 Task: Find connections with filter location Plaisance-du-Touch with filter topic #Feminismwith filter profile language French with filter current company Reliance Brands Limited with filter school Indo-German Tool Room with filter industry Online Audio and Video Media with filter service category Cybersecurity with filter keywords title Manager
Action: Mouse moved to (671, 101)
Screenshot: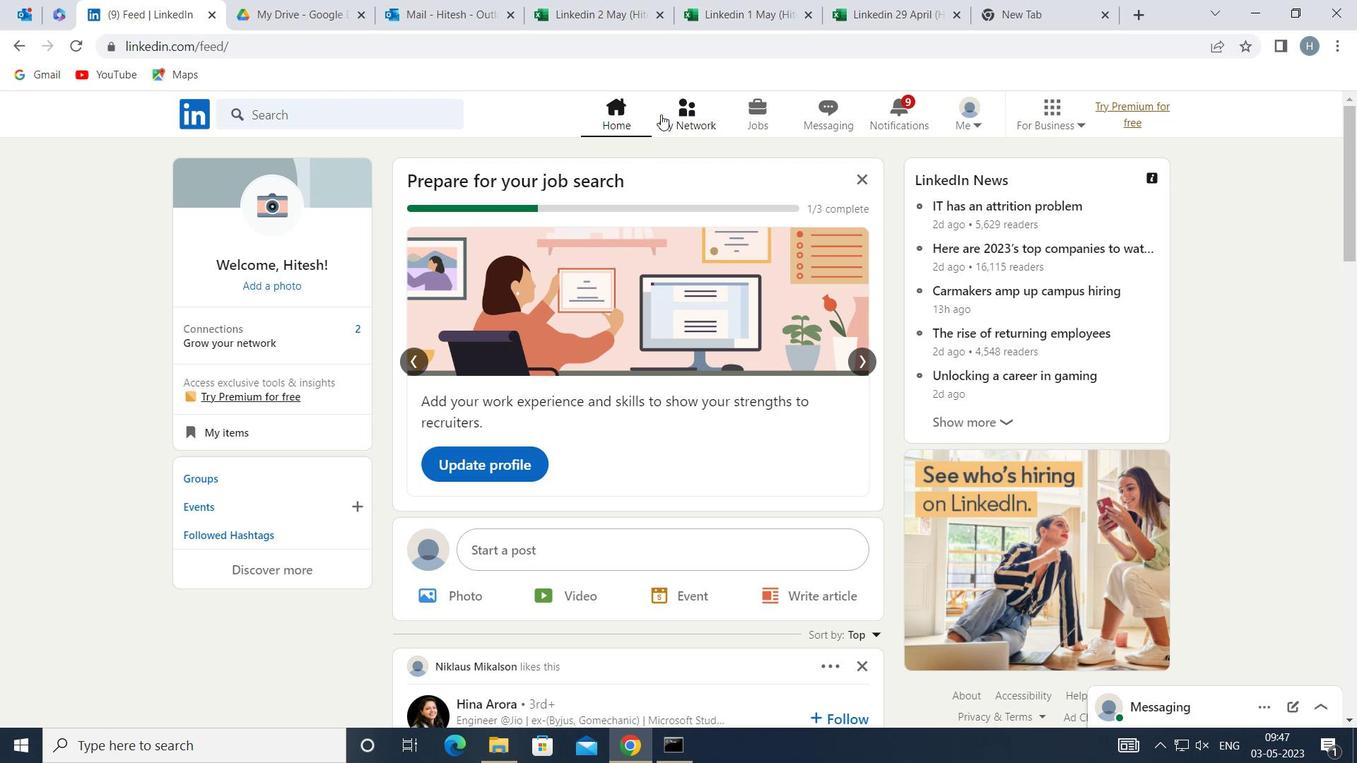 
Action: Mouse pressed left at (671, 101)
Screenshot: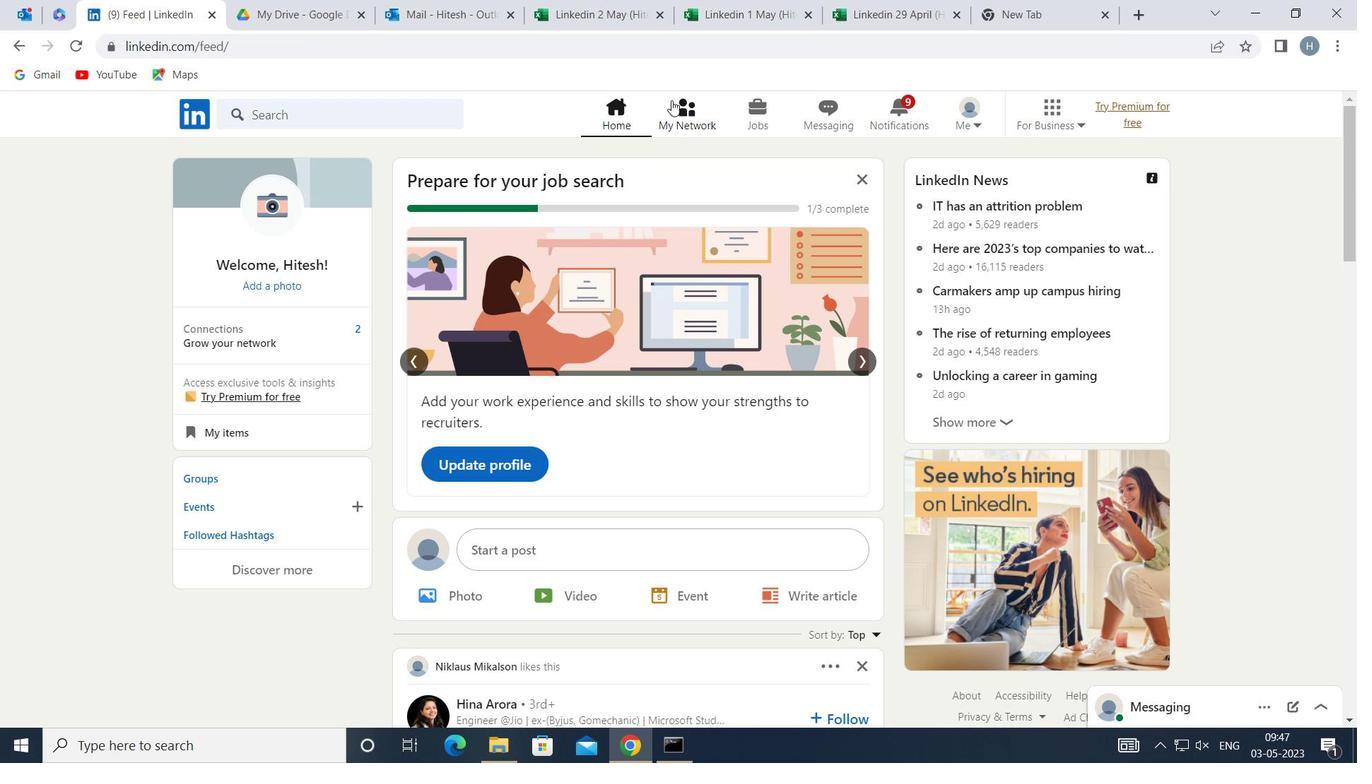 
Action: Mouse moved to (399, 217)
Screenshot: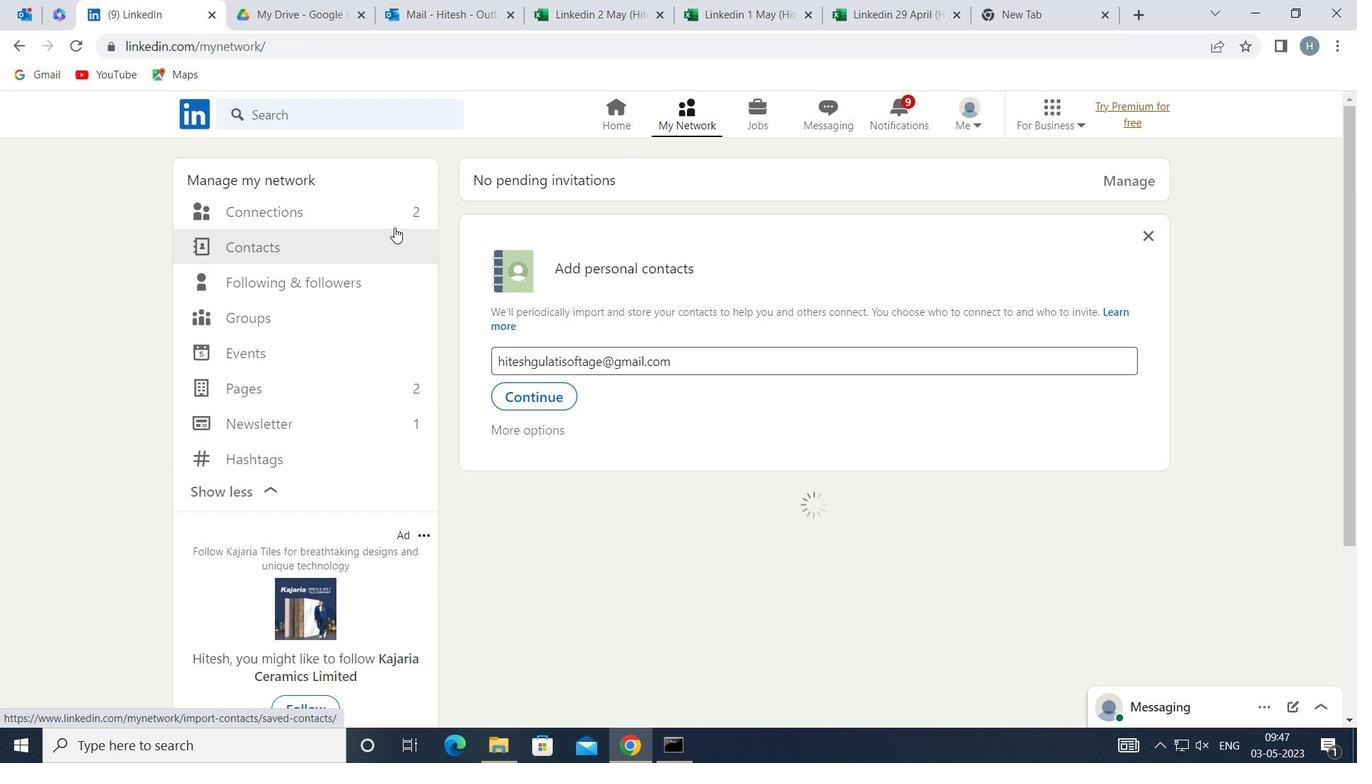
Action: Mouse pressed left at (399, 217)
Screenshot: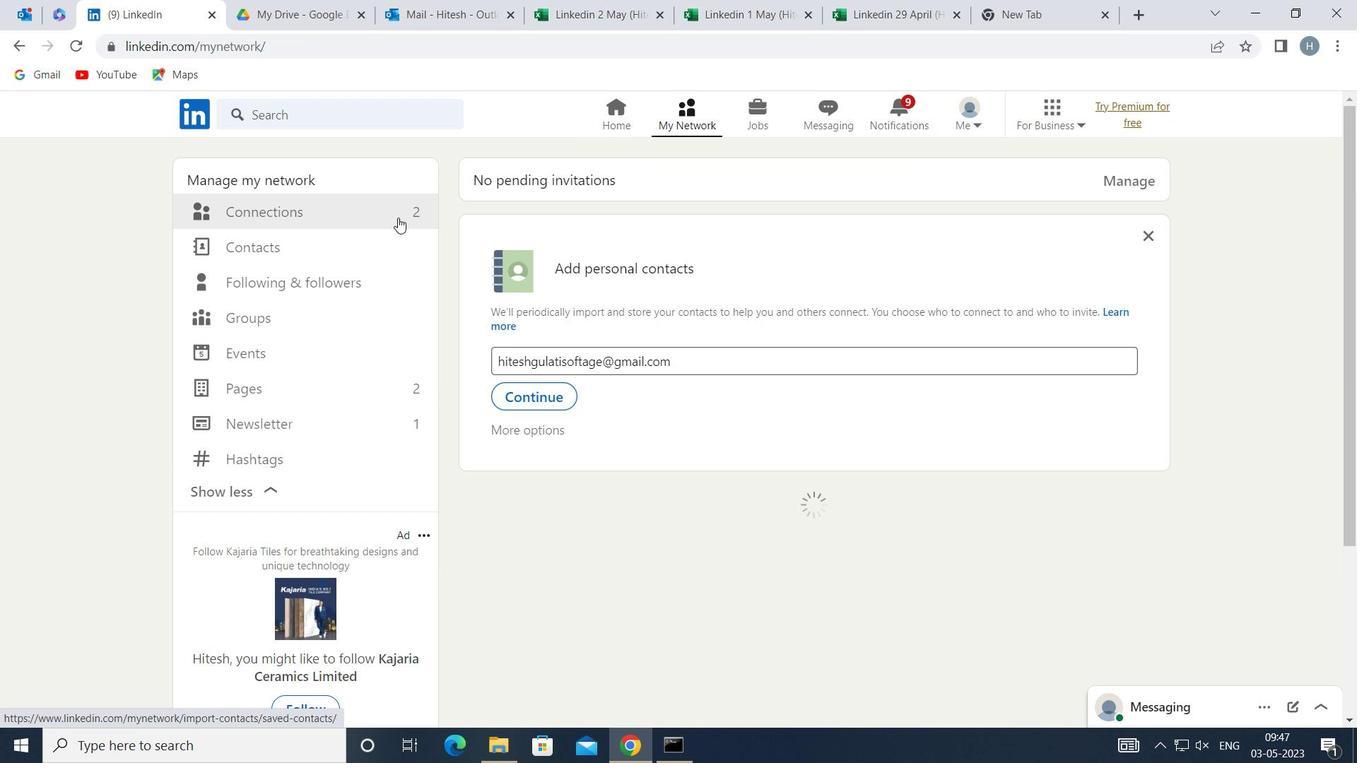 
Action: Mouse moved to (779, 211)
Screenshot: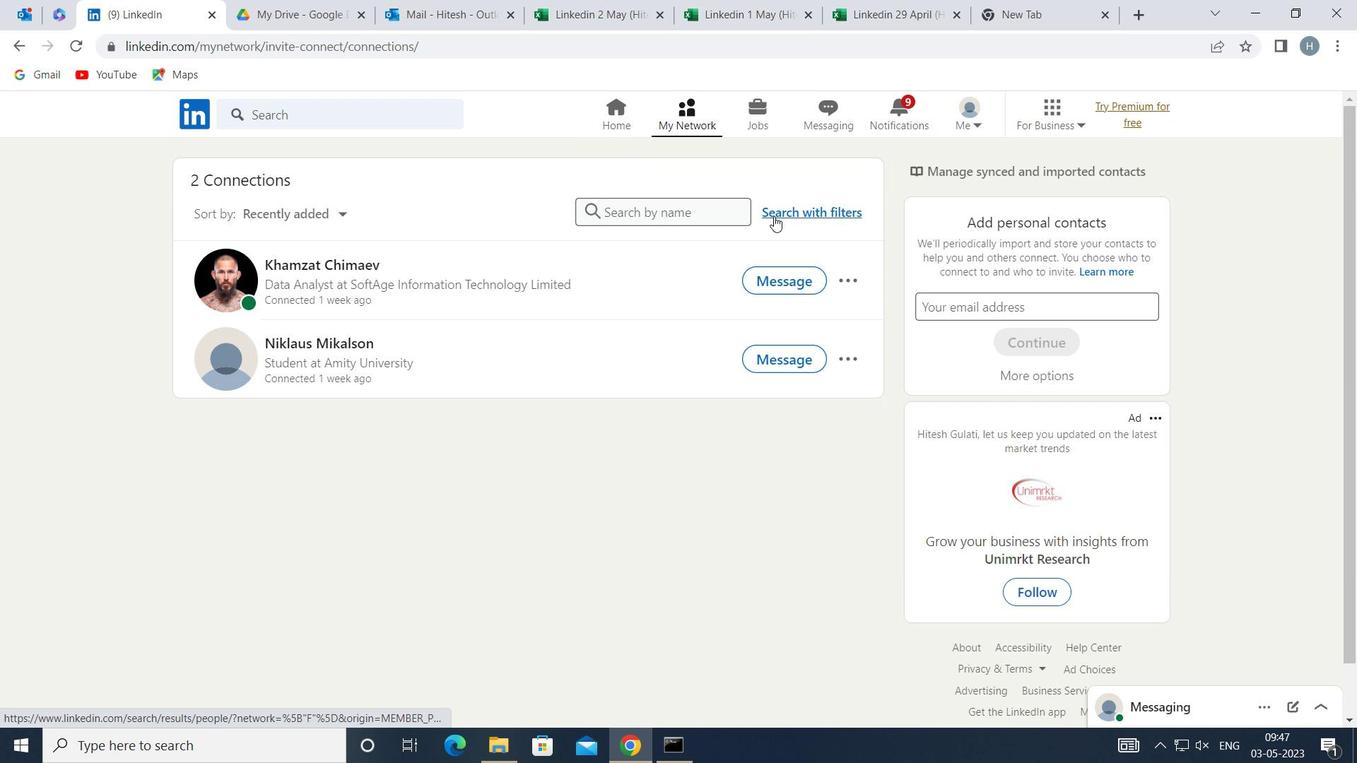 
Action: Mouse pressed left at (779, 211)
Screenshot: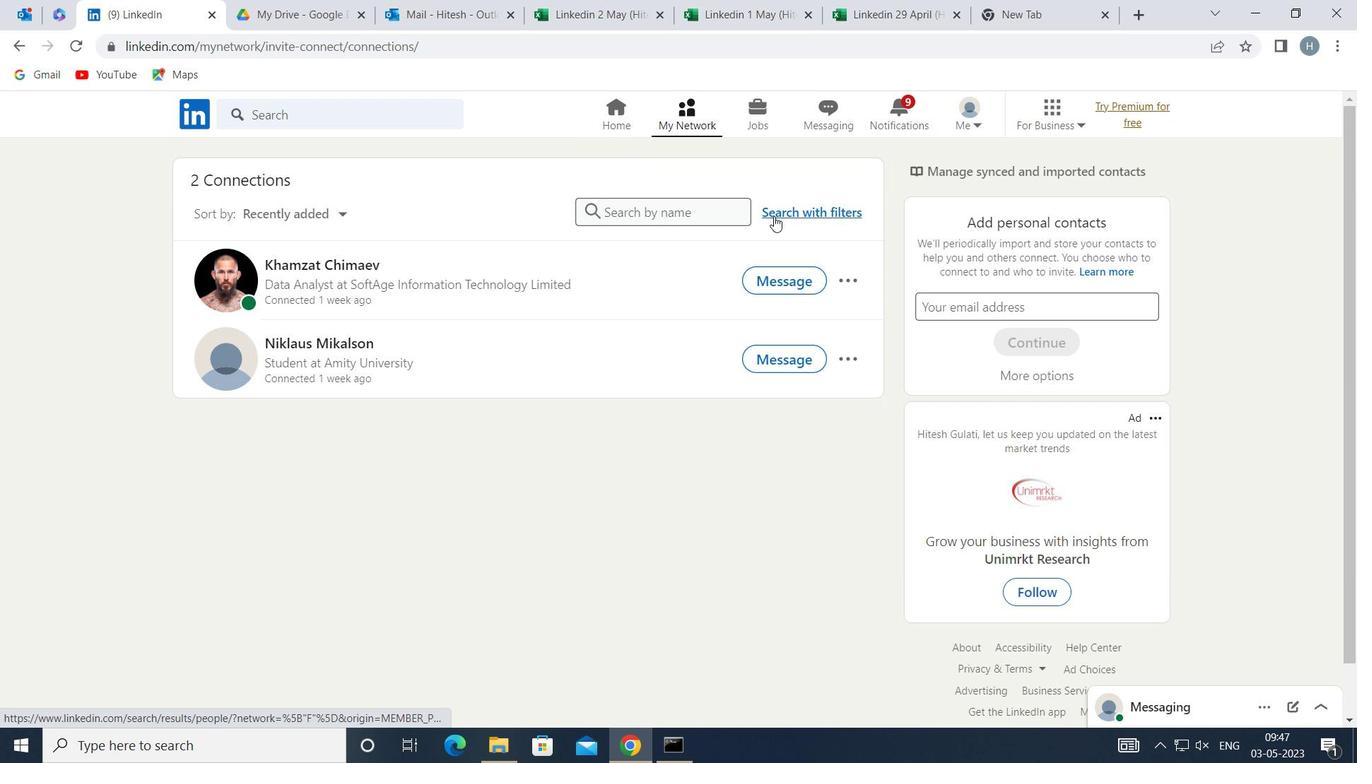 
Action: Mouse moved to (731, 159)
Screenshot: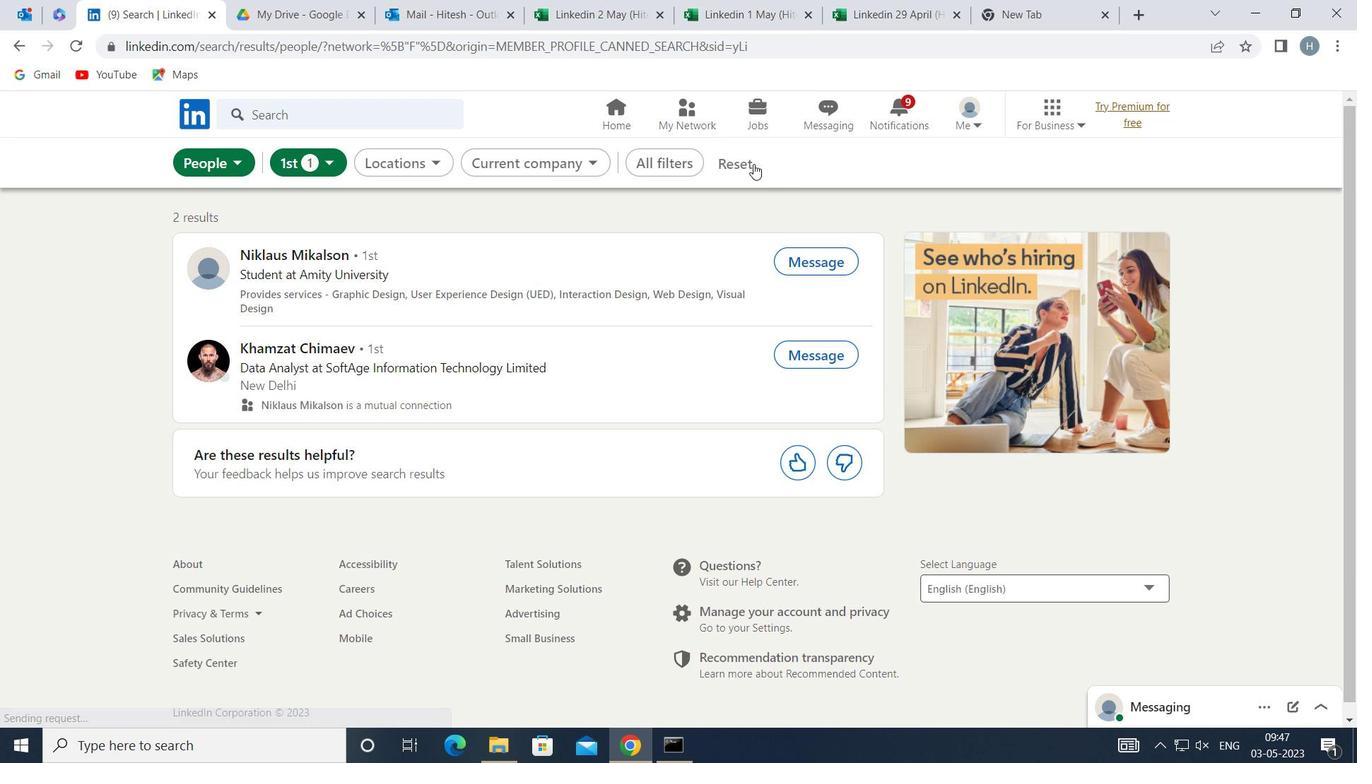 
Action: Mouse pressed left at (731, 159)
Screenshot: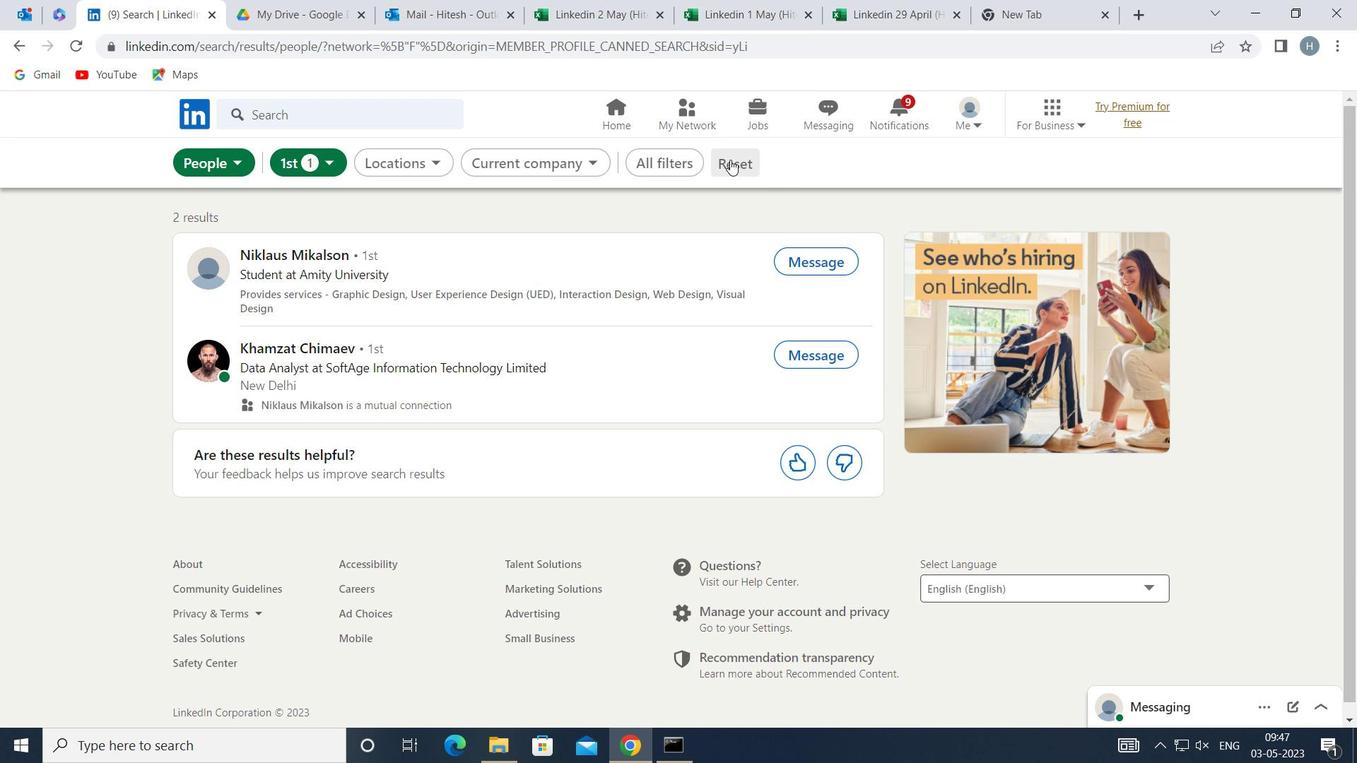 
Action: Mouse moved to (709, 159)
Screenshot: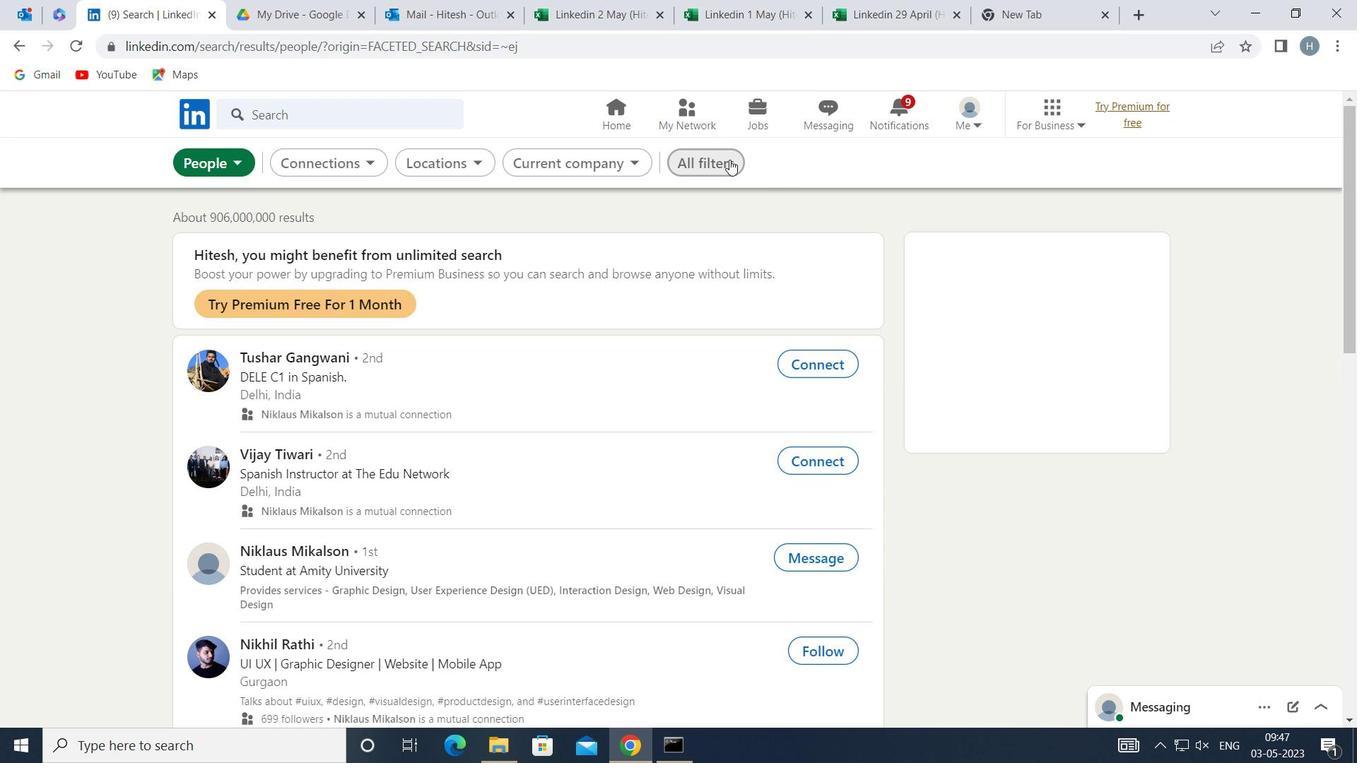 
Action: Mouse pressed left at (709, 159)
Screenshot: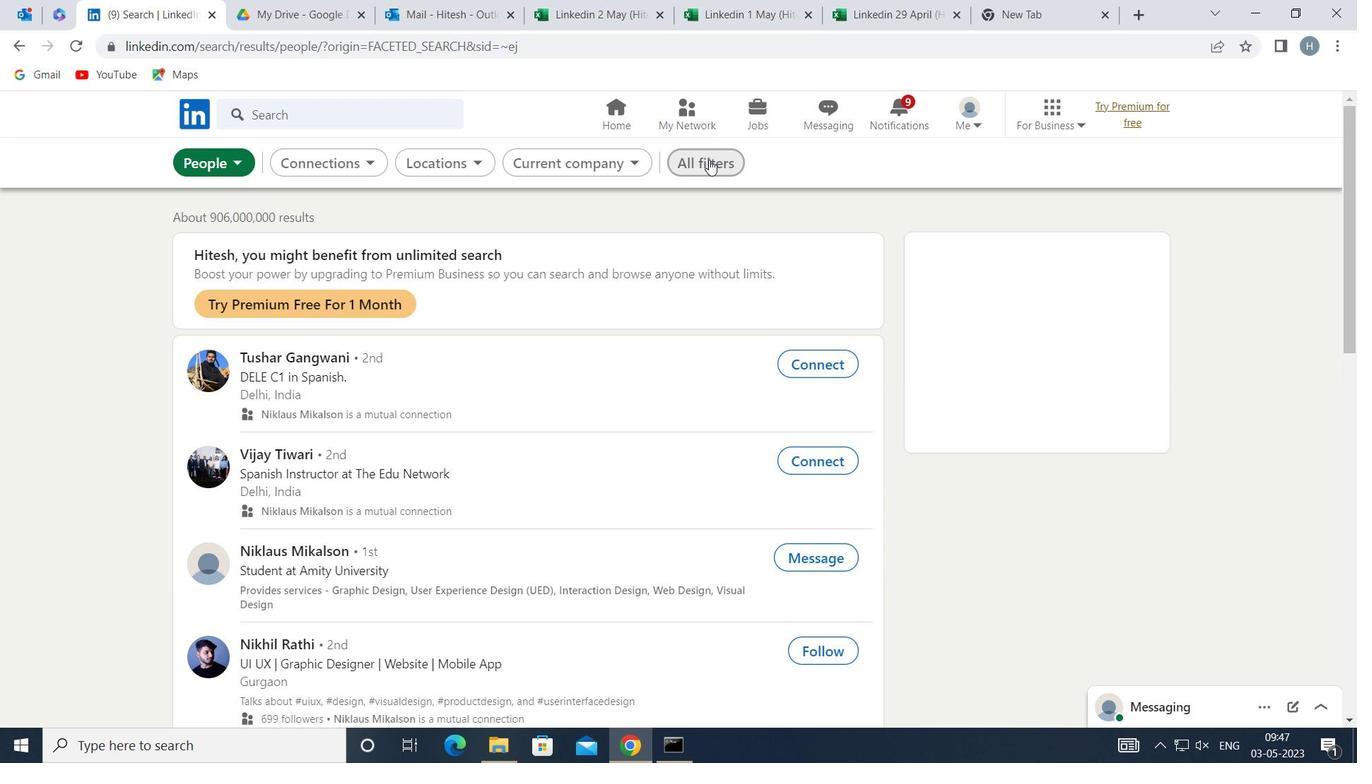 
Action: Mouse moved to (996, 354)
Screenshot: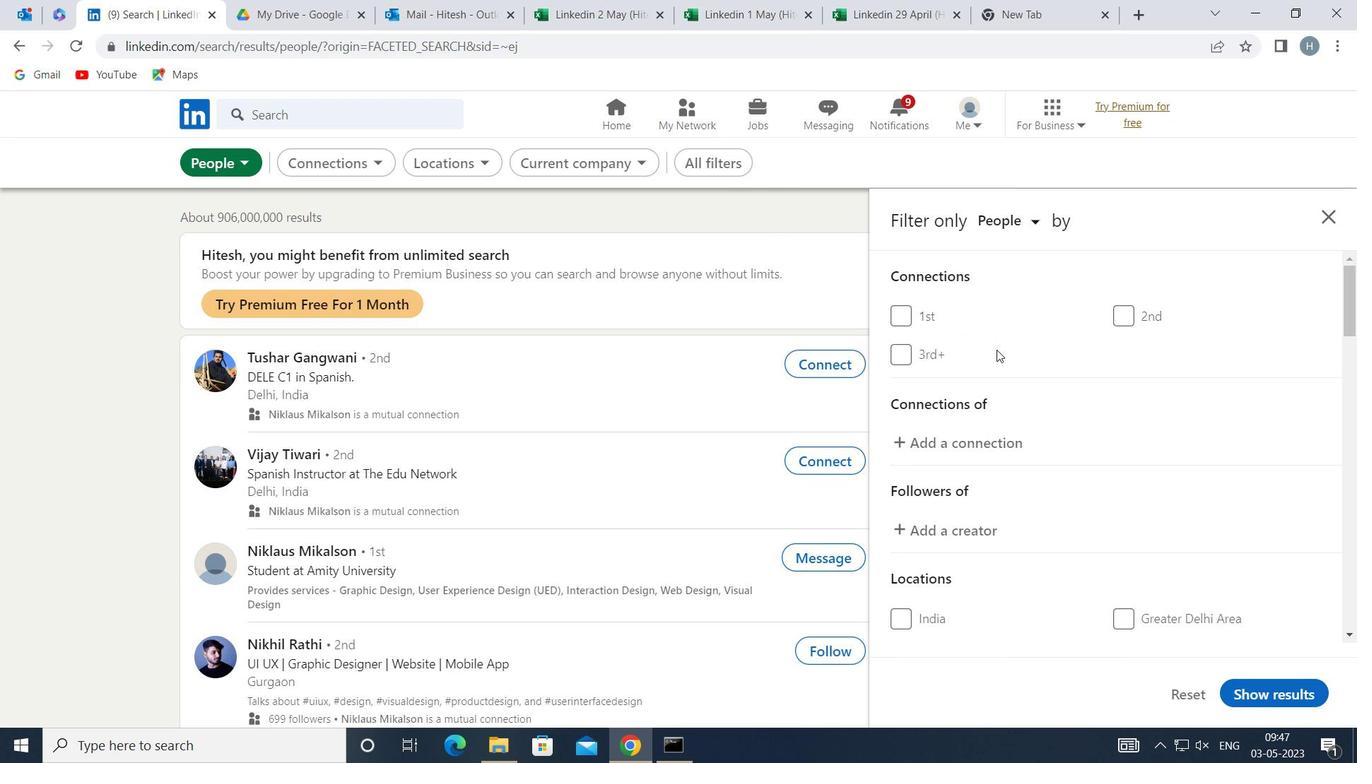 
Action: Mouse scrolled (996, 353) with delta (0, 0)
Screenshot: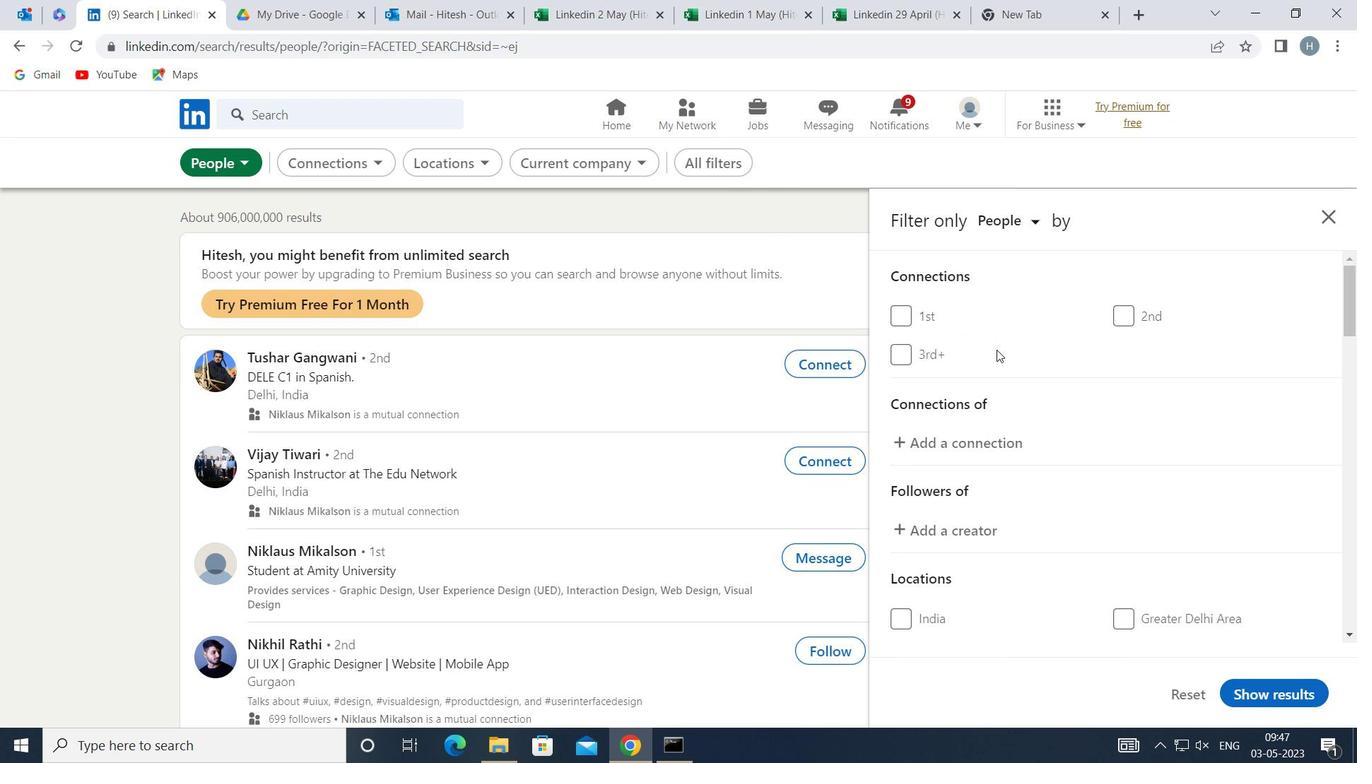 
Action: Mouse moved to (996, 354)
Screenshot: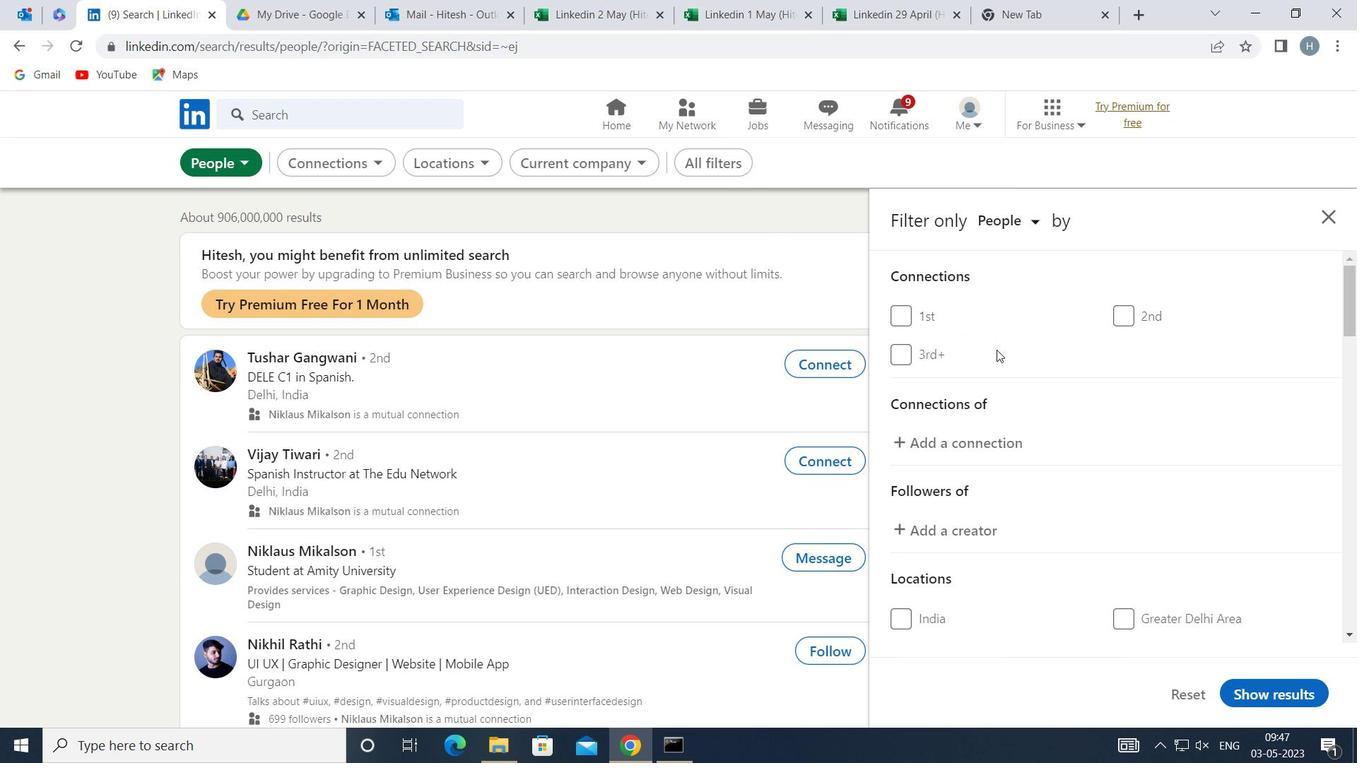 
Action: Mouse scrolled (996, 354) with delta (0, 0)
Screenshot: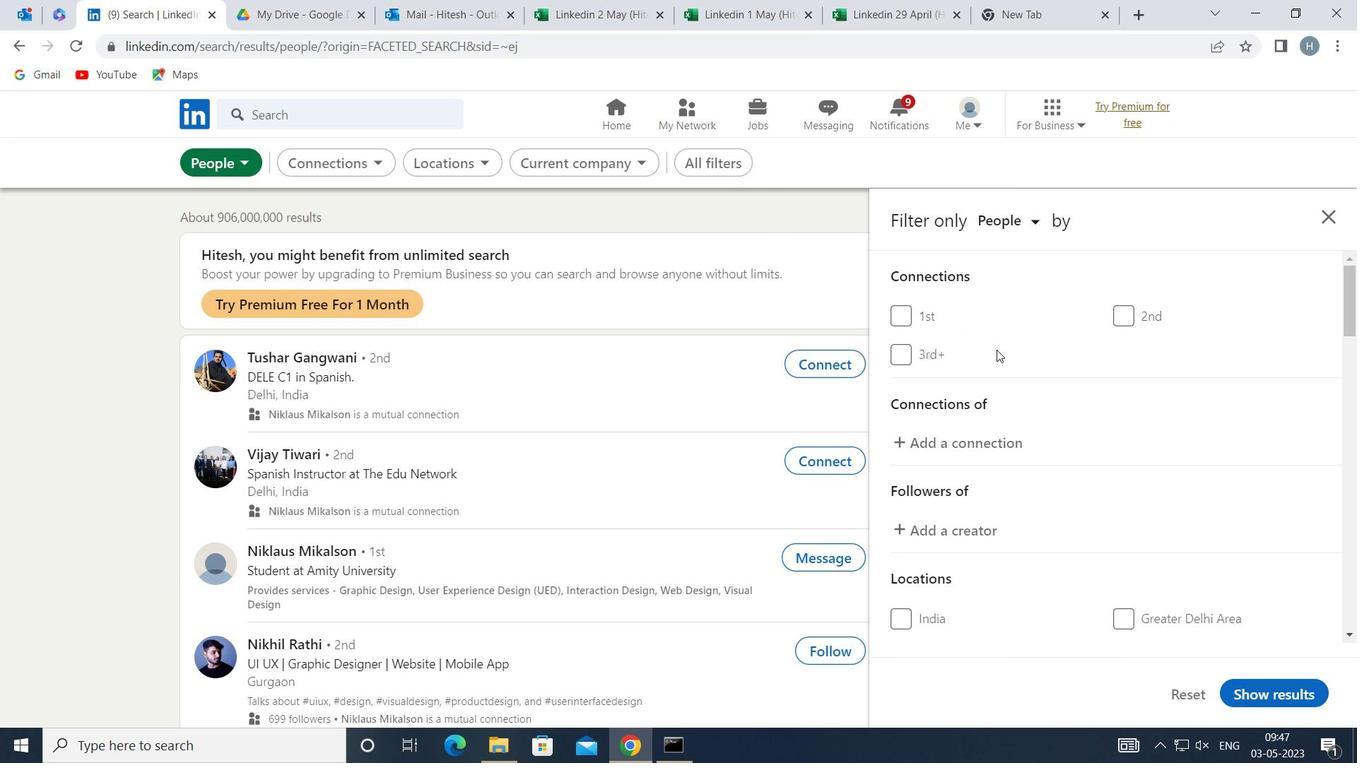 
Action: Mouse scrolled (996, 354) with delta (0, 0)
Screenshot: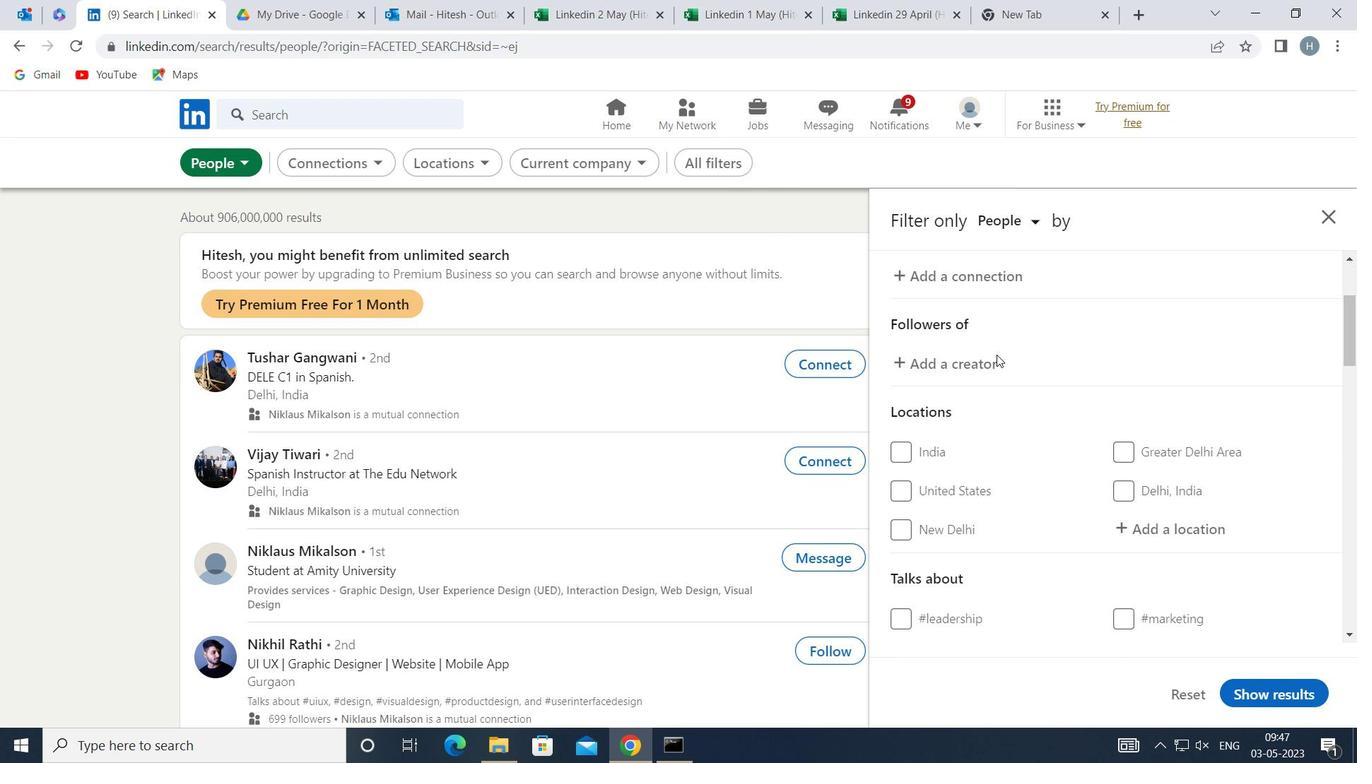 
Action: Mouse moved to (1179, 430)
Screenshot: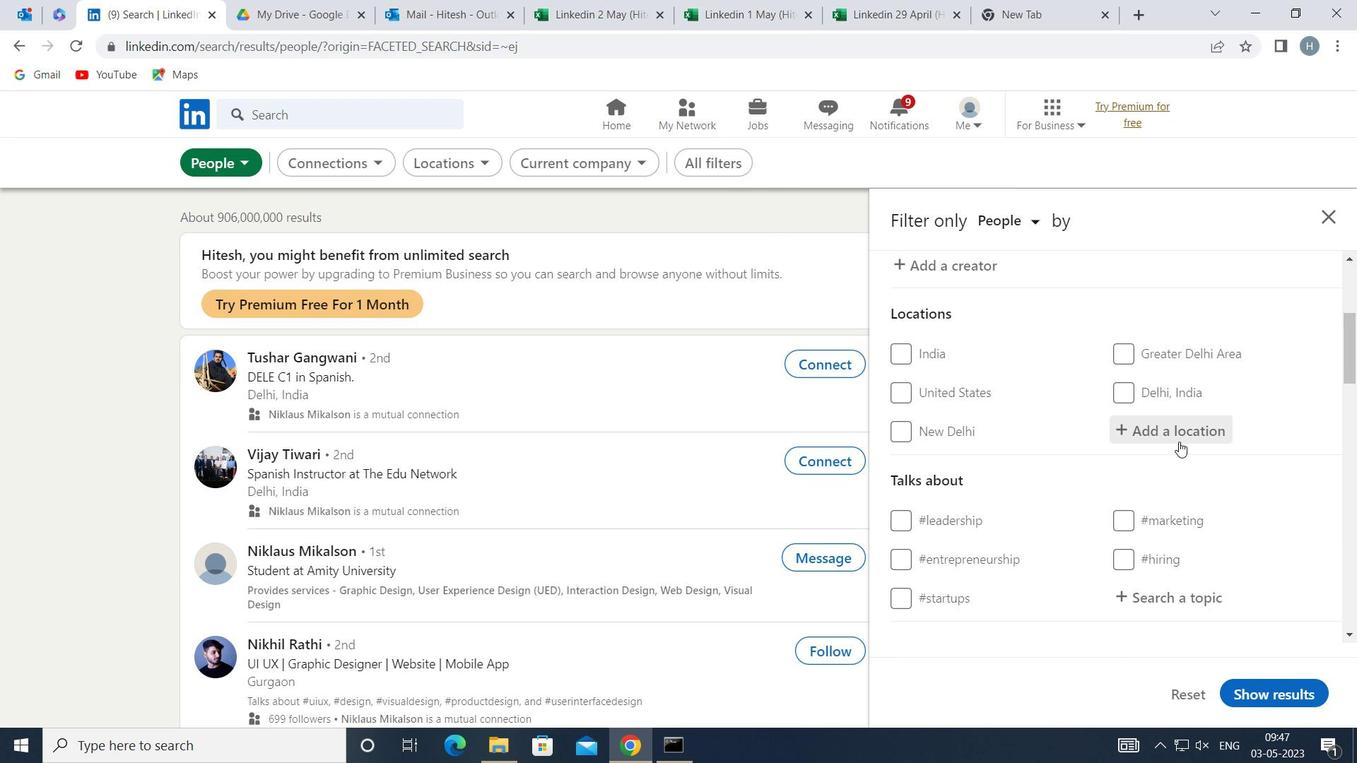
Action: Mouse pressed left at (1179, 430)
Screenshot: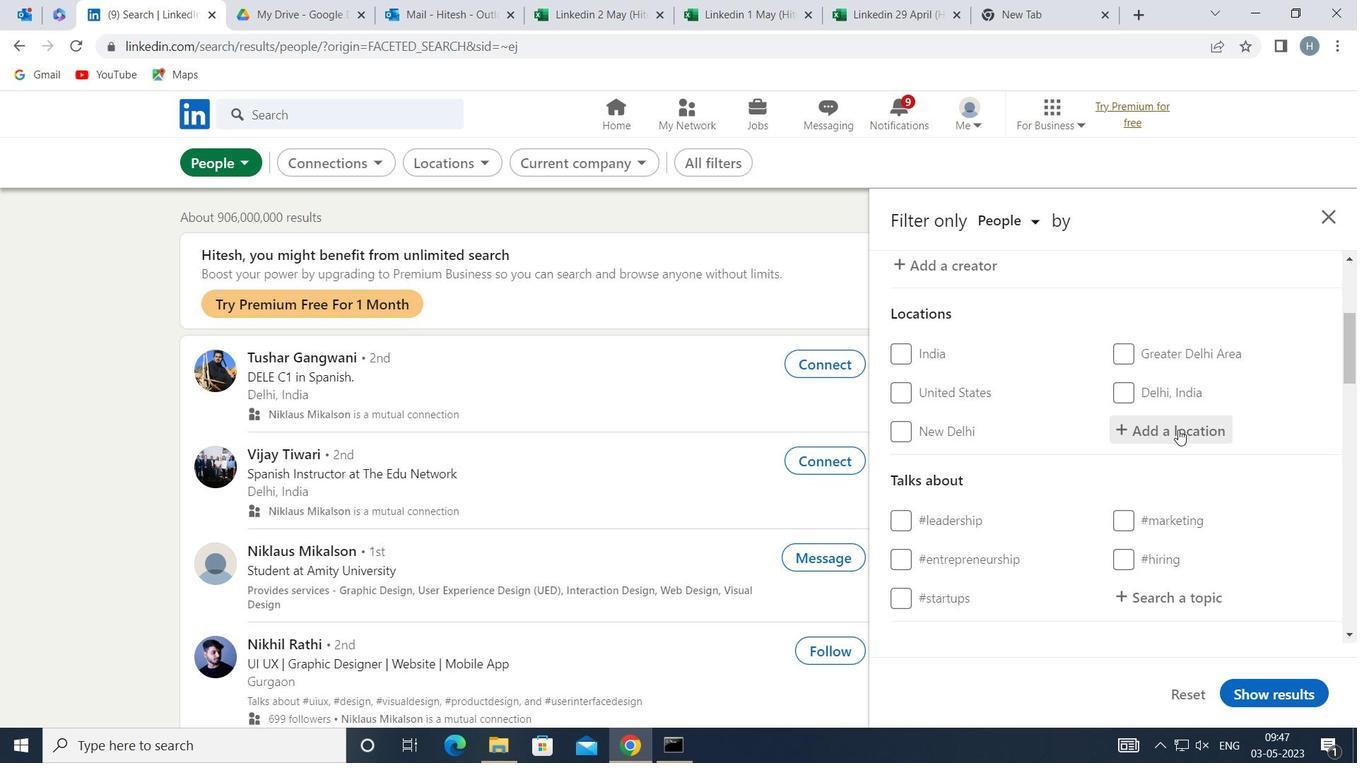 
Action: Key pressed <Key.shift>PLAISAN
Screenshot: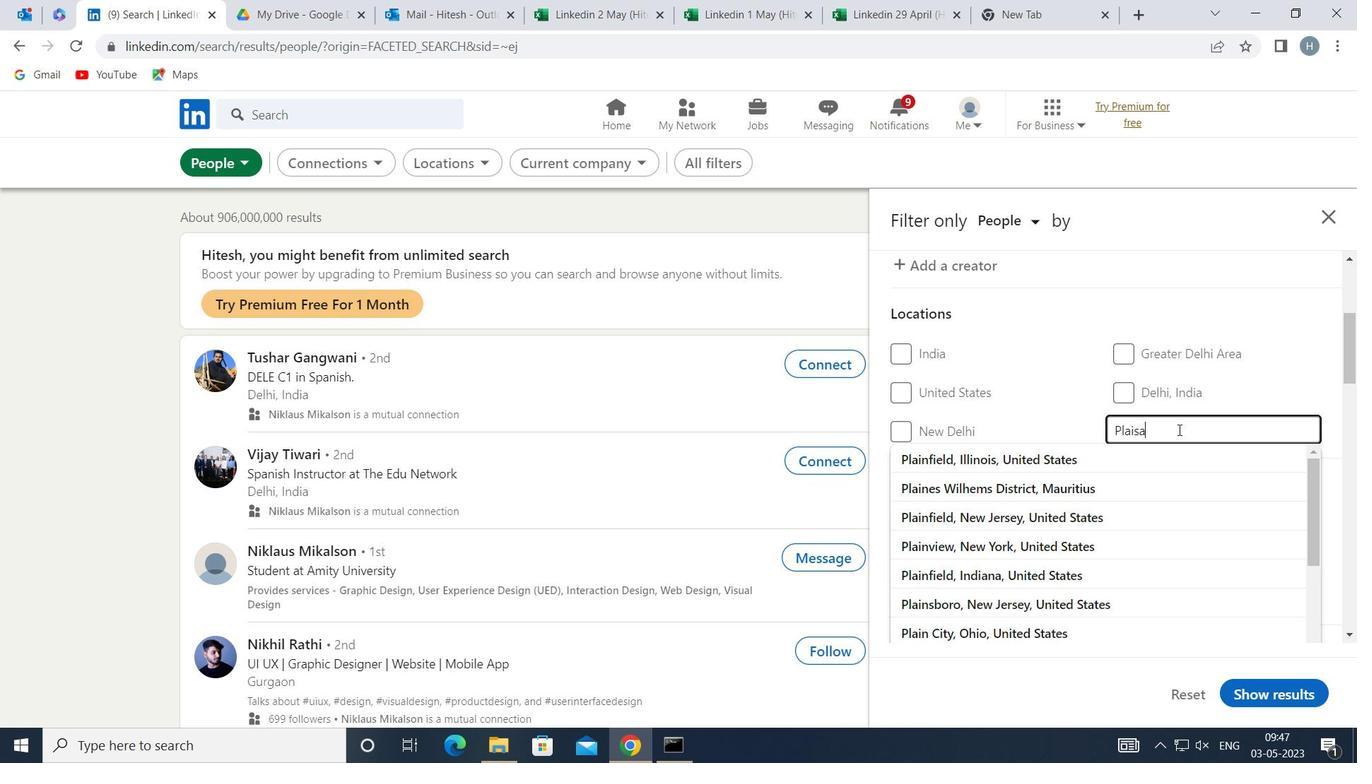 
Action: Mouse moved to (1173, 386)
Screenshot: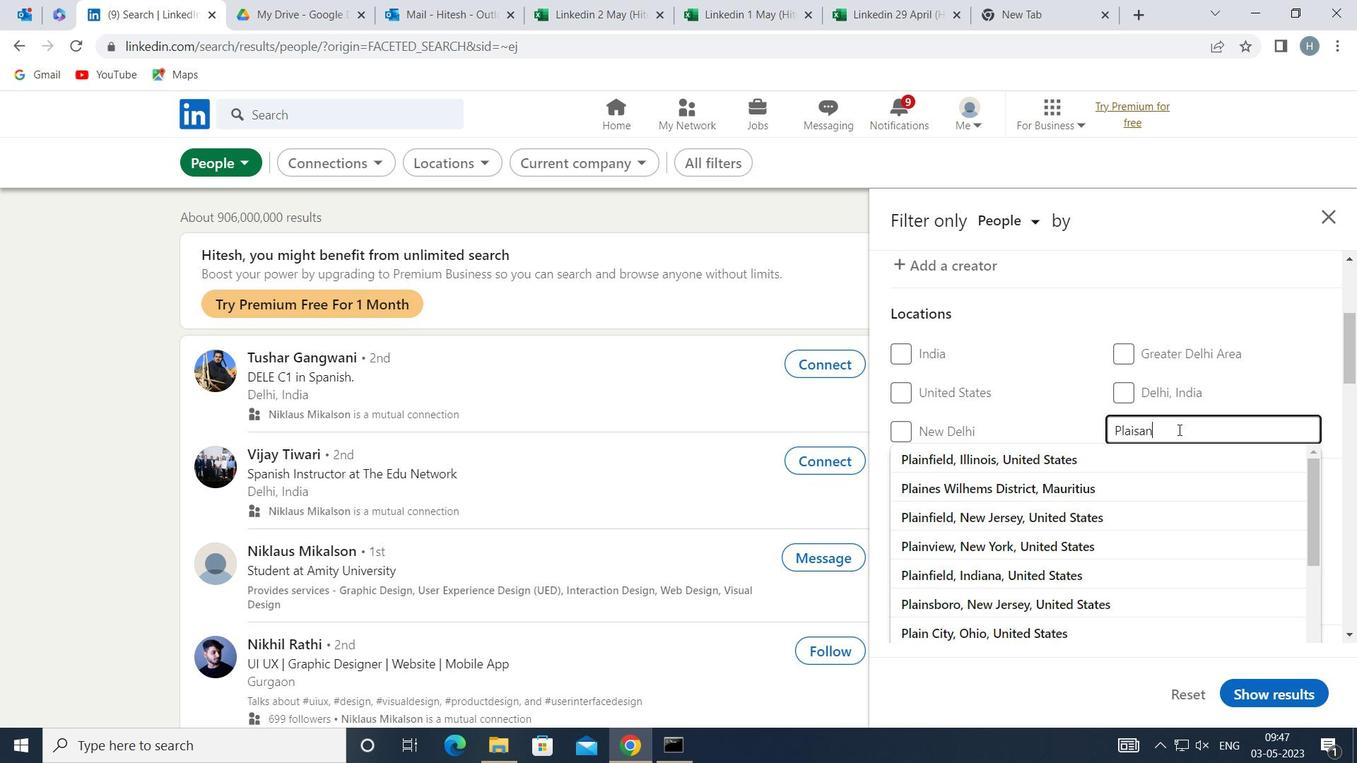 
Action: Key pressed CE
Screenshot: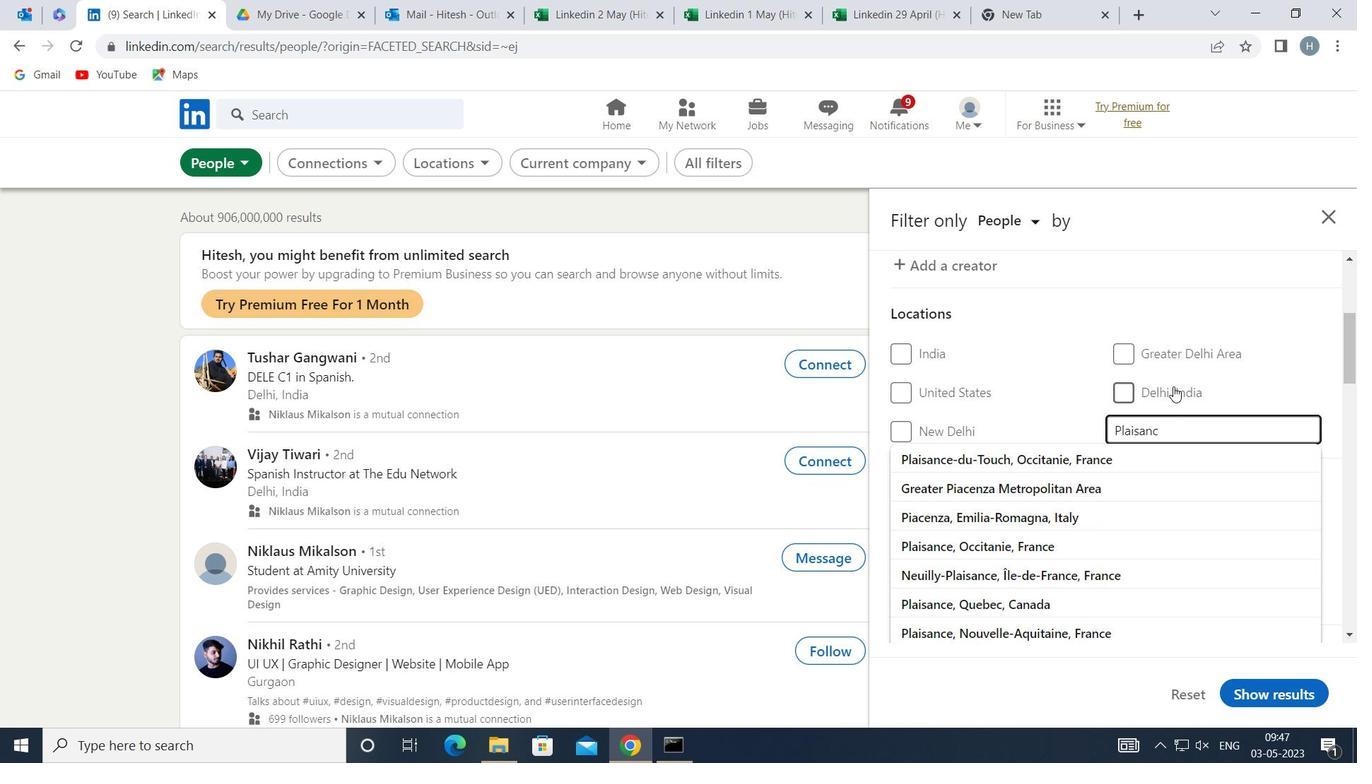 
Action: Mouse moved to (1061, 468)
Screenshot: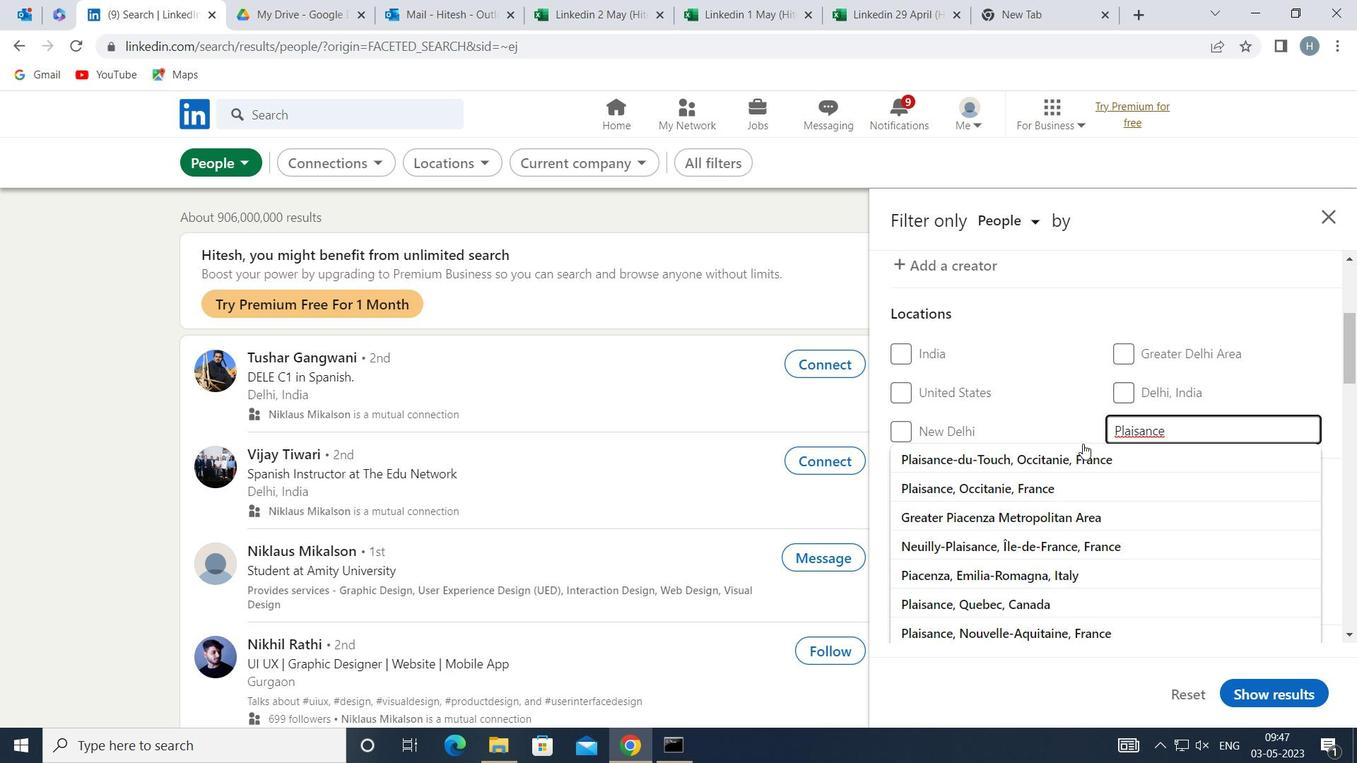 
Action: Mouse pressed left at (1061, 468)
Screenshot: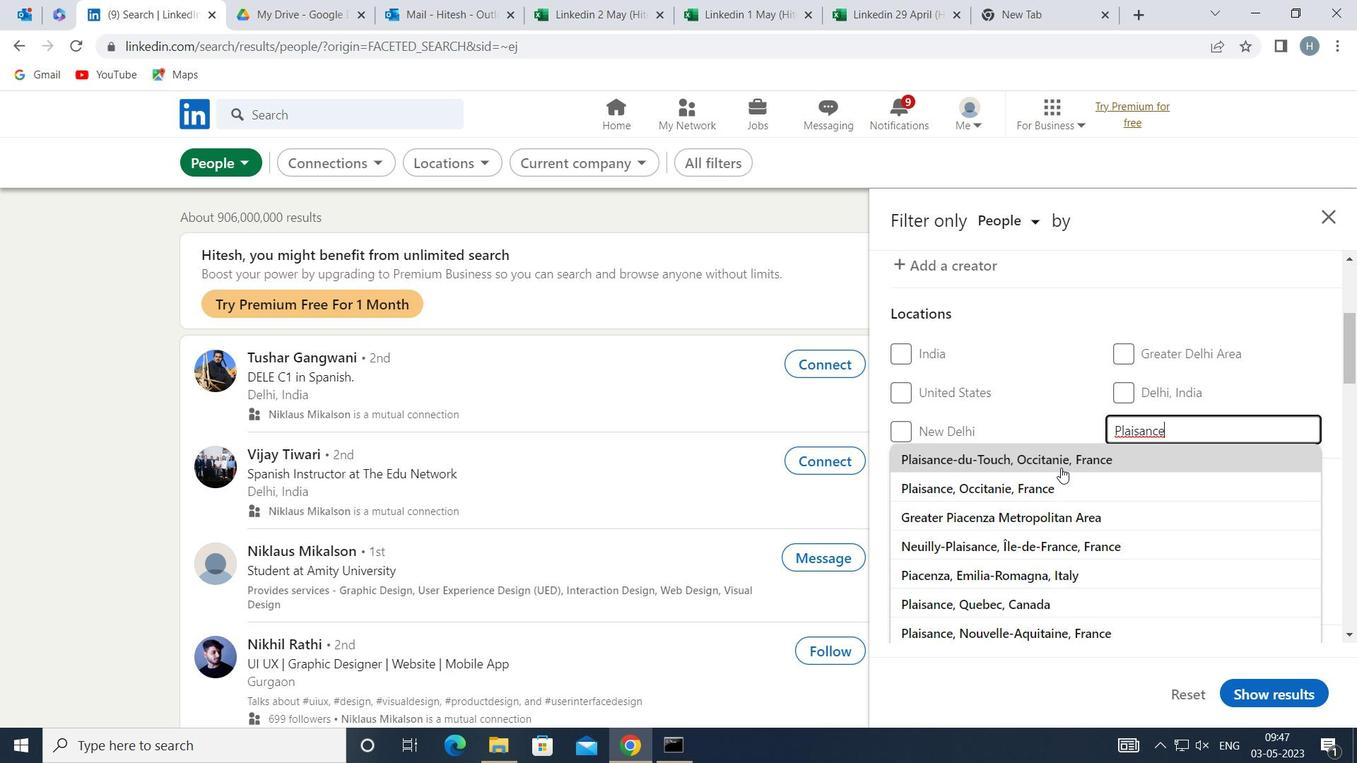 
Action: Mouse scrolled (1061, 468) with delta (0, 0)
Screenshot: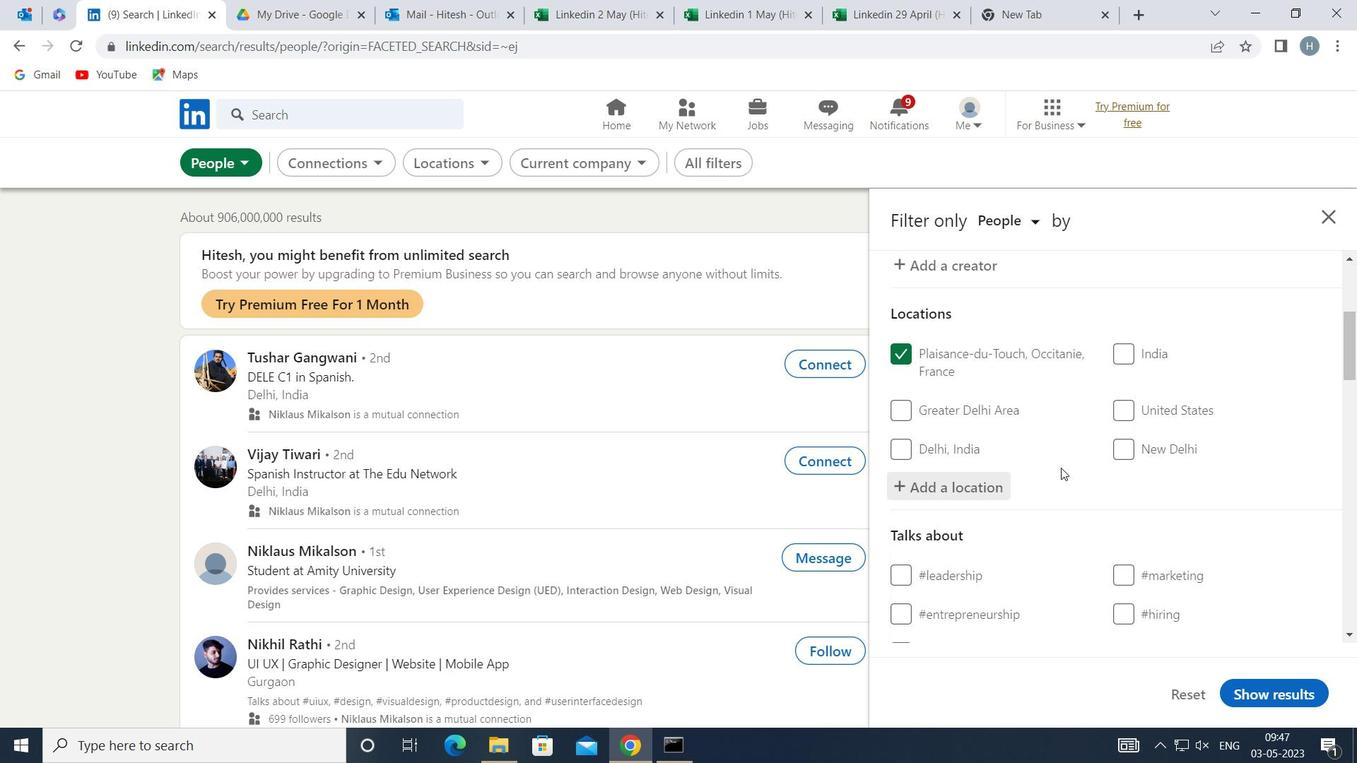 
Action: Mouse scrolled (1061, 468) with delta (0, 0)
Screenshot: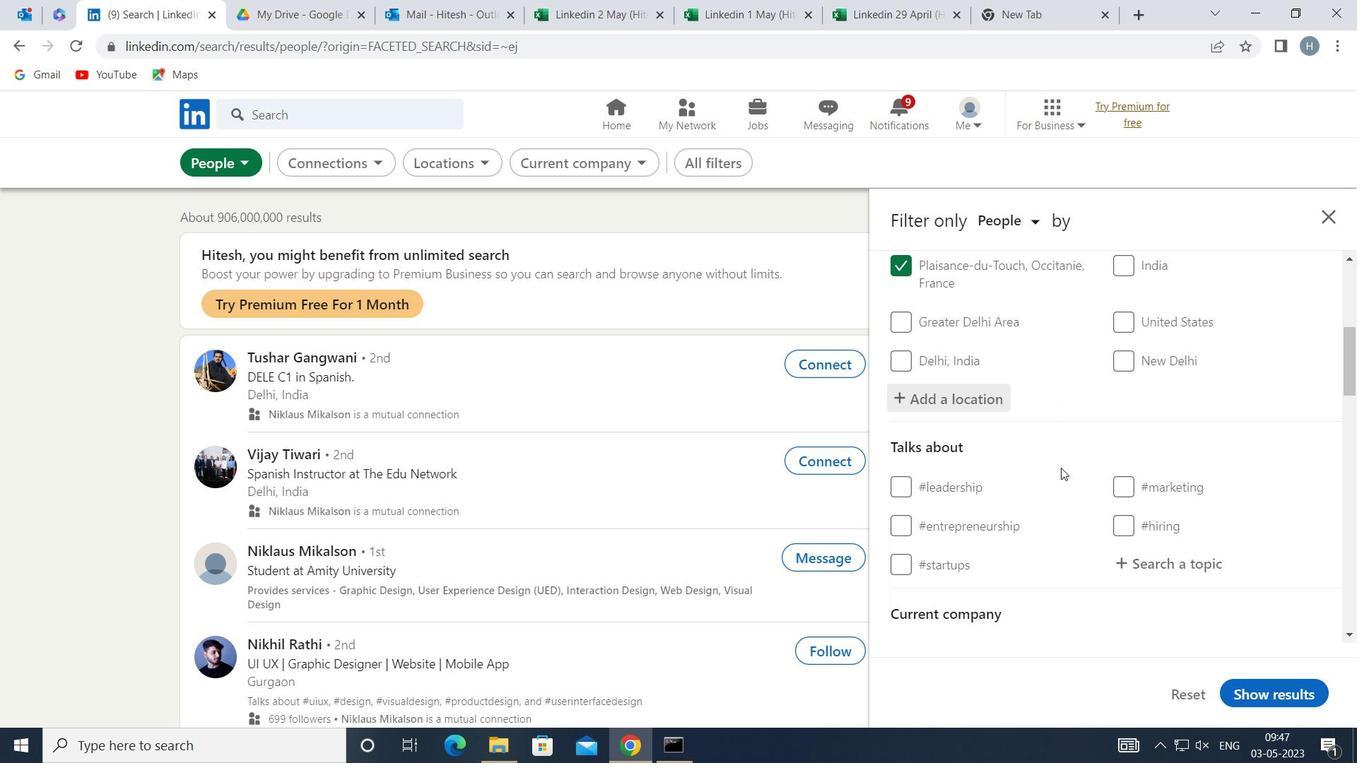 
Action: Mouse moved to (1162, 468)
Screenshot: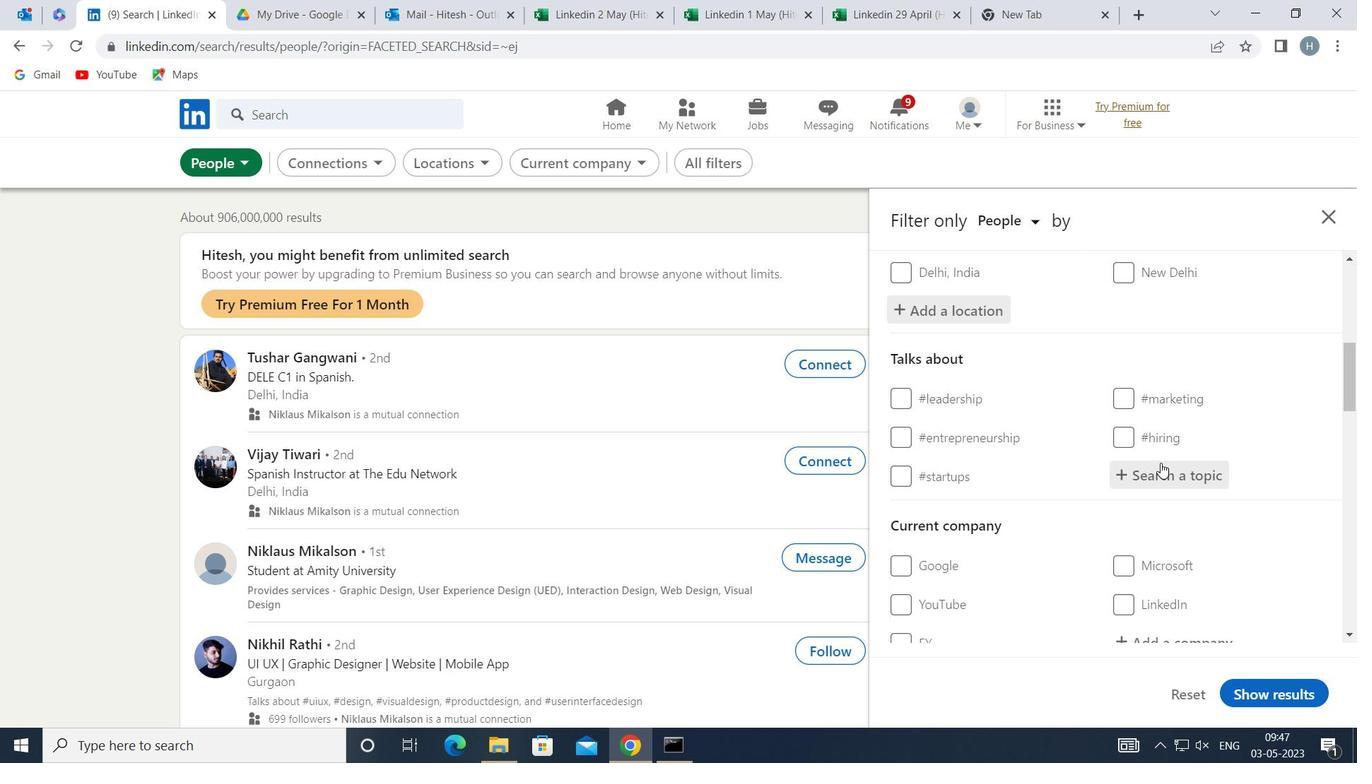 
Action: Mouse pressed left at (1162, 468)
Screenshot: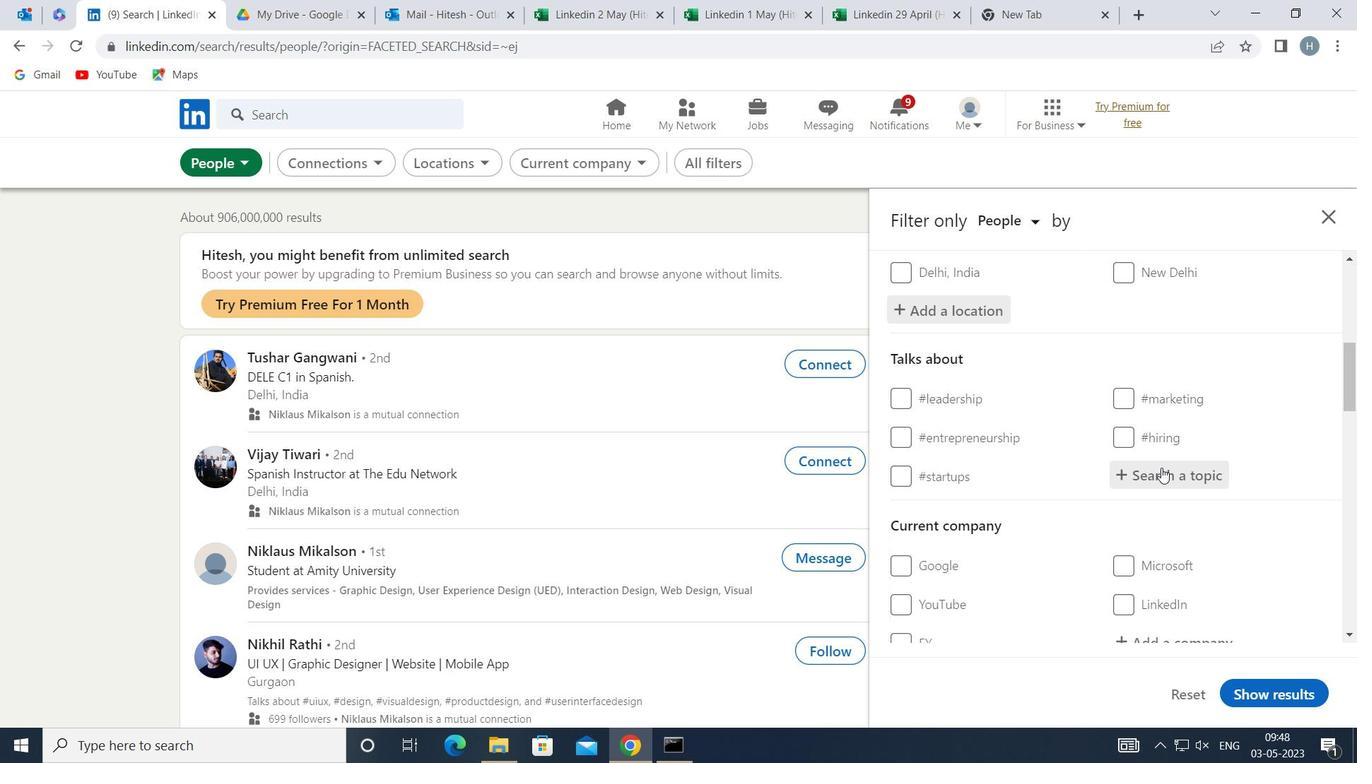 
Action: Key pressed <Key.shift>FEMINISM
Screenshot: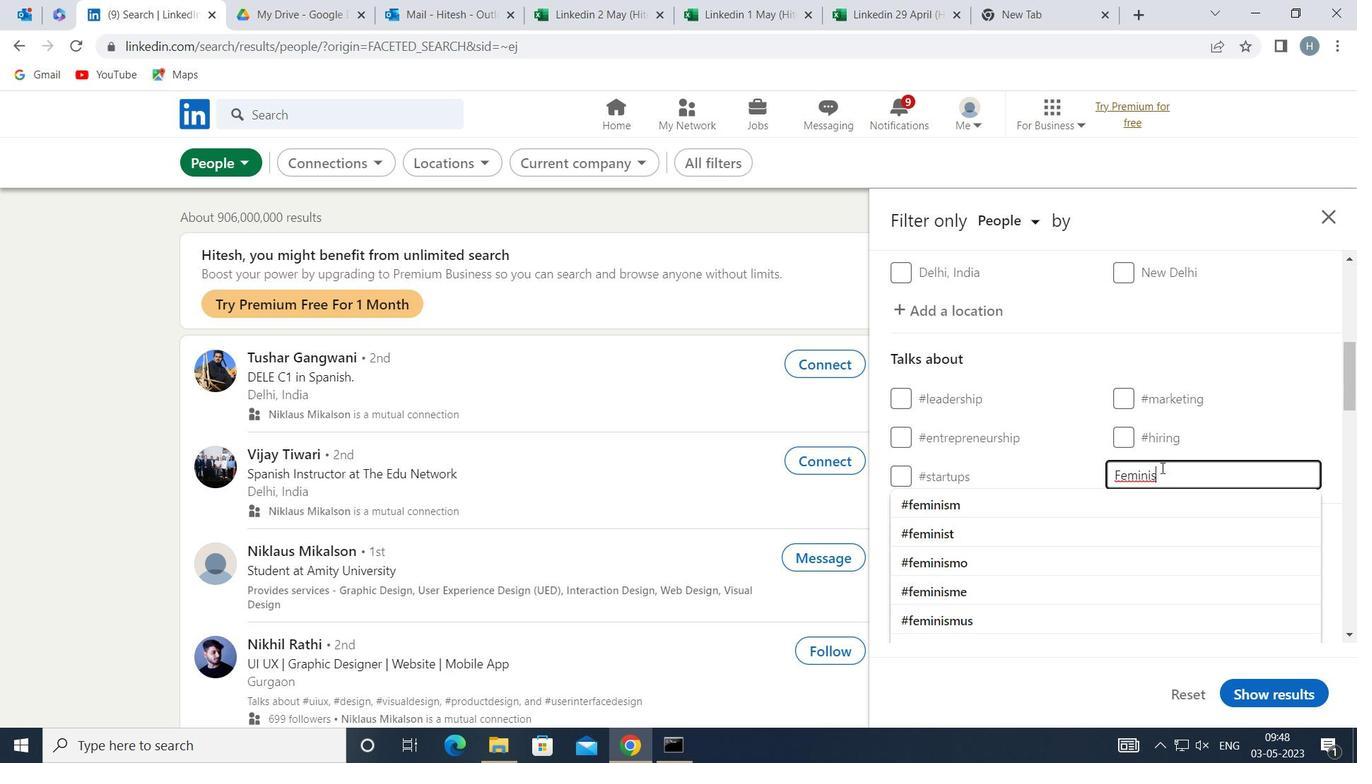 
Action: Mouse moved to (1134, 507)
Screenshot: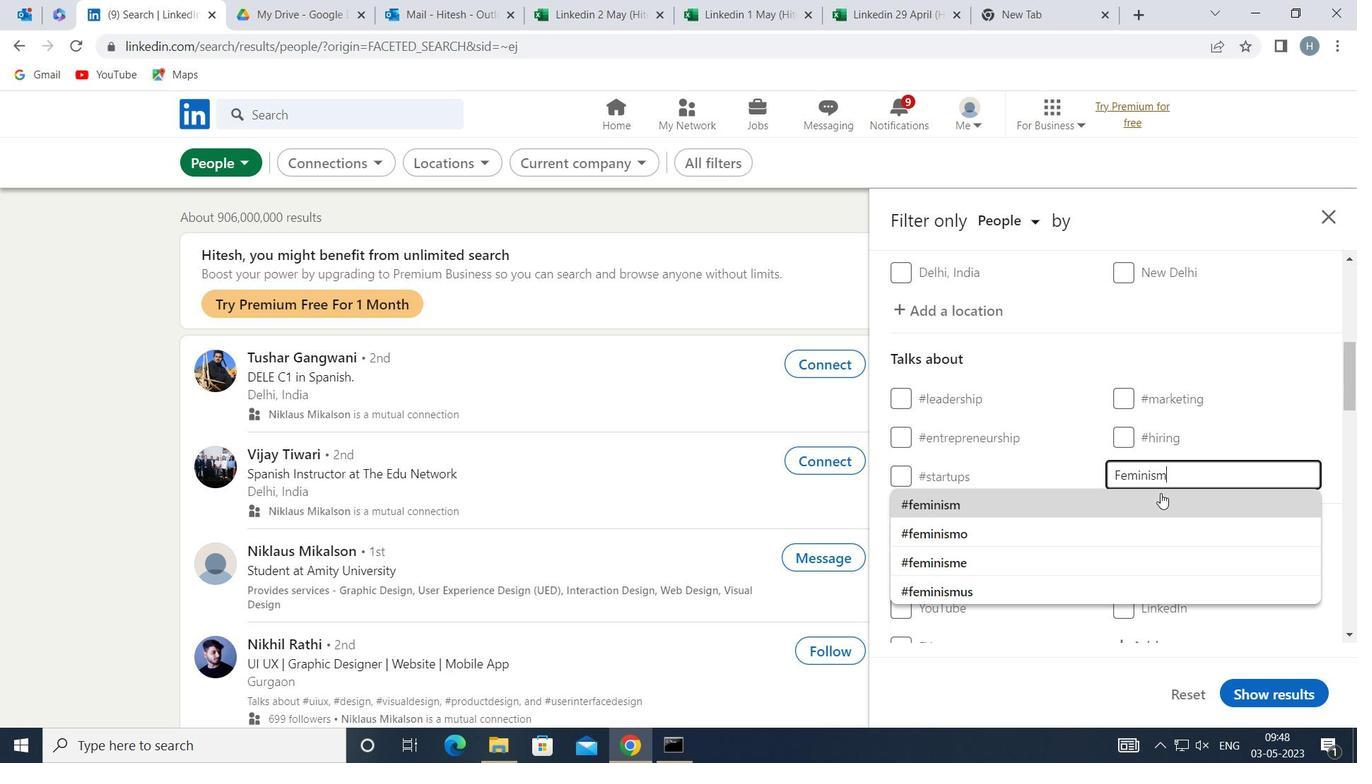 
Action: Mouse pressed left at (1134, 507)
Screenshot: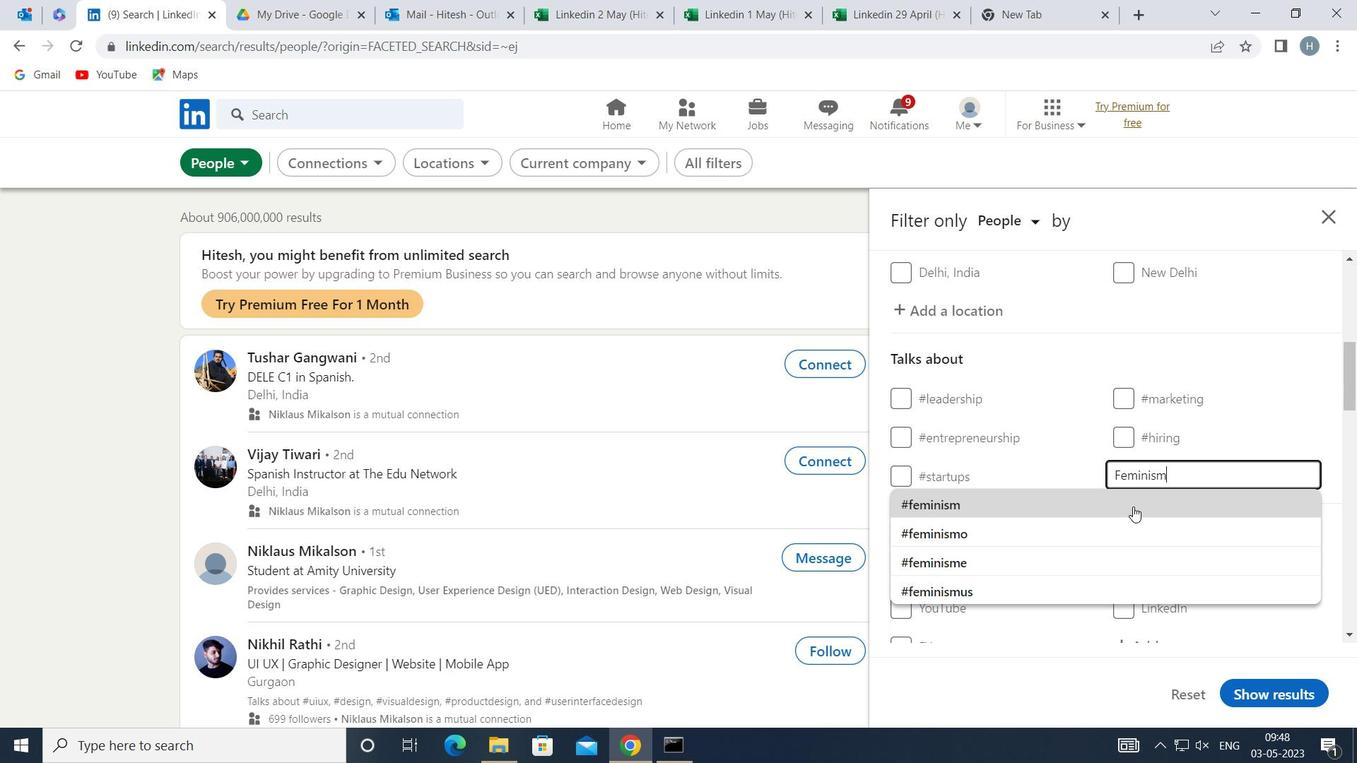 
Action: Mouse moved to (1105, 508)
Screenshot: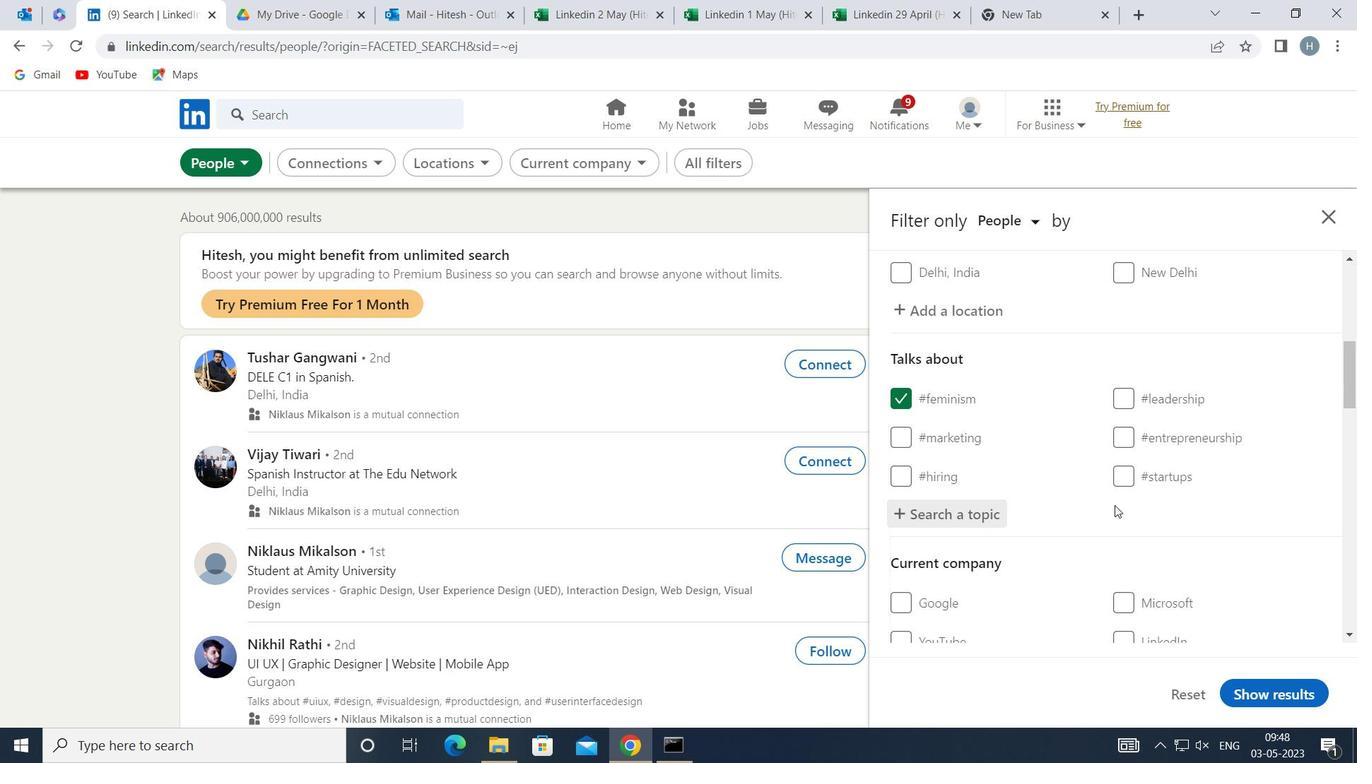 
Action: Mouse scrolled (1105, 507) with delta (0, 0)
Screenshot: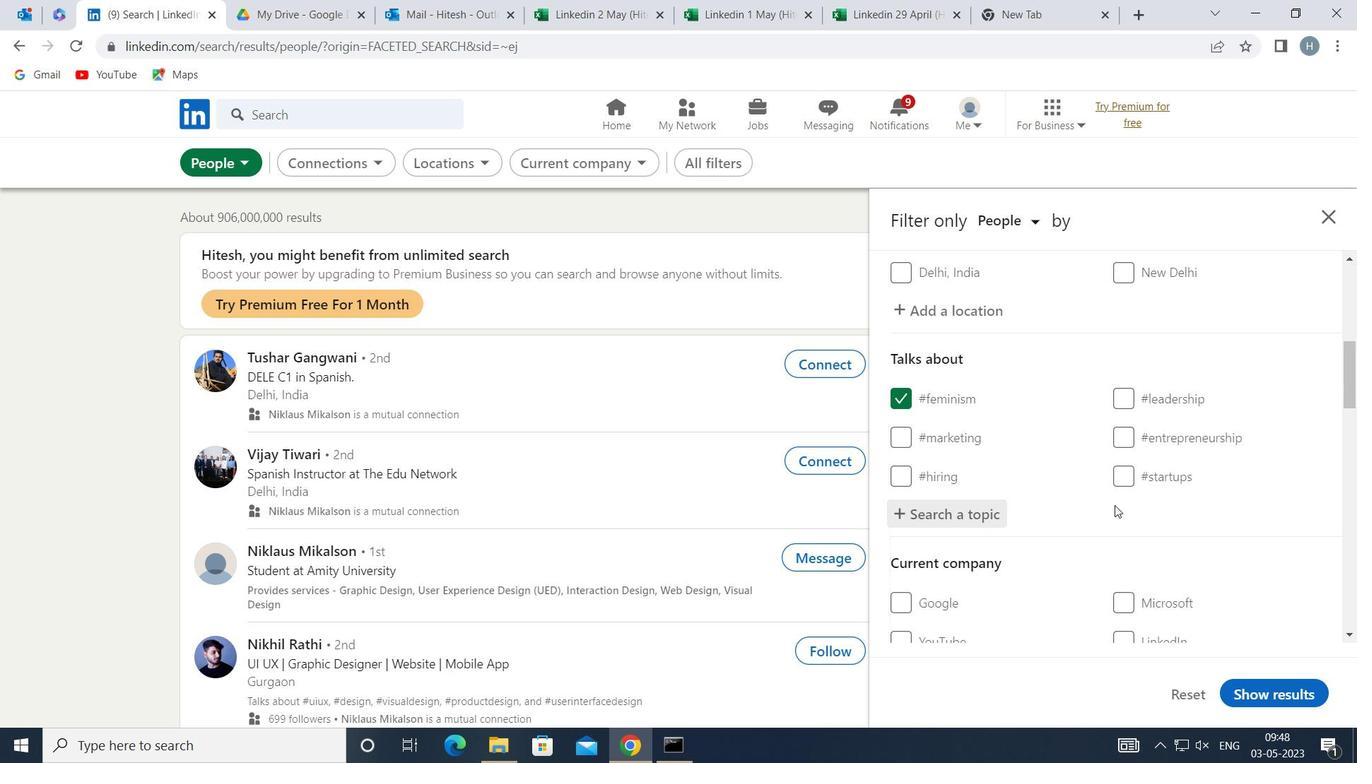 
Action: Mouse moved to (1101, 509)
Screenshot: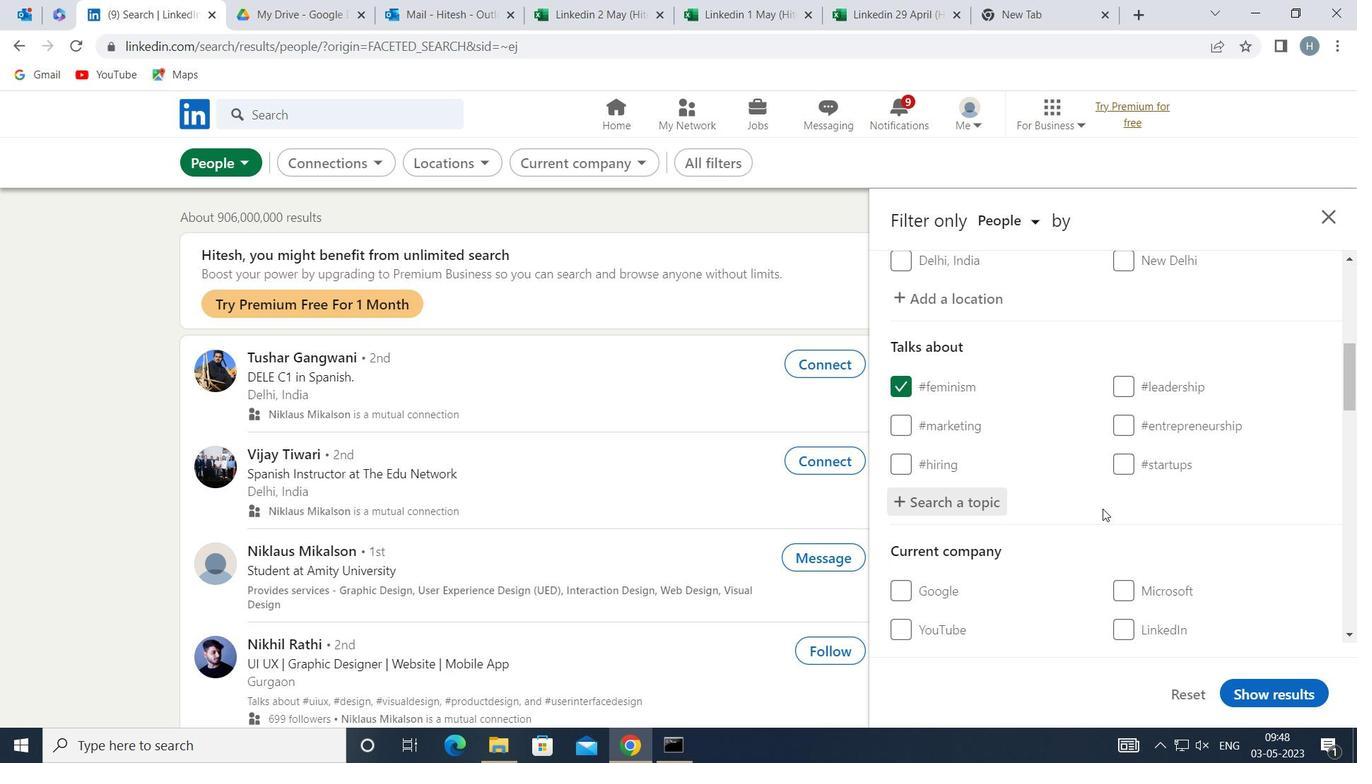 
Action: Mouse scrolled (1101, 508) with delta (0, 0)
Screenshot: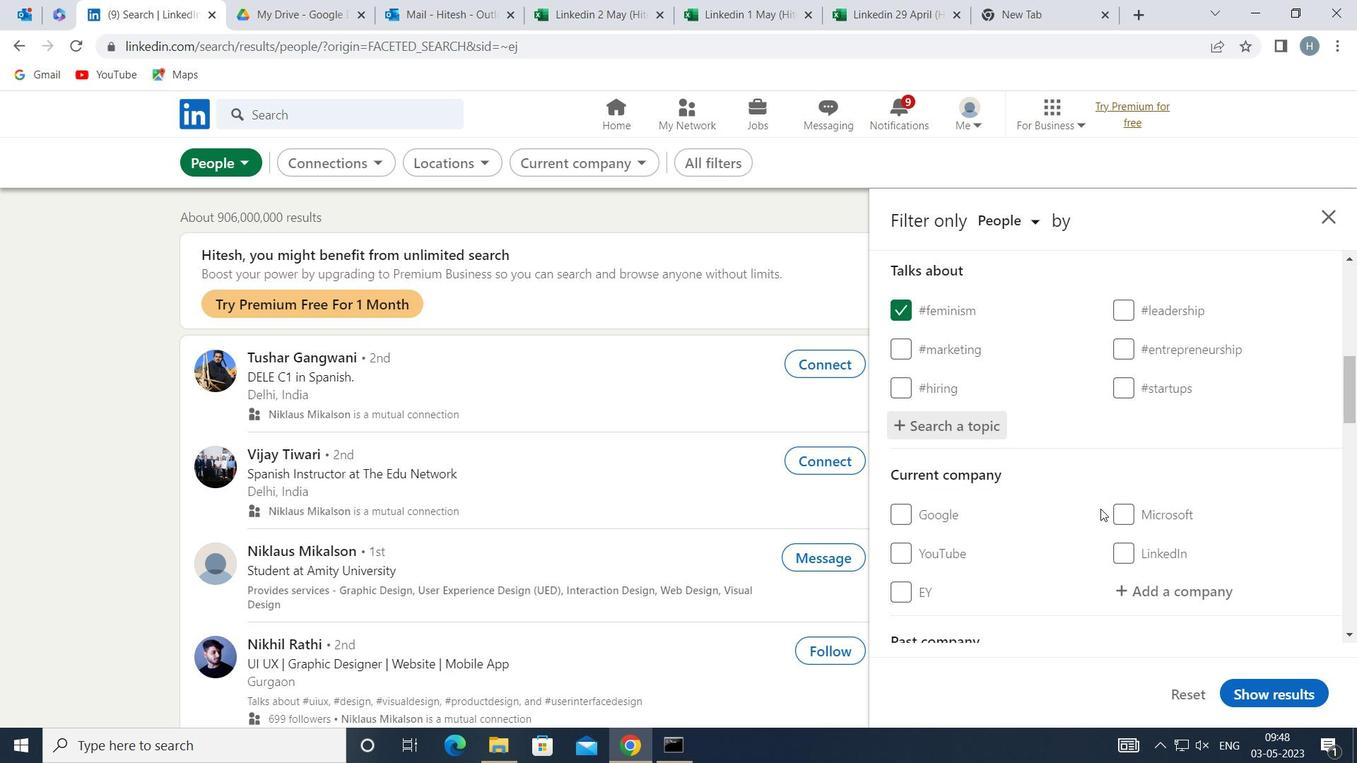 
Action: Mouse scrolled (1101, 508) with delta (0, 0)
Screenshot: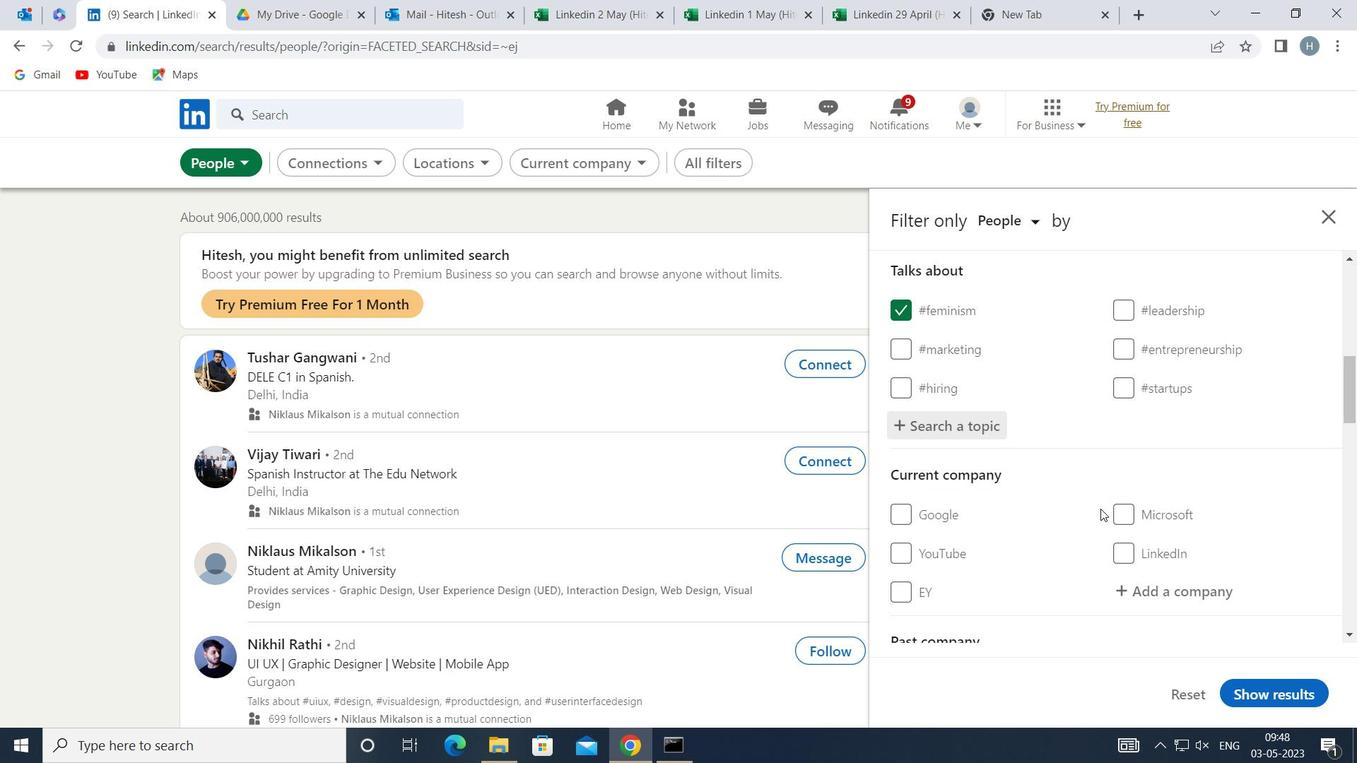
Action: Mouse scrolled (1101, 508) with delta (0, 0)
Screenshot: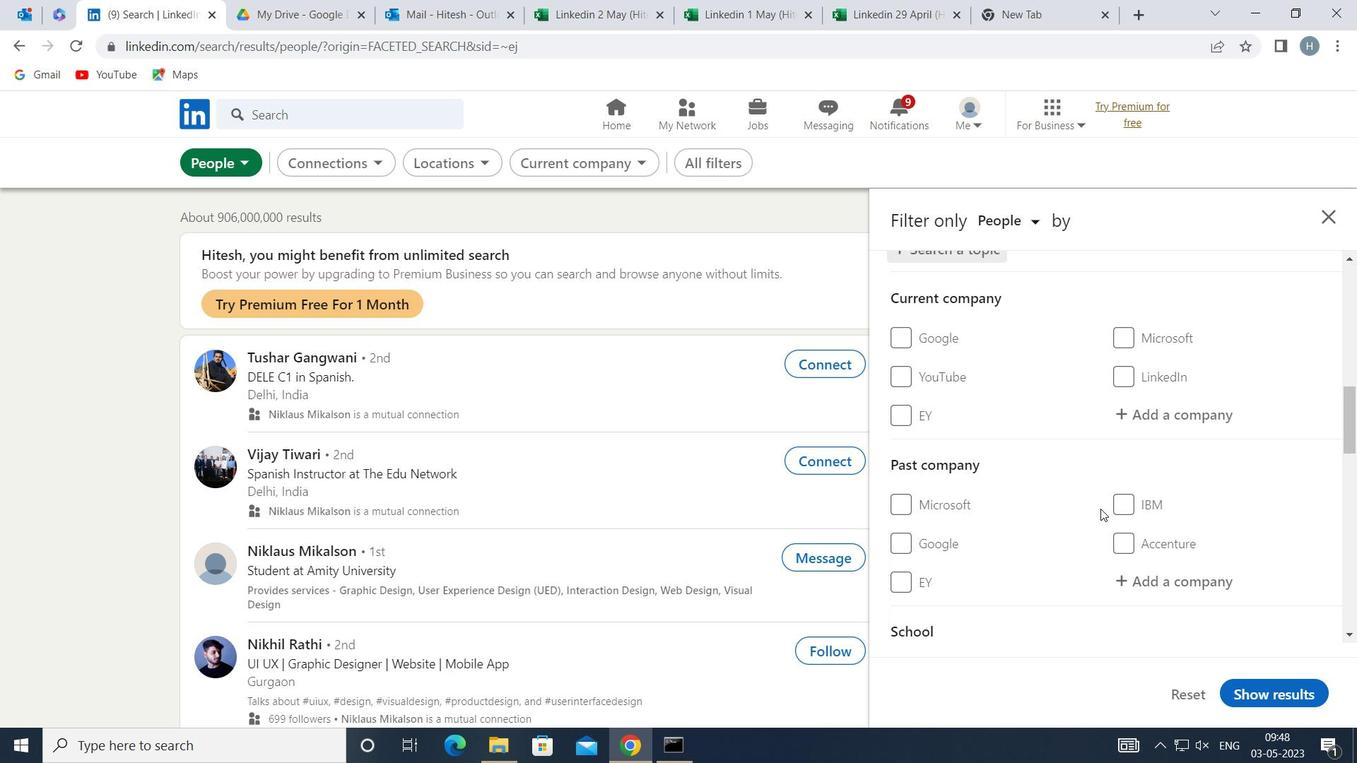 
Action: Mouse moved to (1099, 510)
Screenshot: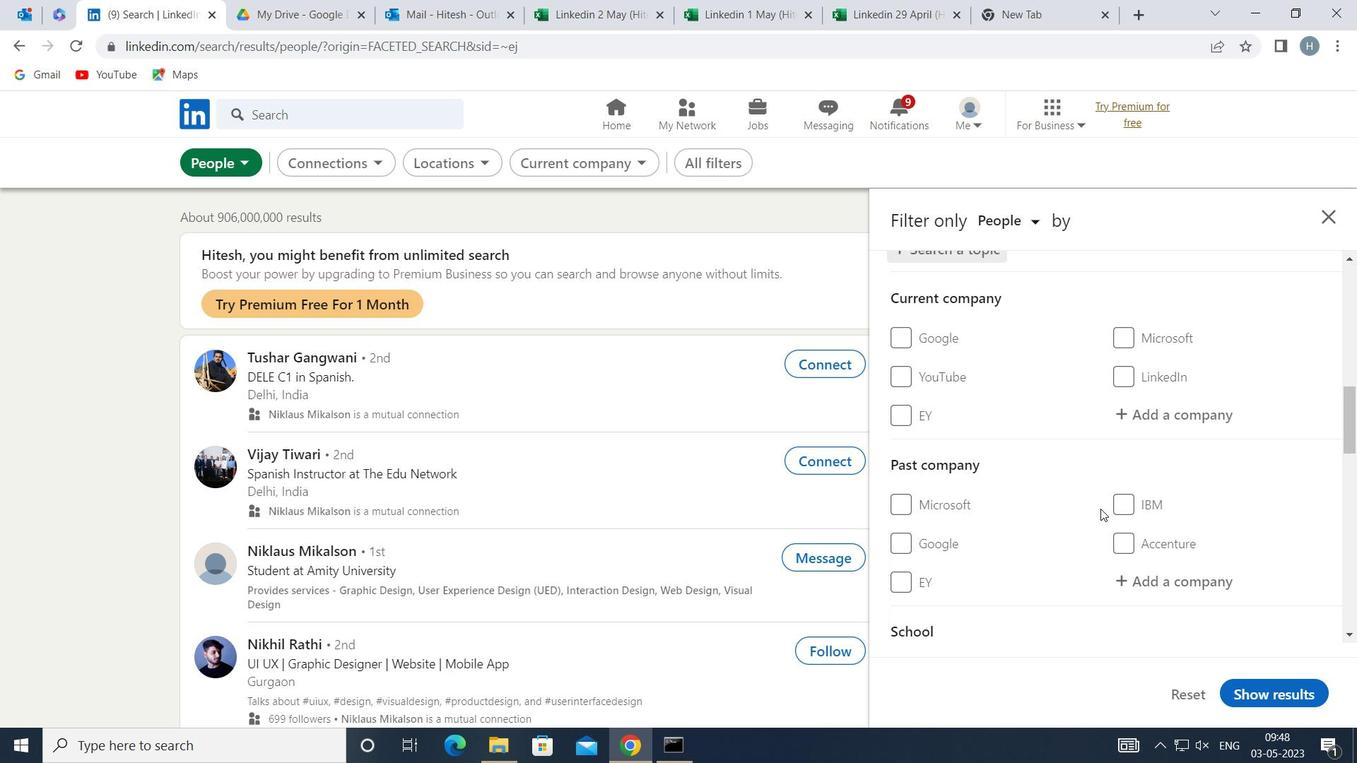 
Action: Mouse scrolled (1099, 509) with delta (0, 0)
Screenshot: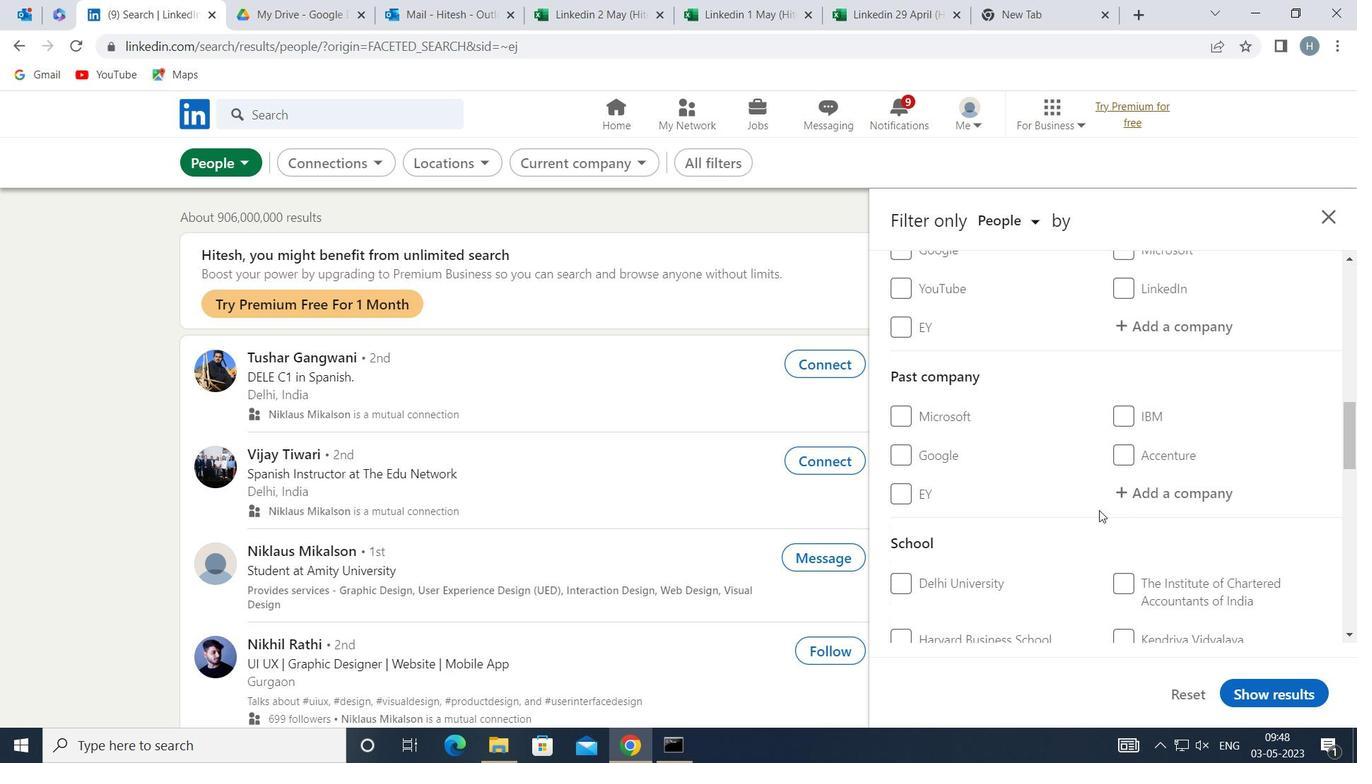
Action: Mouse scrolled (1099, 509) with delta (0, 0)
Screenshot: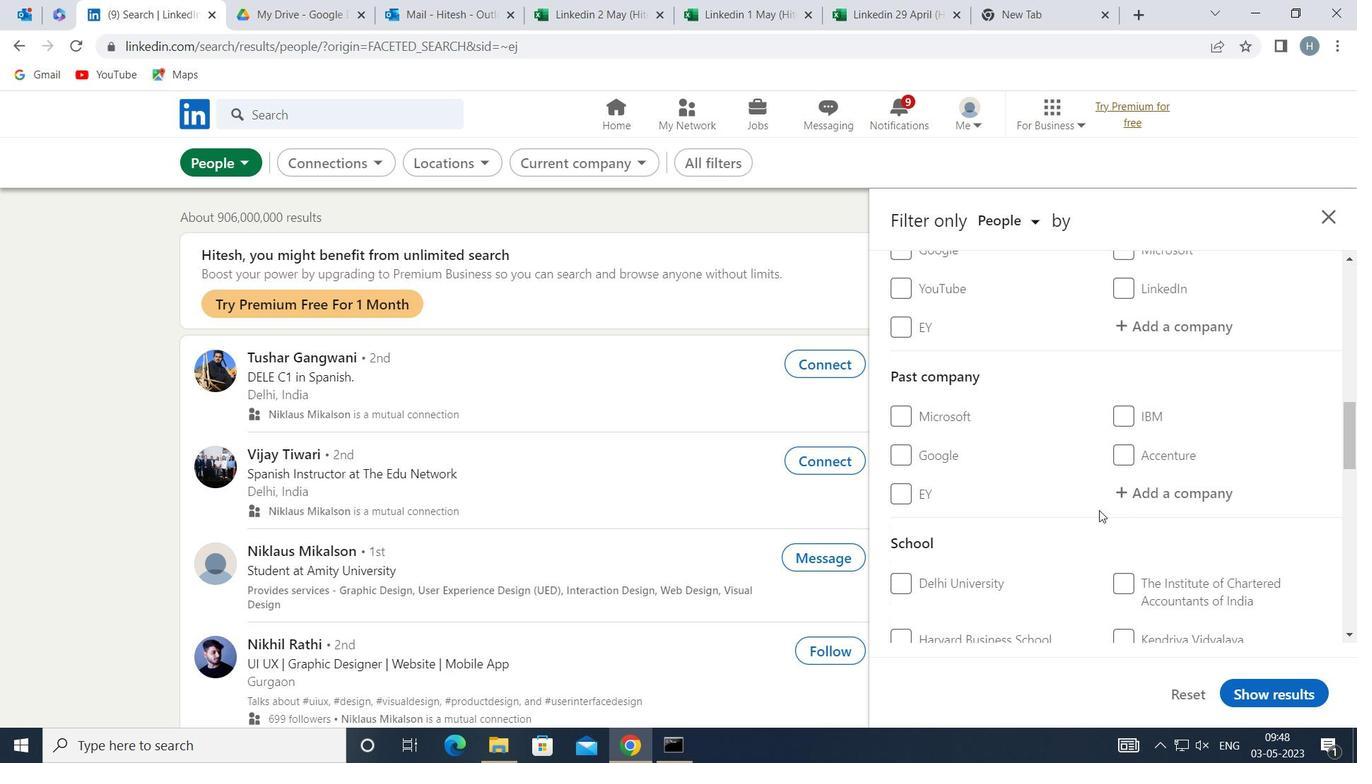 
Action: Mouse scrolled (1099, 509) with delta (0, 0)
Screenshot: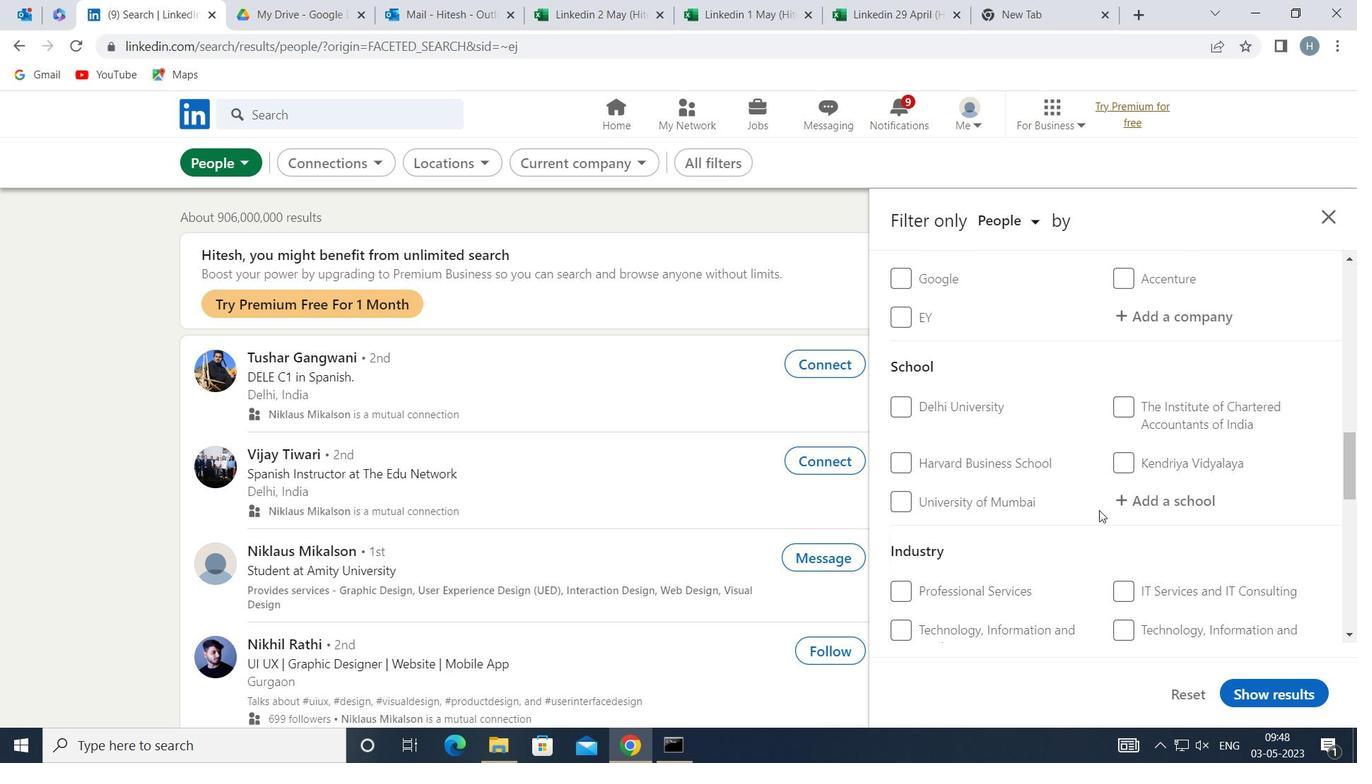 
Action: Mouse scrolled (1099, 509) with delta (0, 0)
Screenshot: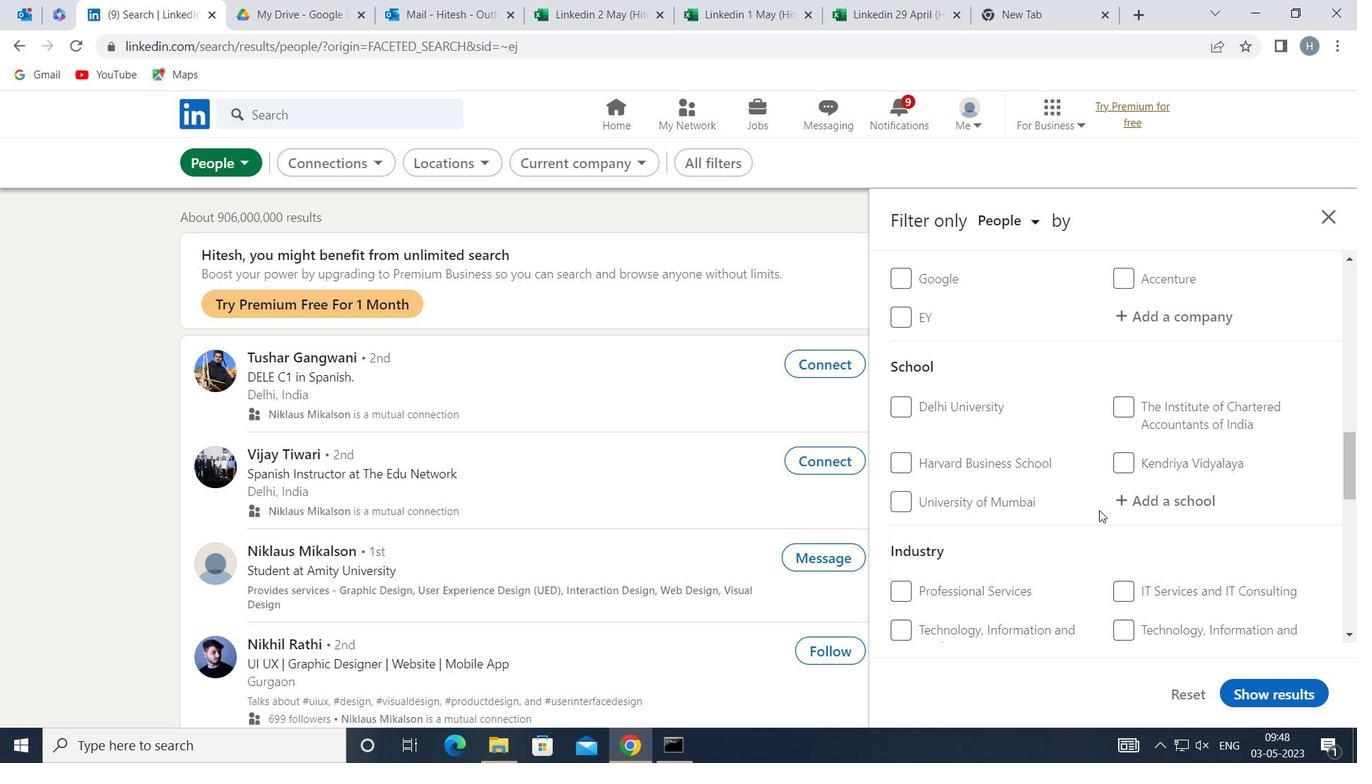 
Action: Mouse moved to (1126, 615)
Screenshot: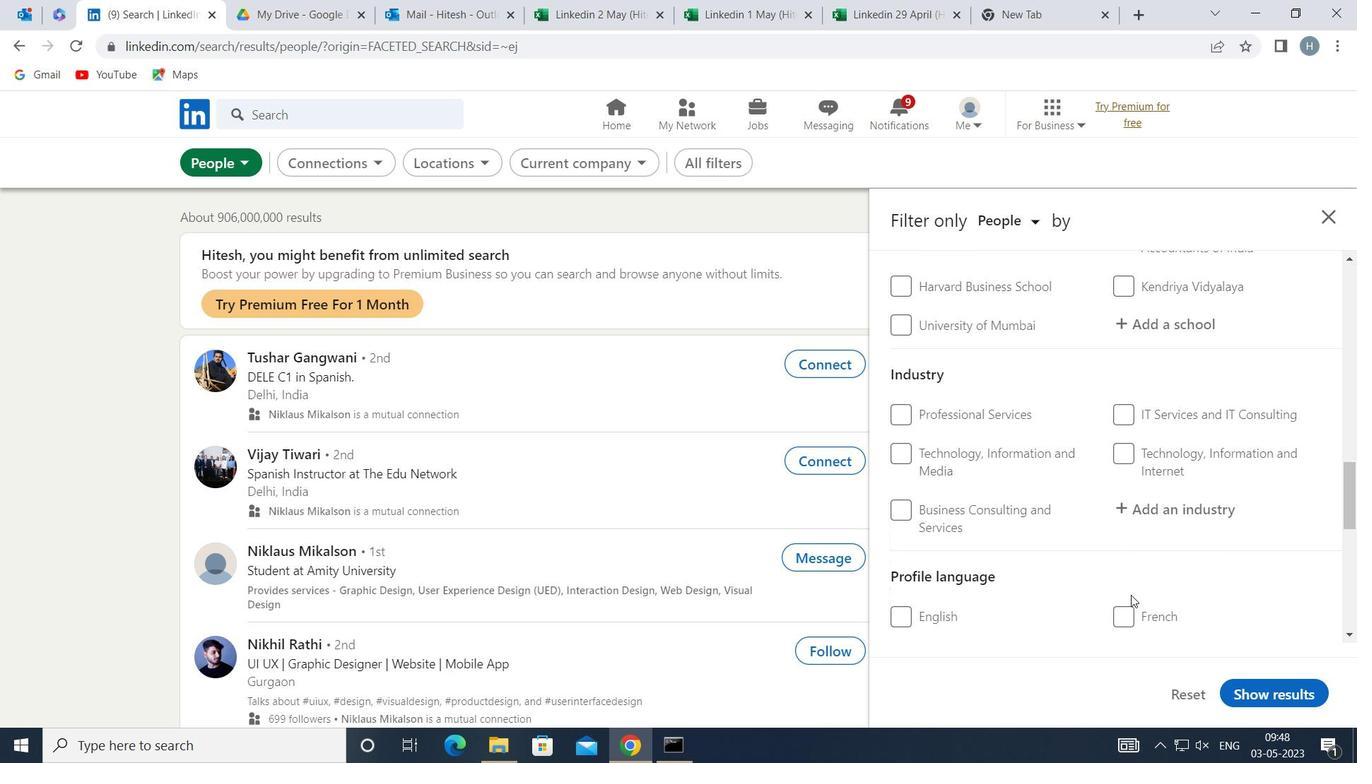 
Action: Mouse pressed left at (1126, 615)
Screenshot: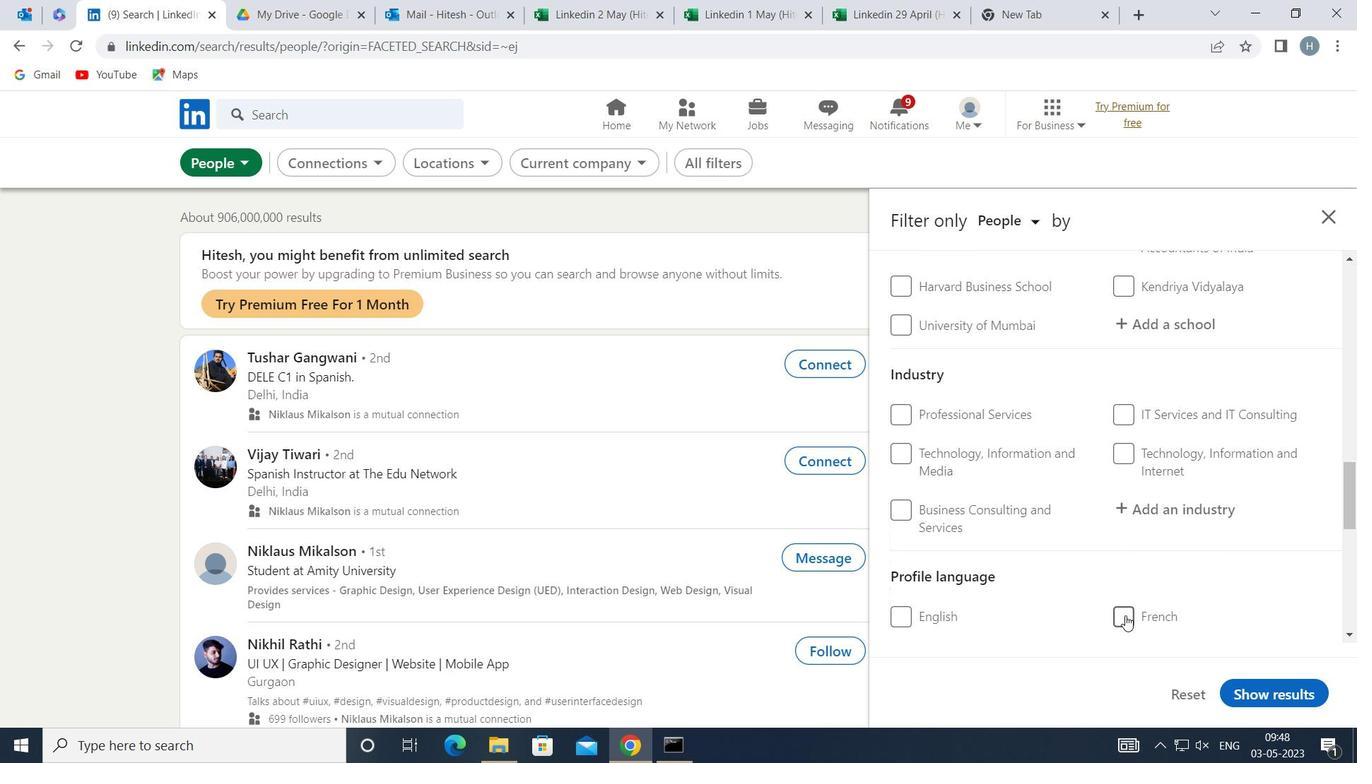 
Action: Mouse moved to (1089, 553)
Screenshot: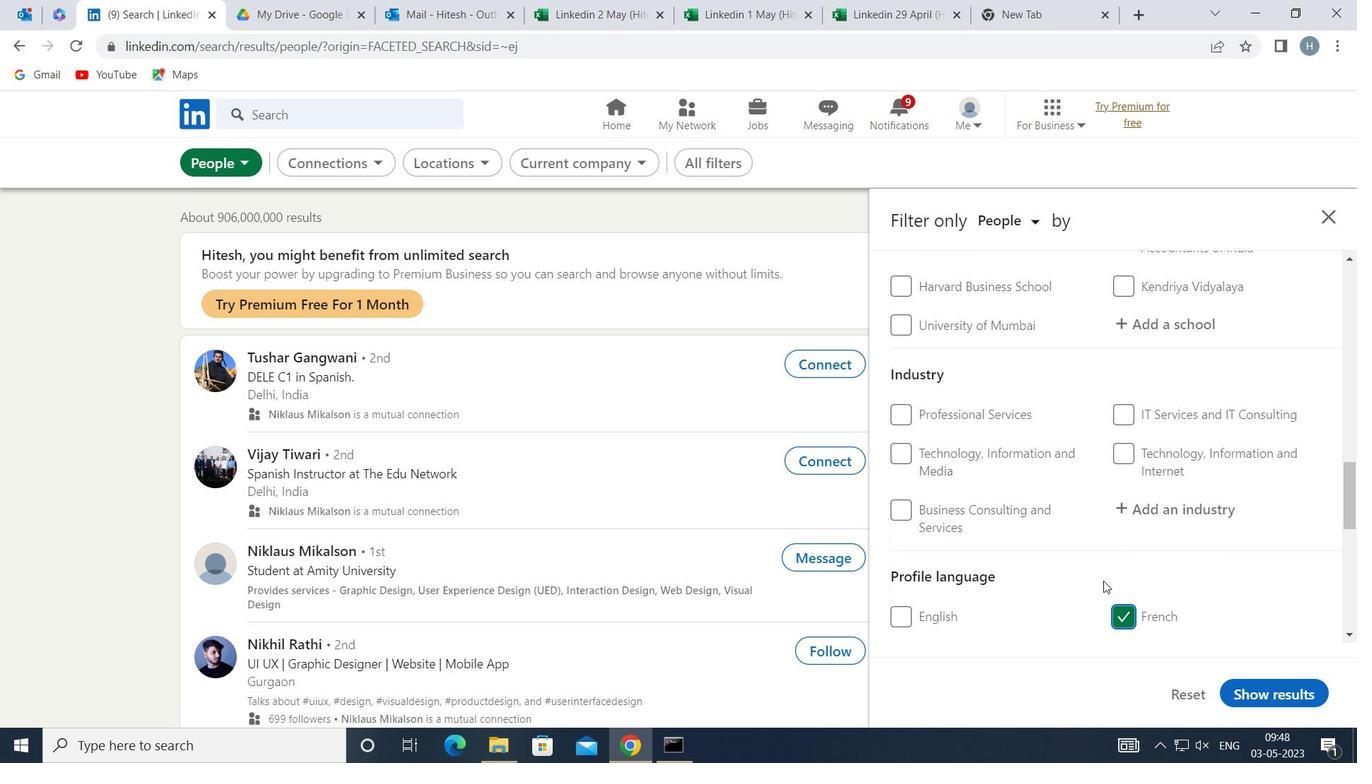 
Action: Mouse scrolled (1089, 554) with delta (0, 0)
Screenshot: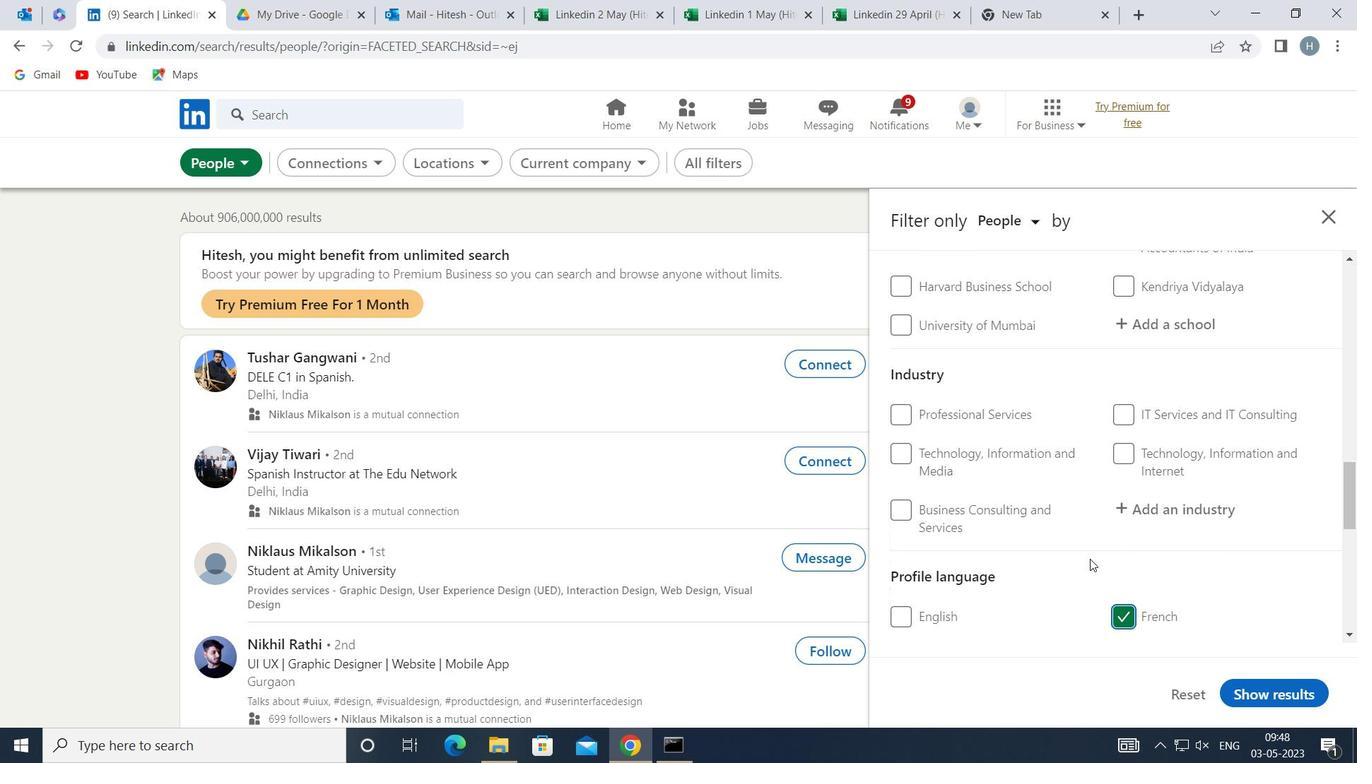 
Action: Mouse scrolled (1089, 554) with delta (0, 0)
Screenshot: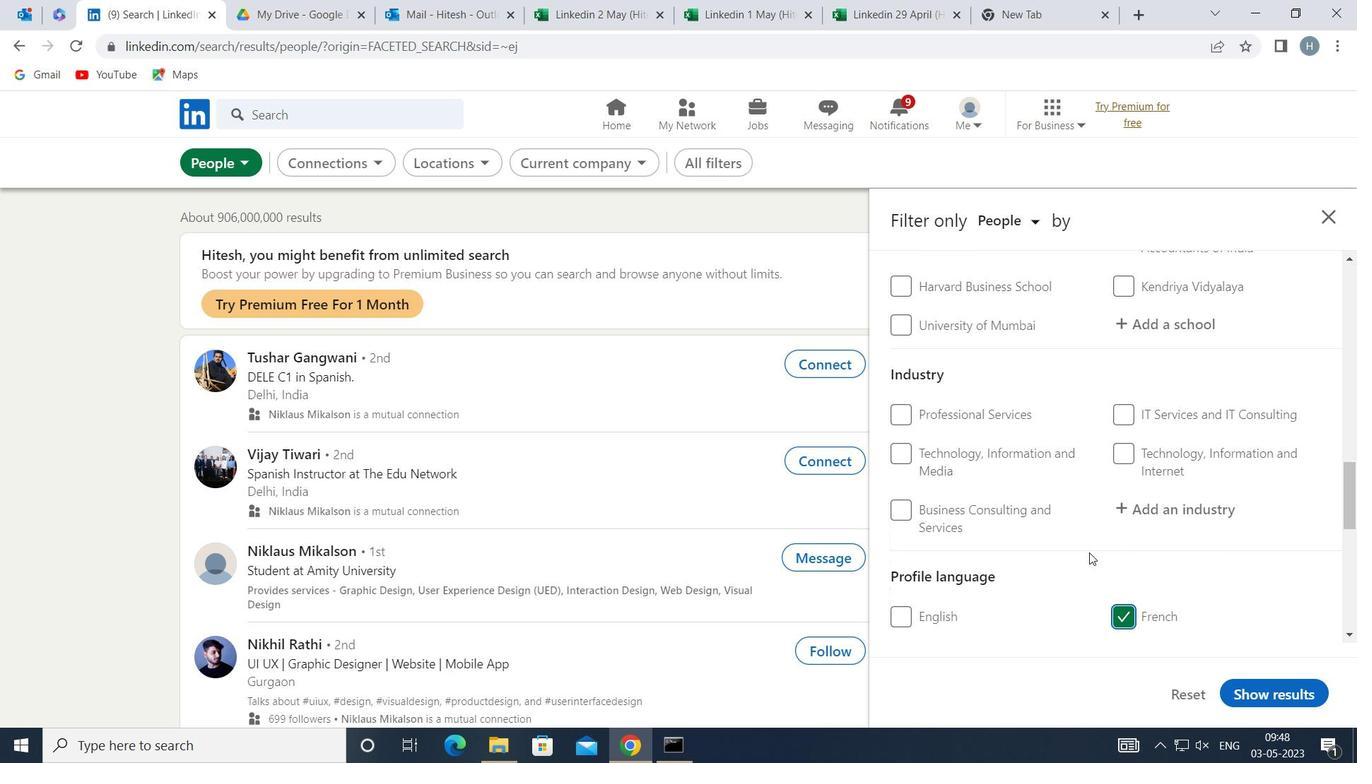 
Action: Mouse scrolled (1089, 554) with delta (0, 0)
Screenshot: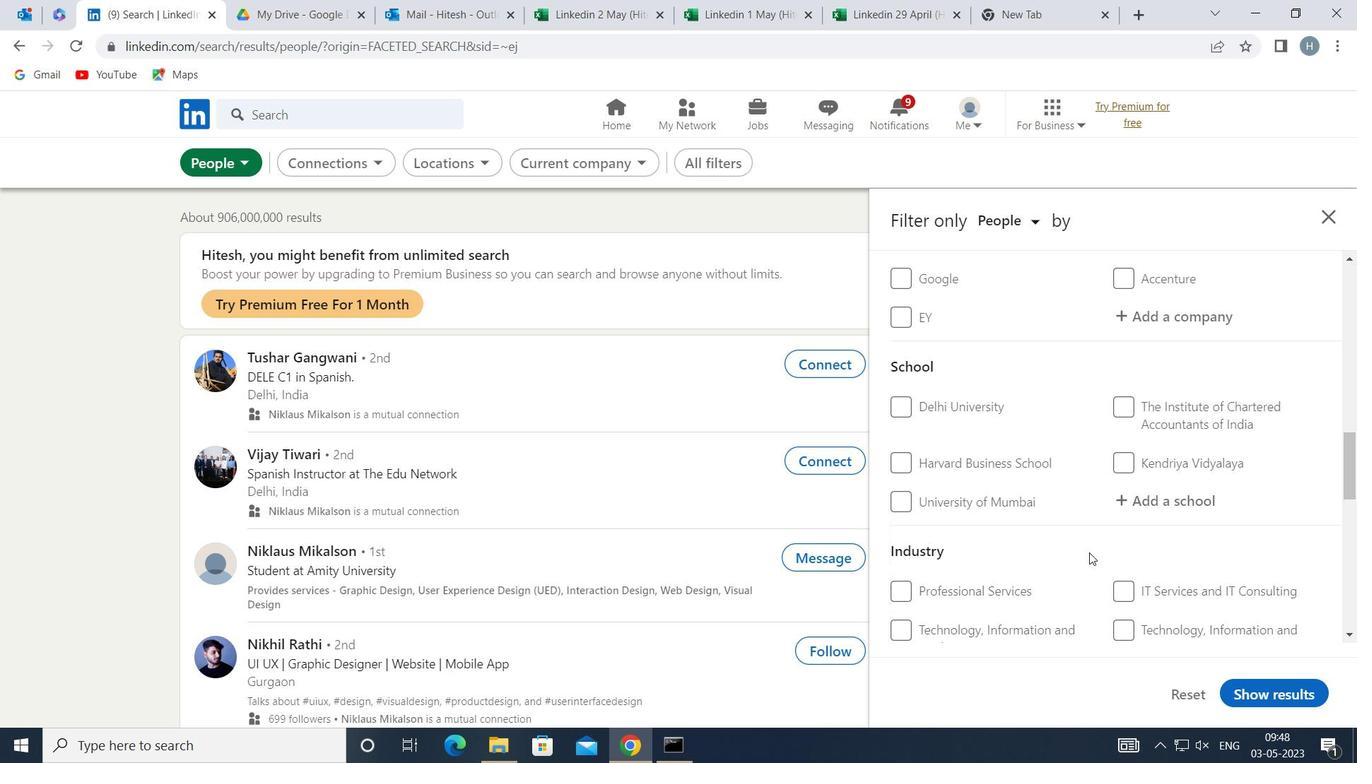 
Action: Mouse scrolled (1089, 554) with delta (0, 0)
Screenshot: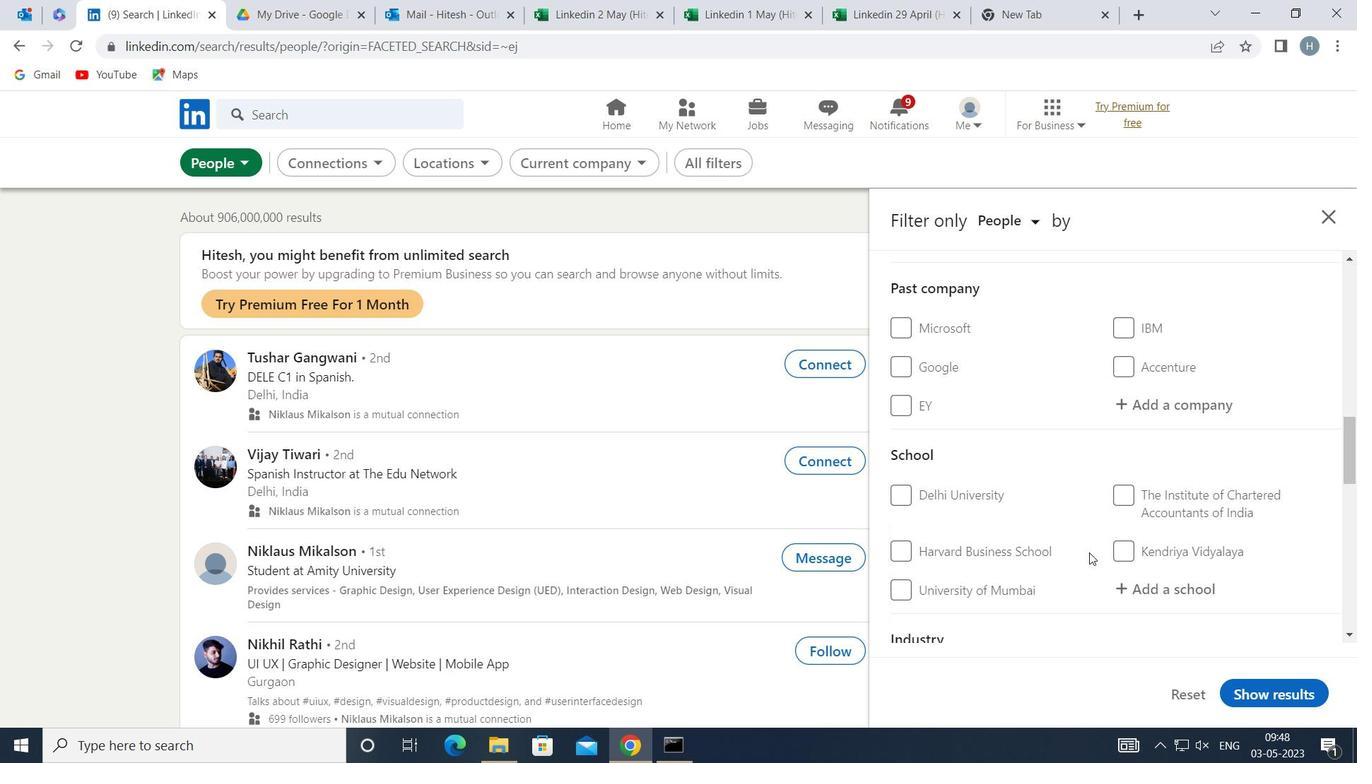 
Action: Mouse scrolled (1089, 554) with delta (0, 0)
Screenshot: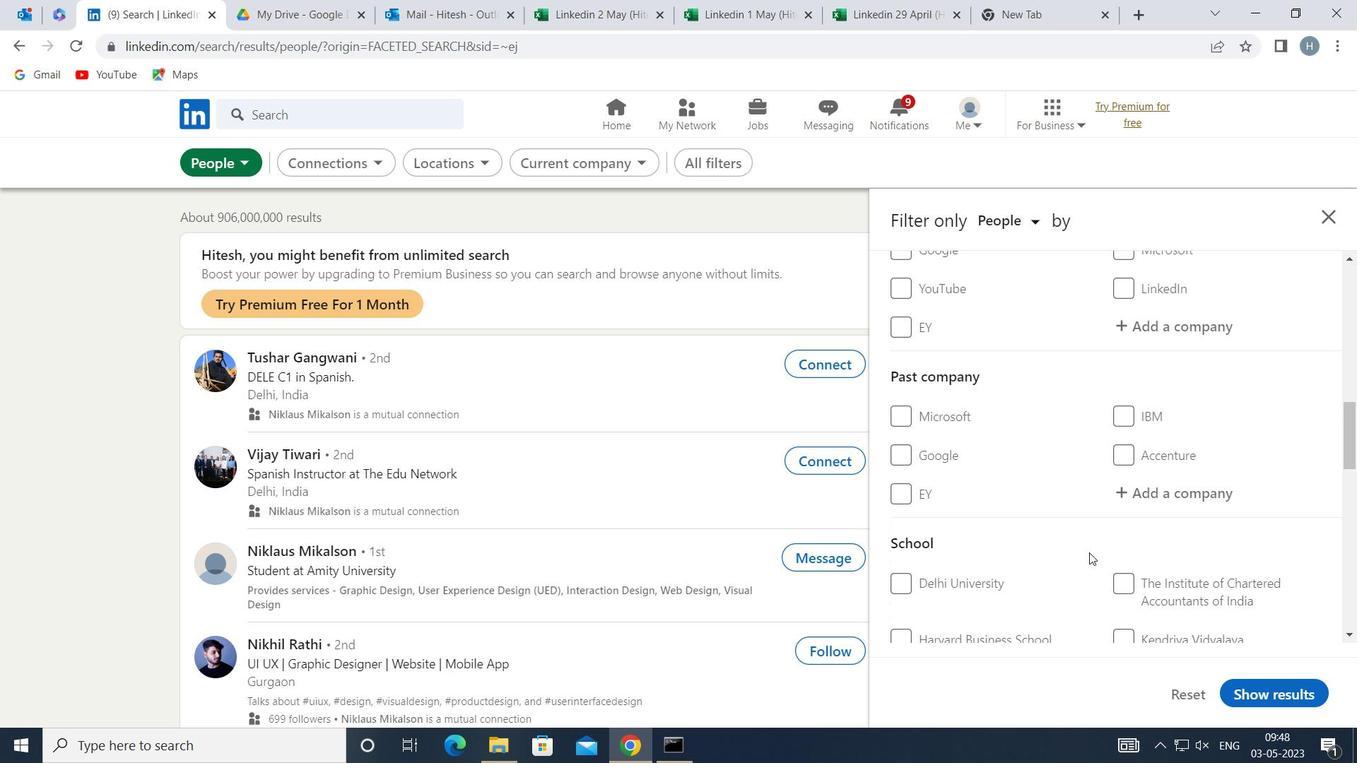 
Action: Mouse scrolled (1089, 554) with delta (0, 0)
Screenshot: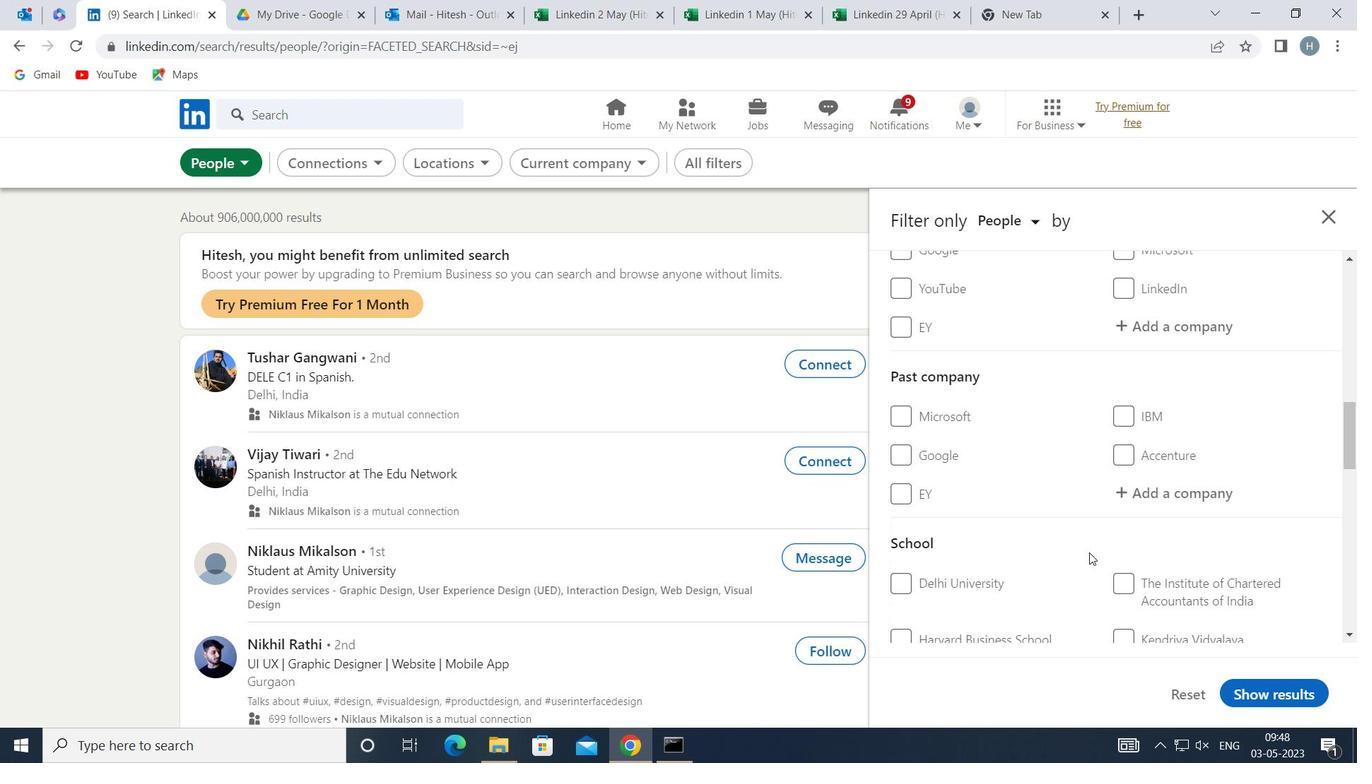
Action: Mouse moved to (1218, 506)
Screenshot: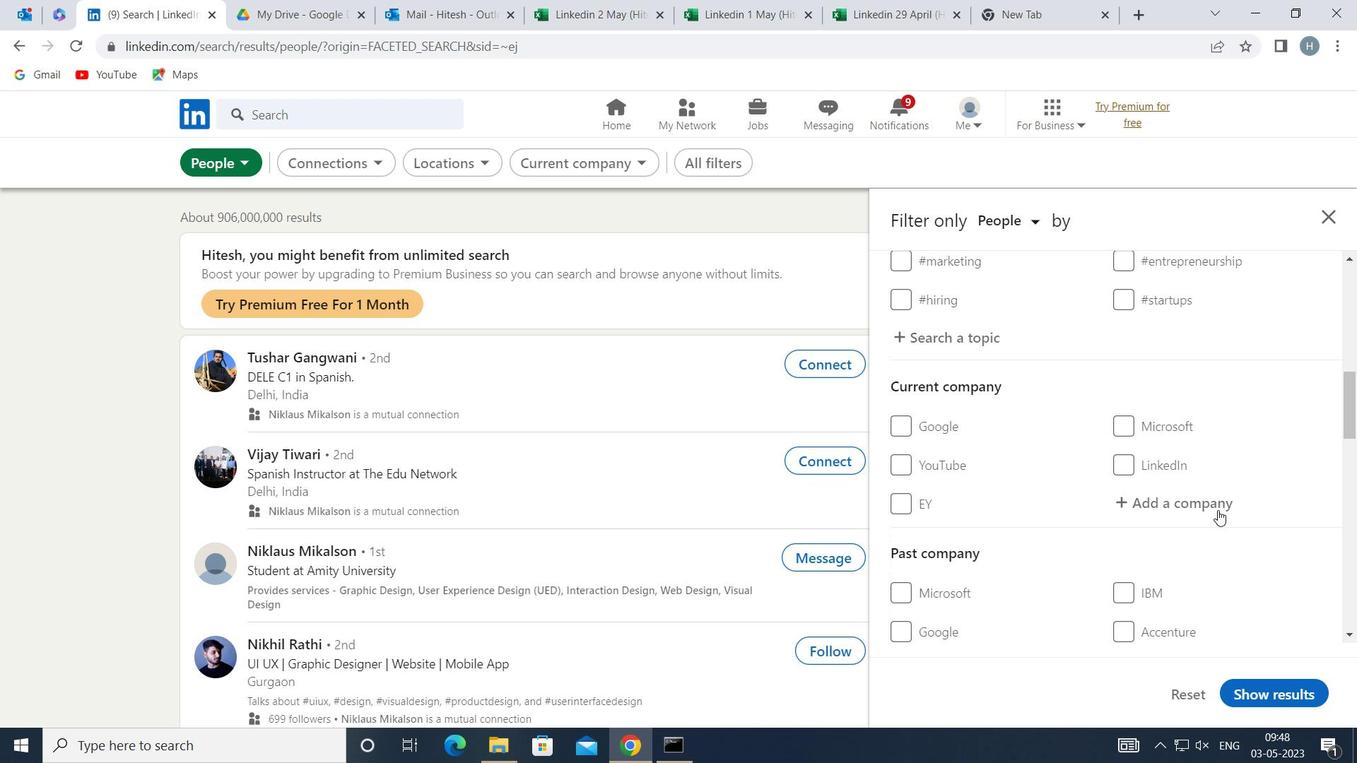 
Action: Mouse pressed left at (1218, 506)
Screenshot: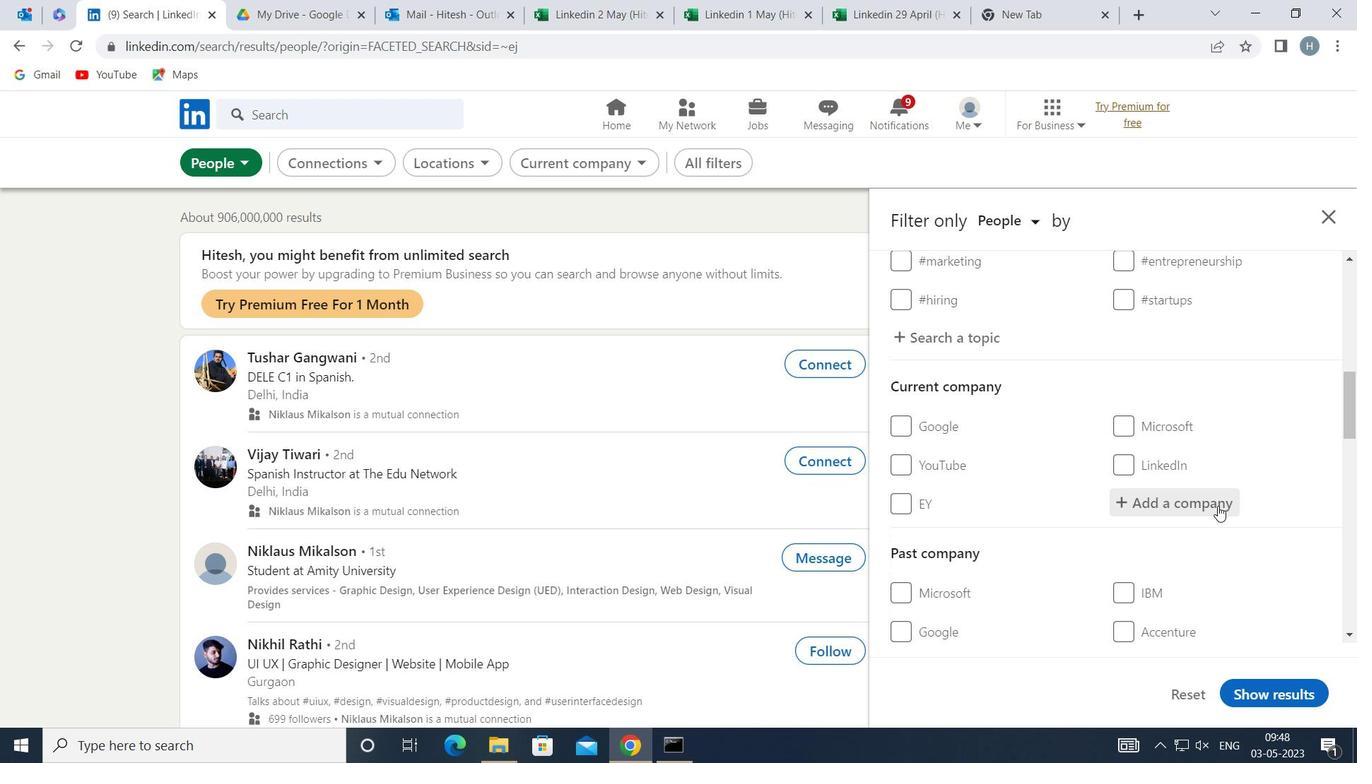 
Action: Key pressed <Key.shift>RELIANCE<Key.space><Key.shift>BRANDS
Screenshot: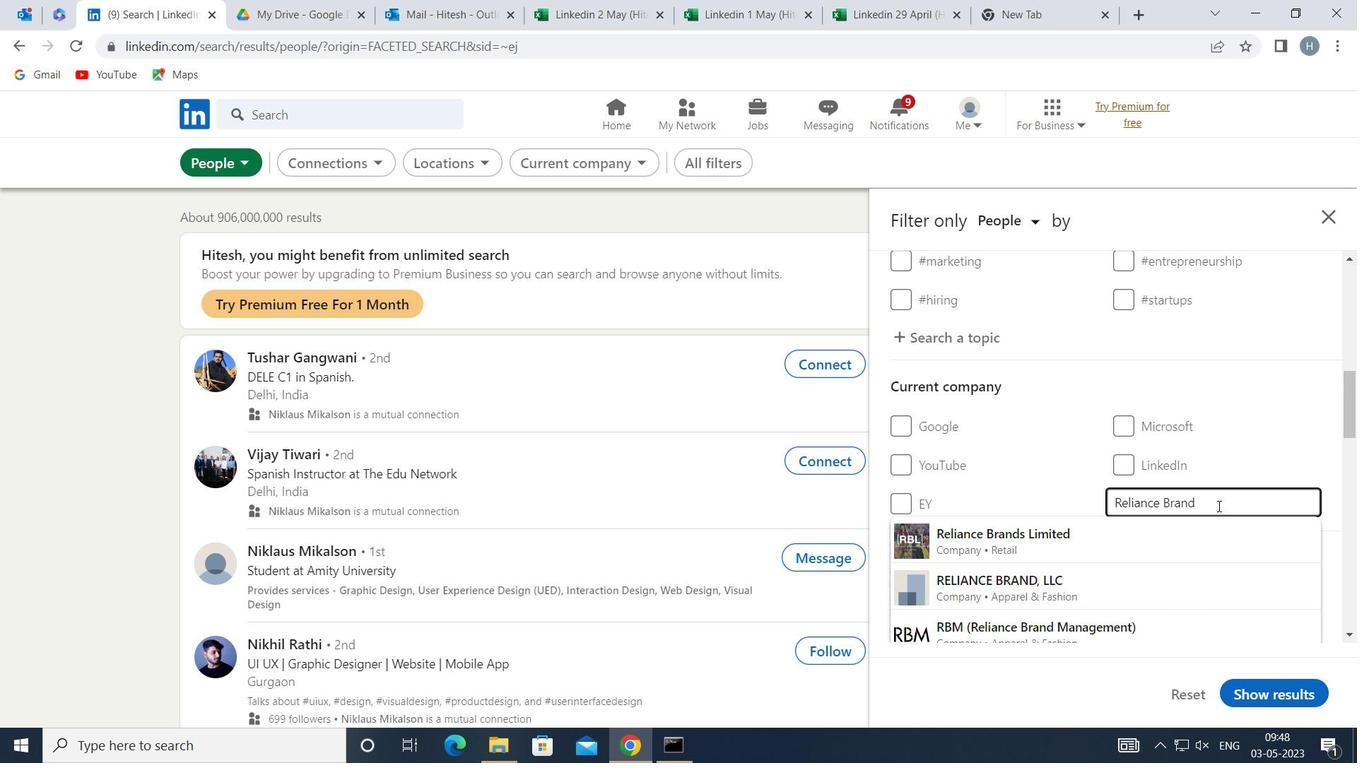 
Action: Mouse moved to (1142, 530)
Screenshot: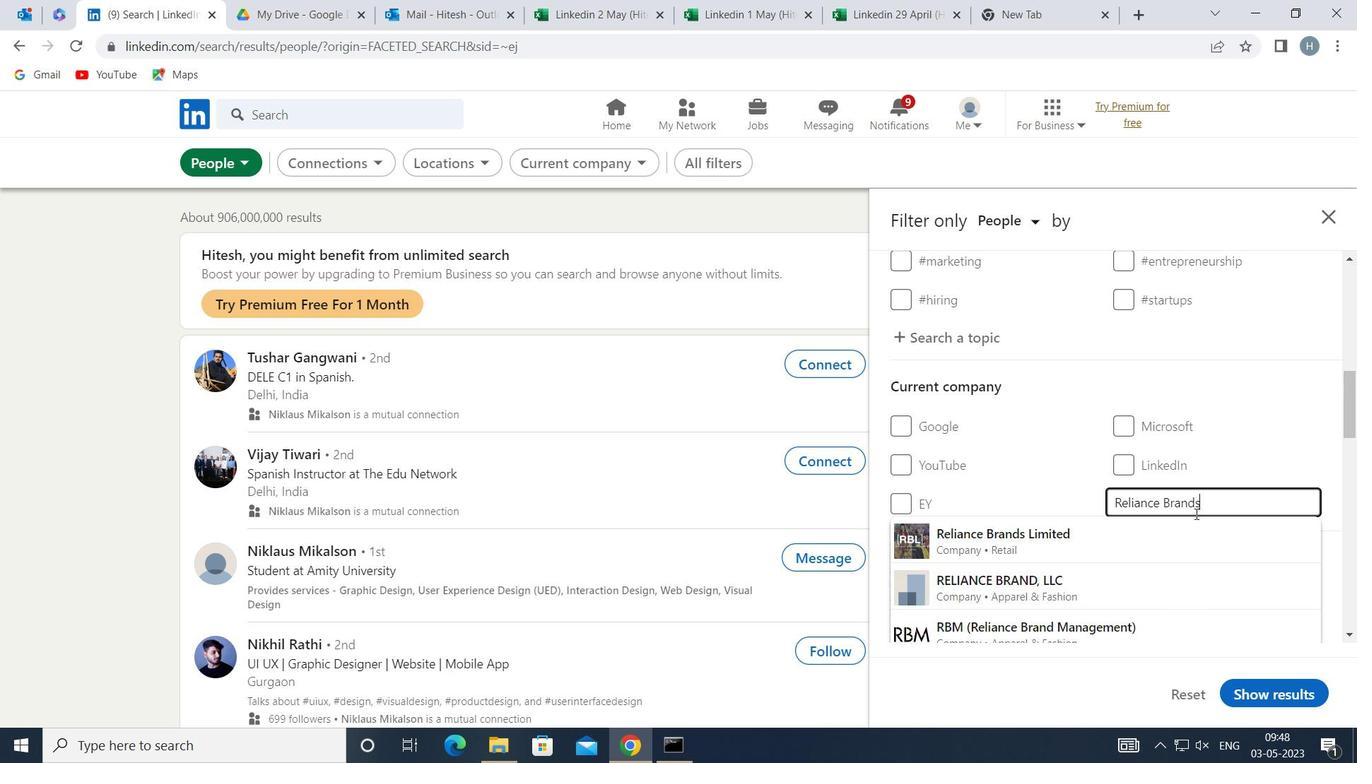 
Action: Mouse pressed left at (1142, 530)
Screenshot: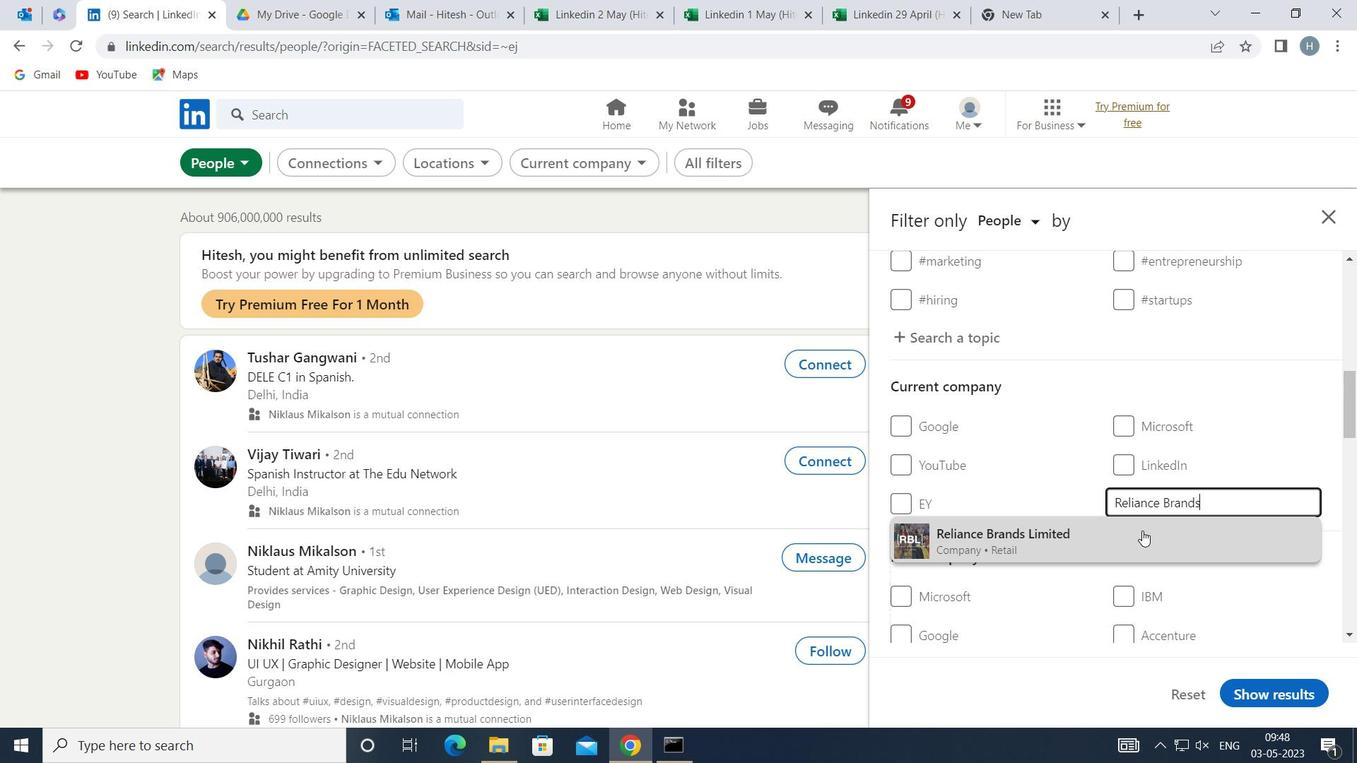 
Action: Mouse moved to (1064, 491)
Screenshot: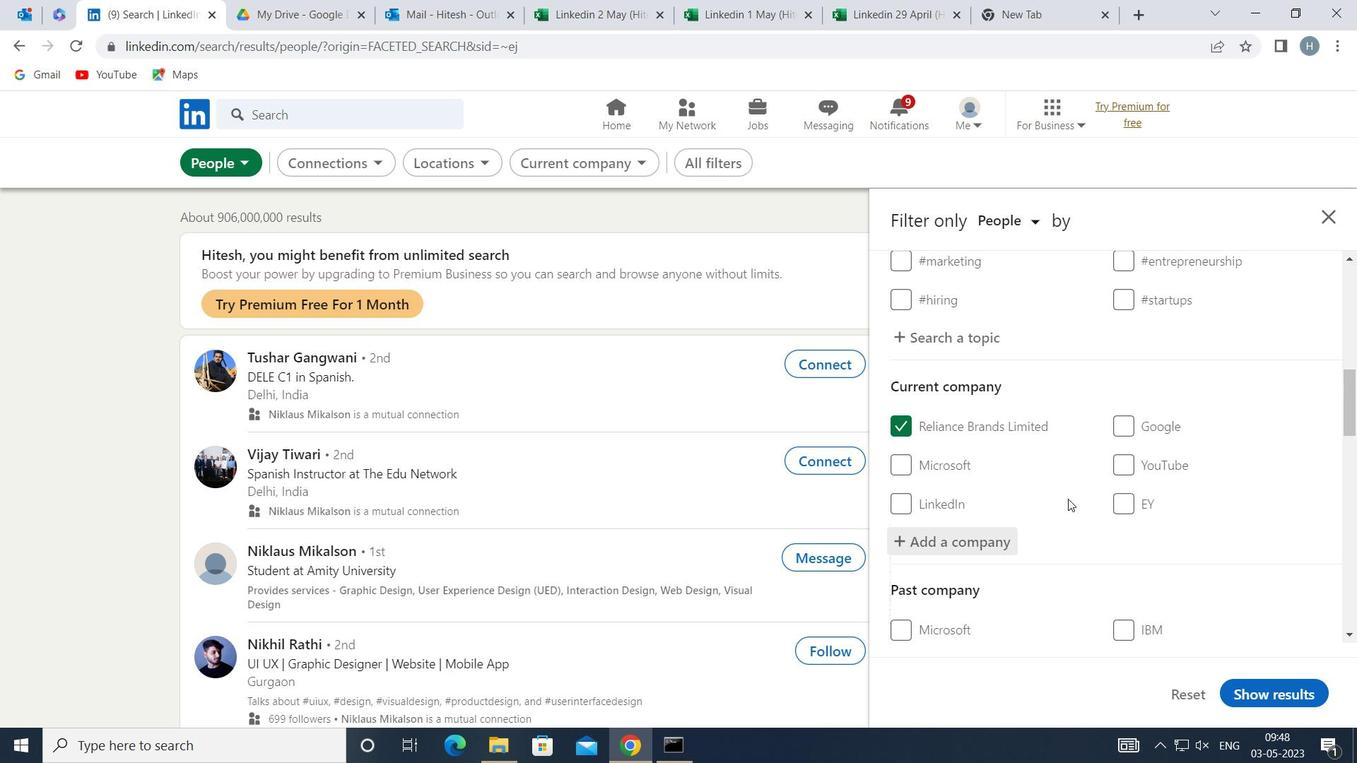 
Action: Mouse scrolled (1064, 490) with delta (0, 0)
Screenshot: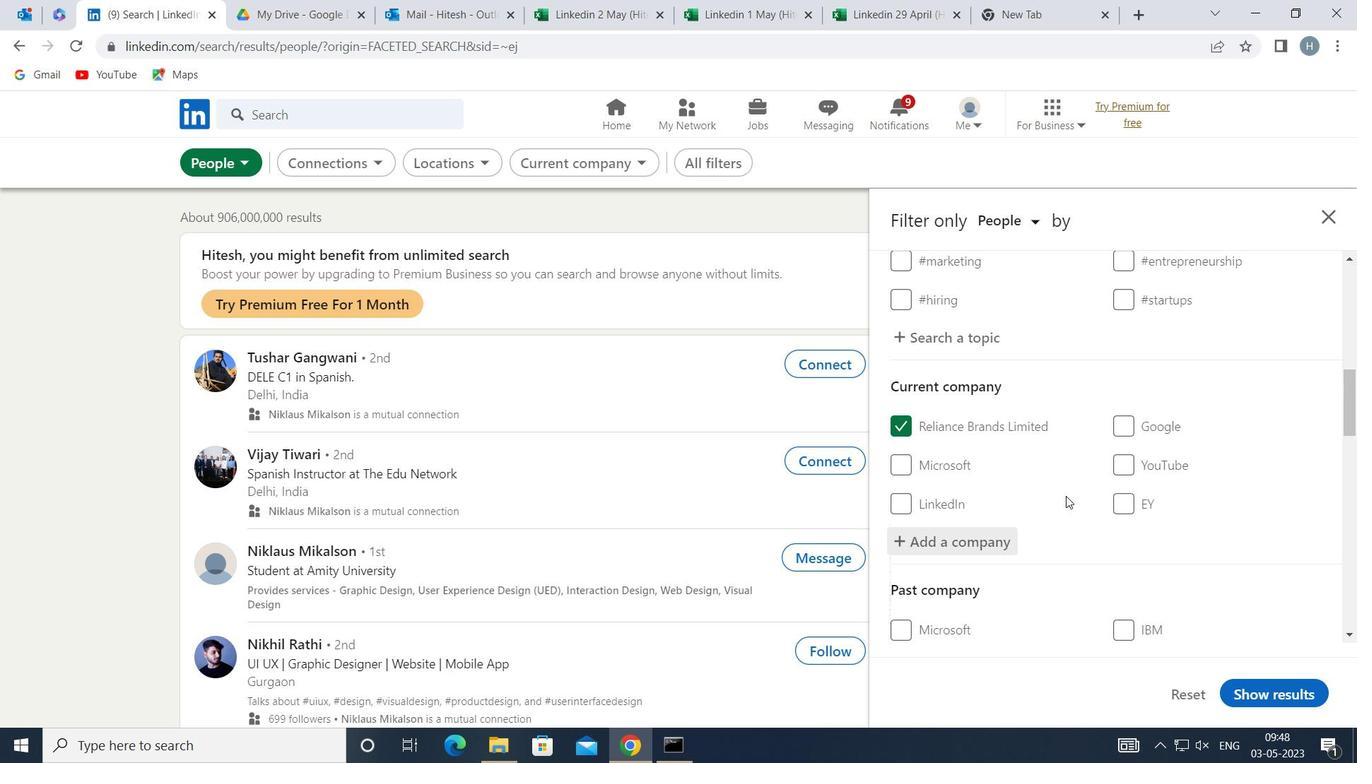 
Action: Mouse scrolled (1064, 490) with delta (0, 0)
Screenshot: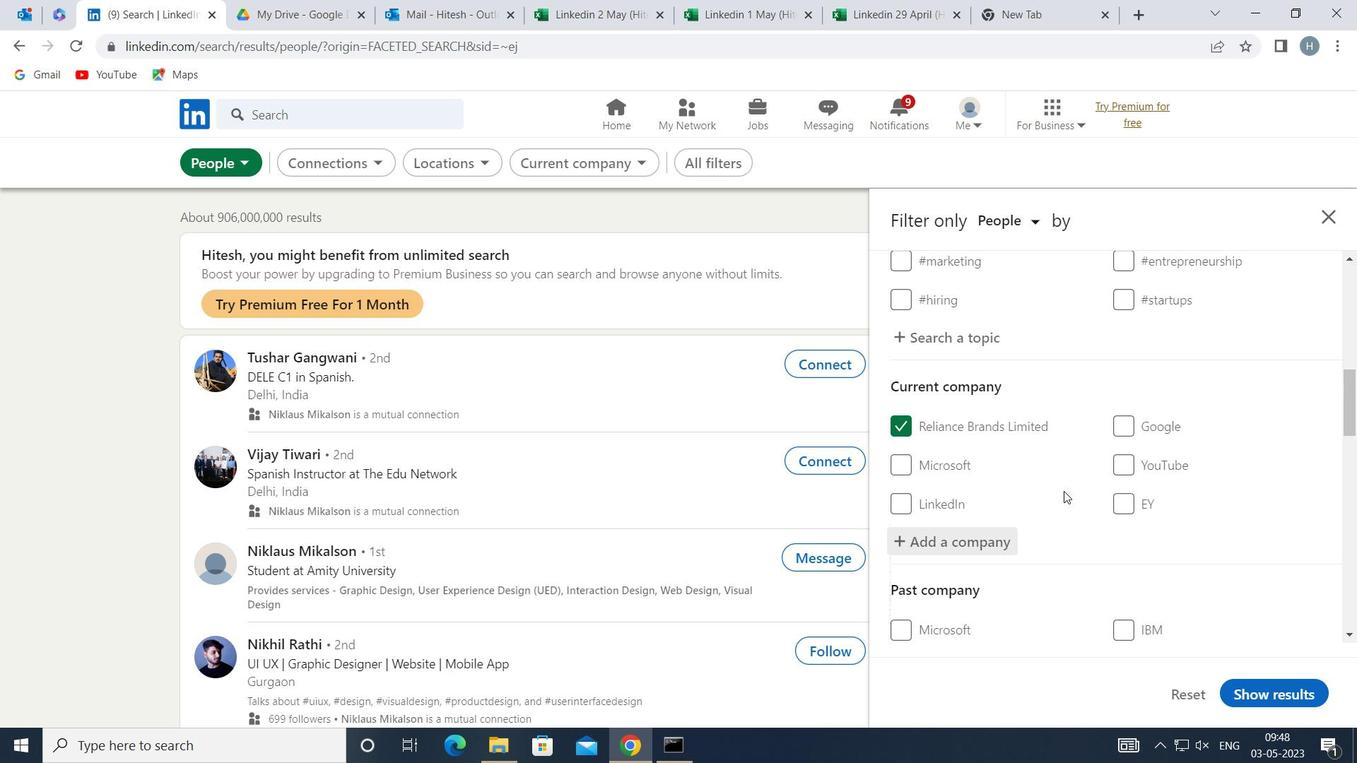 
Action: Mouse scrolled (1064, 490) with delta (0, 0)
Screenshot: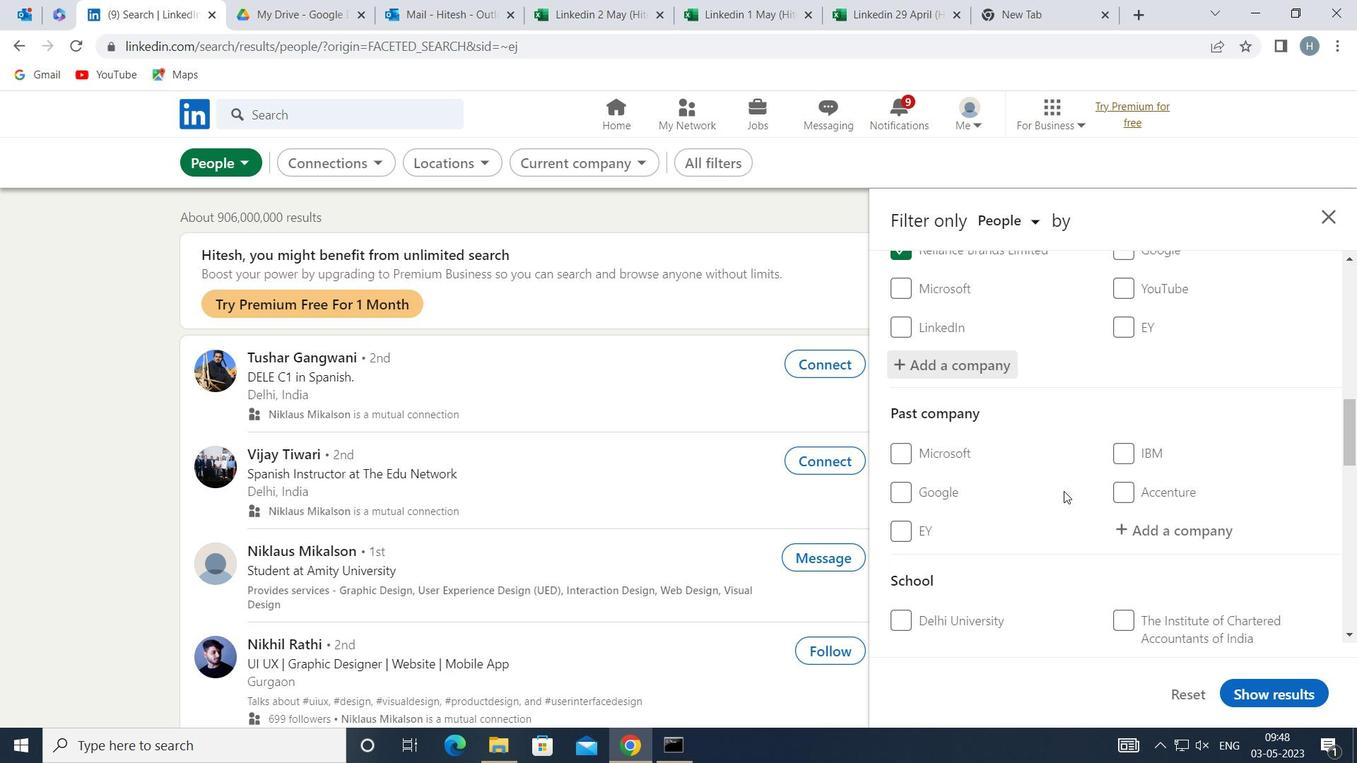 
Action: Mouse scrolled (1064, 490) with delta (0, 0)
Screenshot: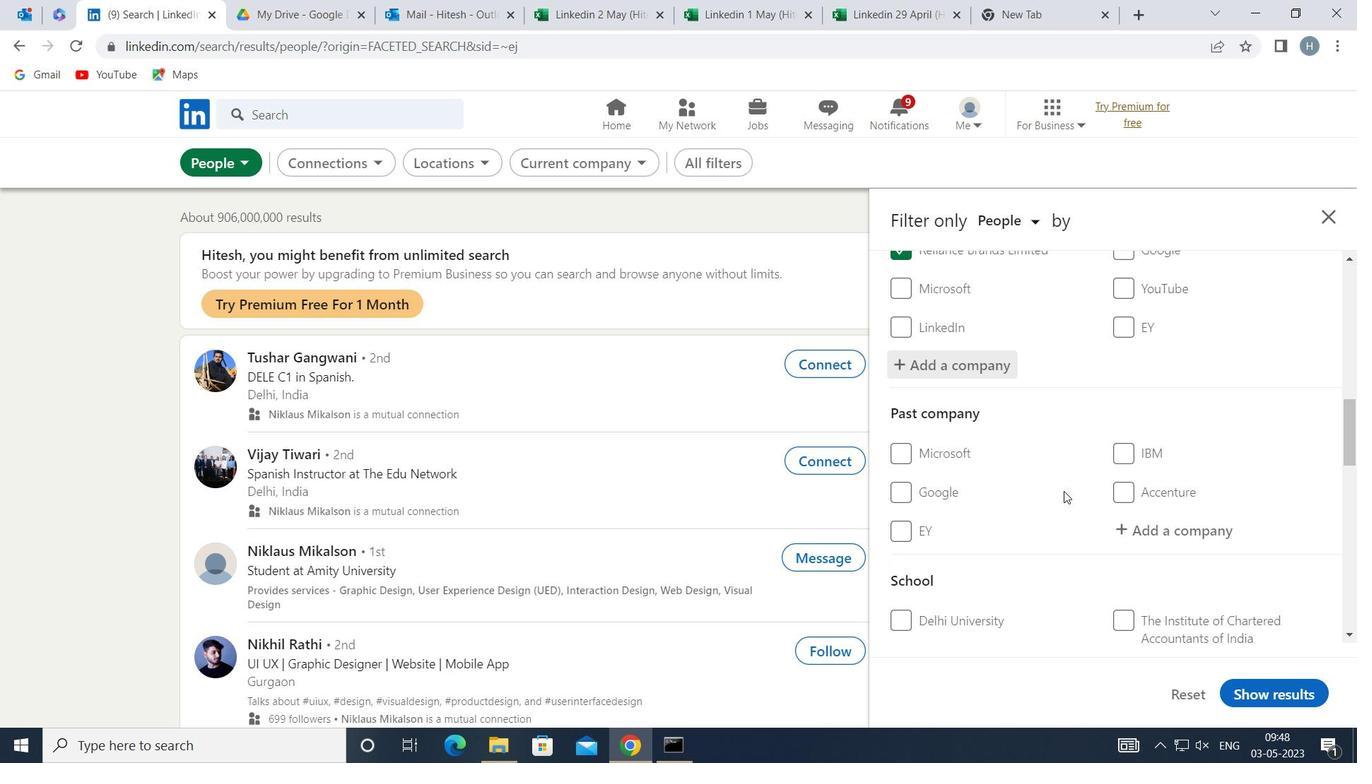 
Action: Mouse moved to (1177, 541)
Screenshot: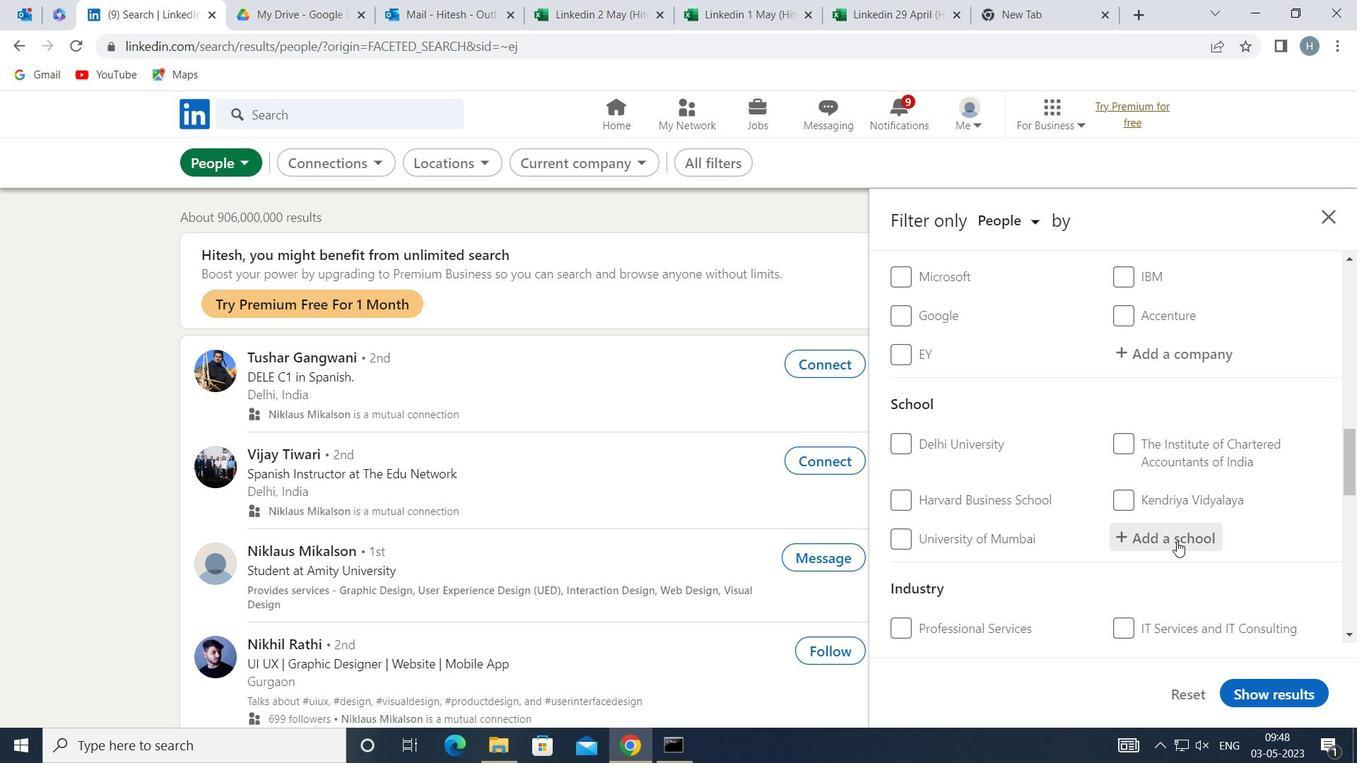 
Action: Mouse pressed left at (1177, 541)
Screenshot: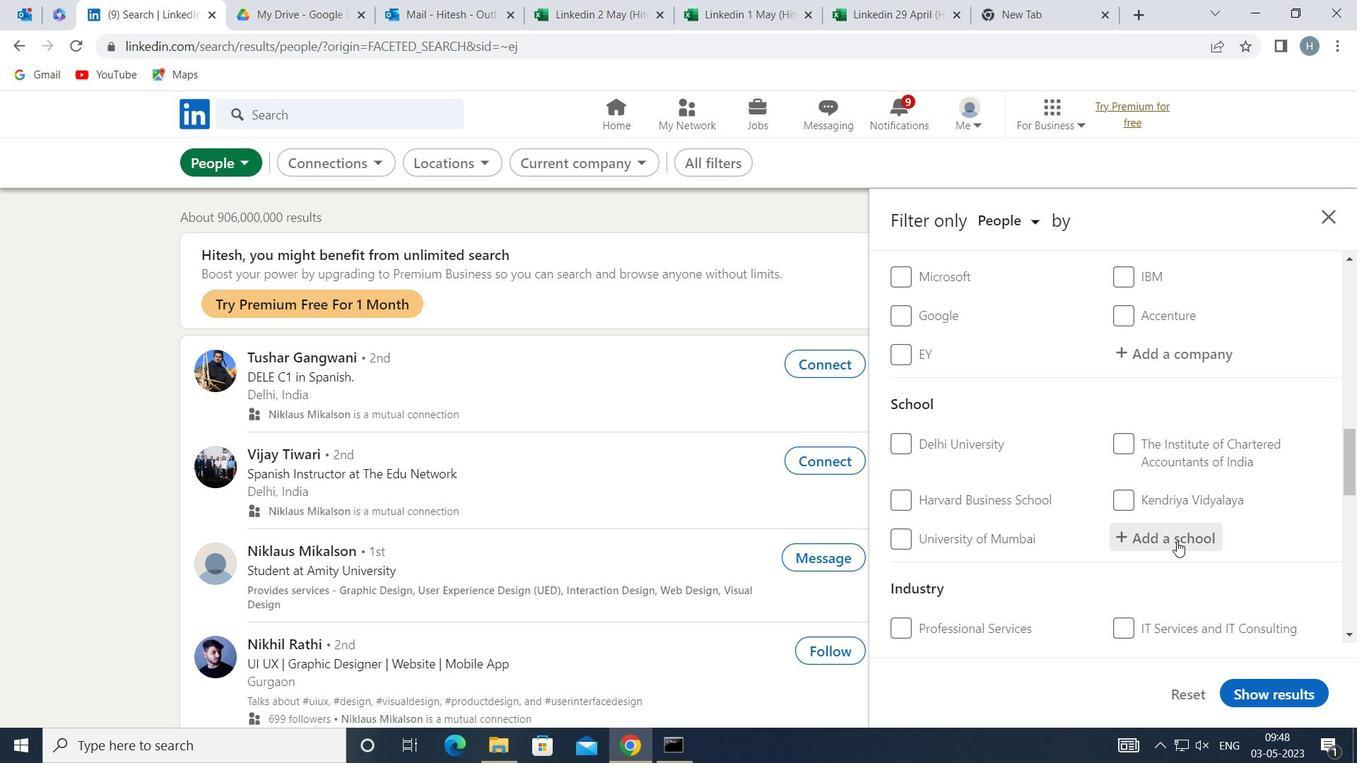 
Action: Key pressed <Key.shift>I<Key.backspace><Key.shift>INDO-<Key.shift>GERMAN<Key.space><Key.shift>TOOL
Screenshot: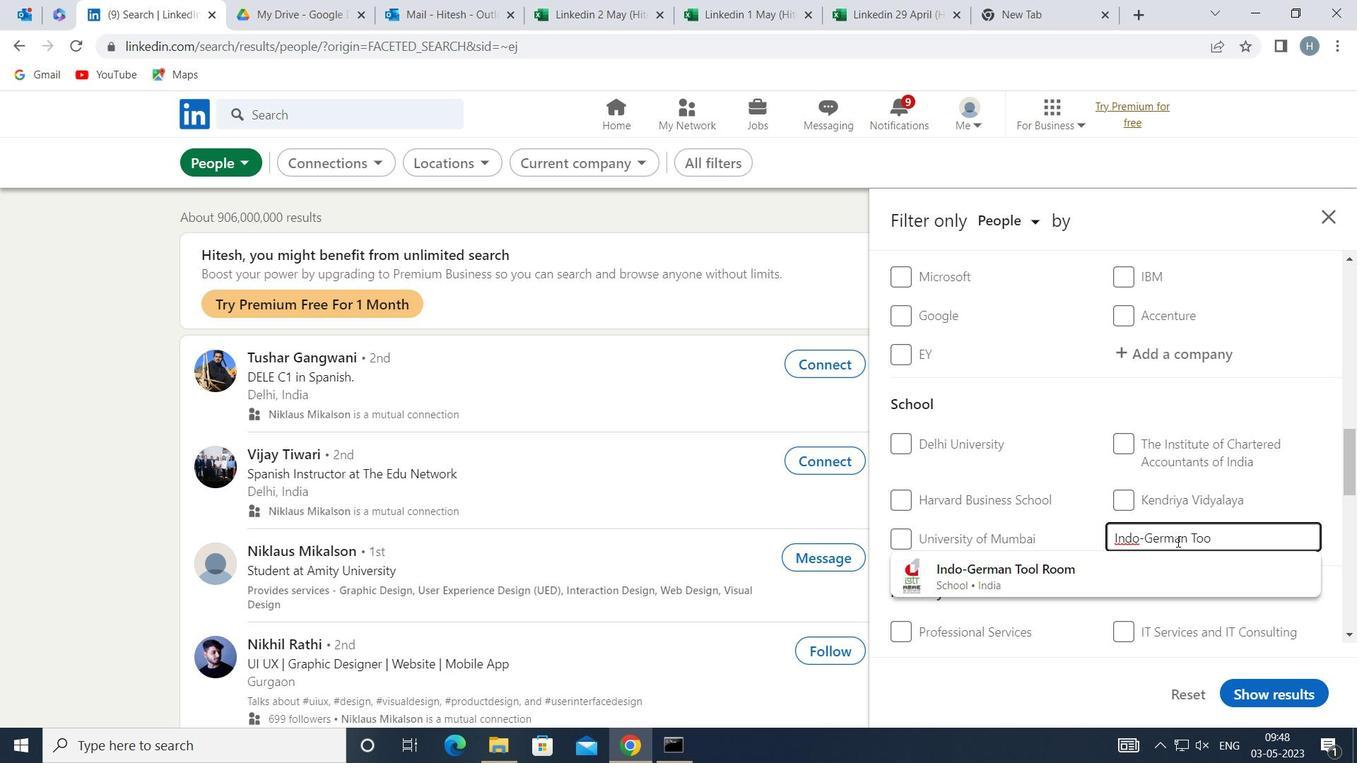 
Action: Mouse moved to (1122, 579)
Screenshot: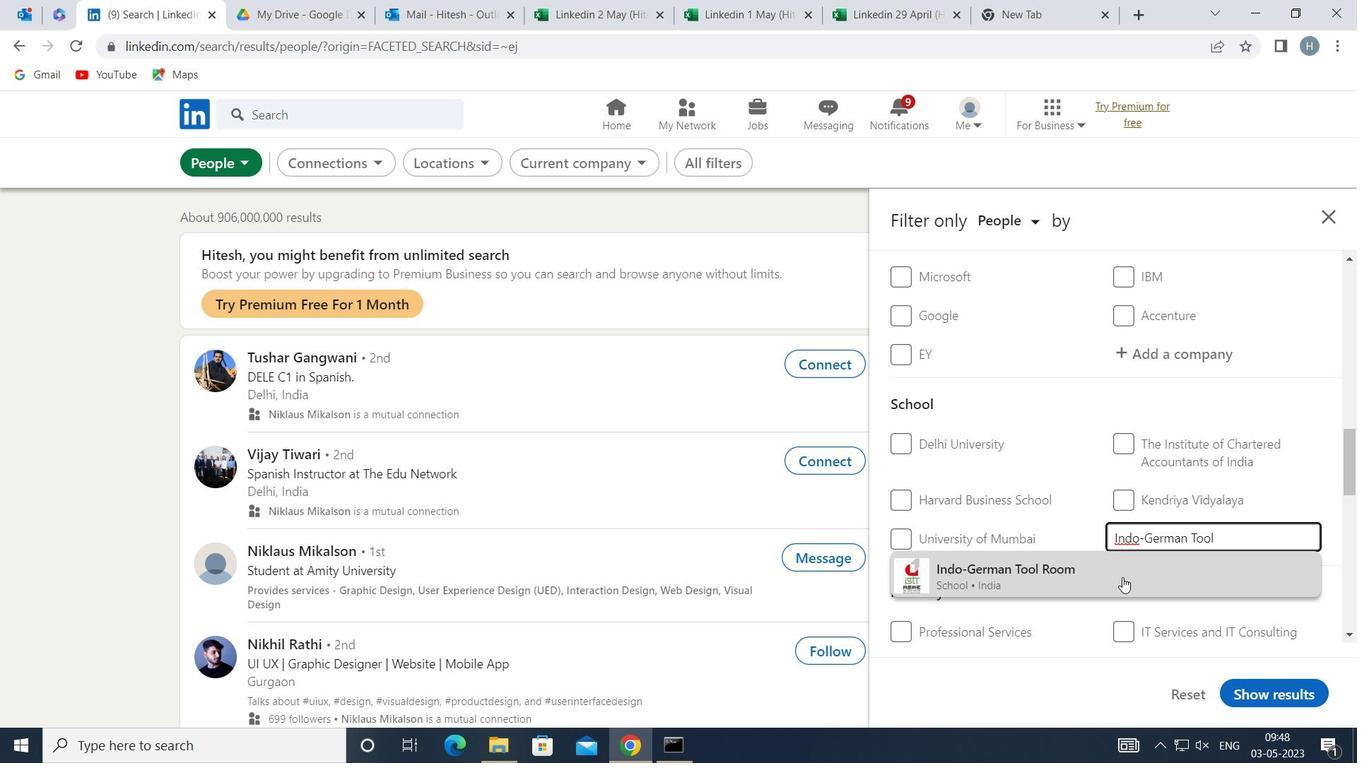 
Action: Mouse pressed left at (1122, 579)
Screenshot: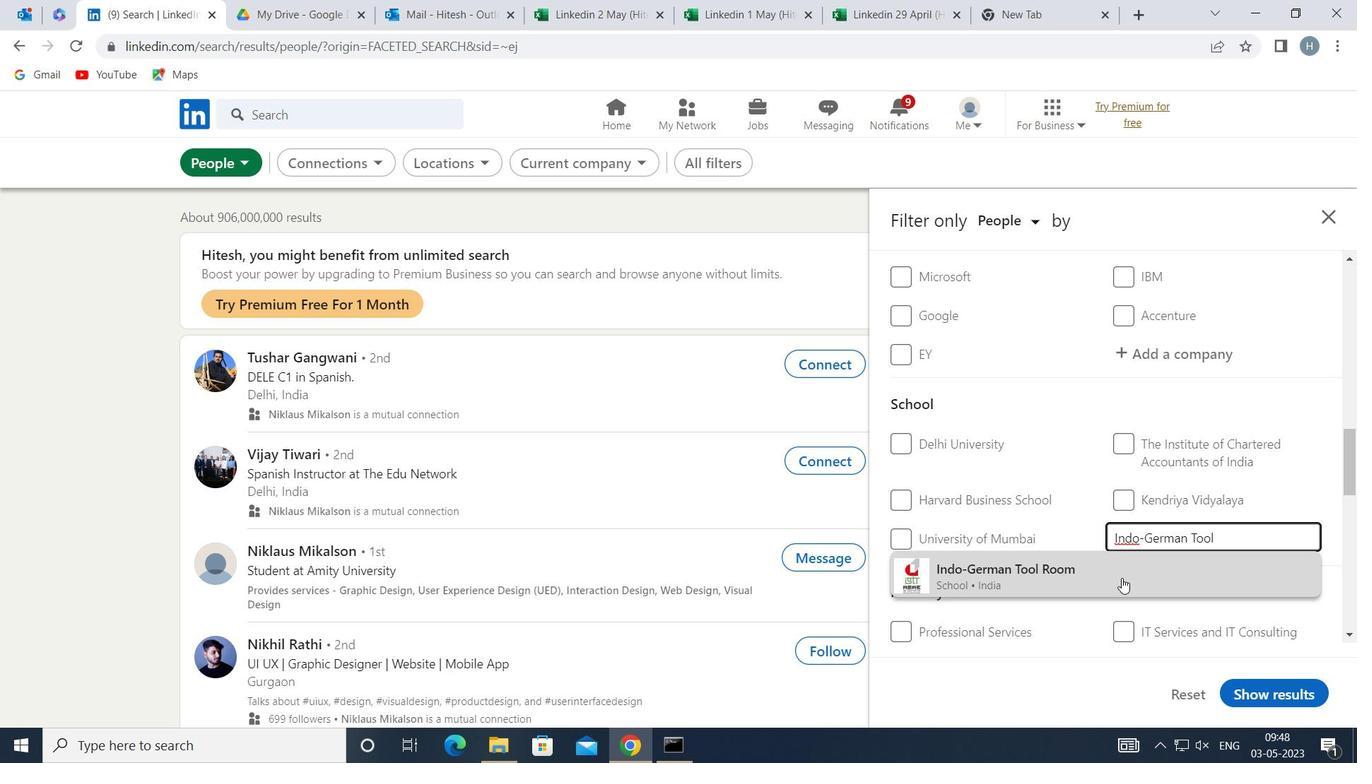
Action: Mouse moved to (1018, 538)
Screenshot: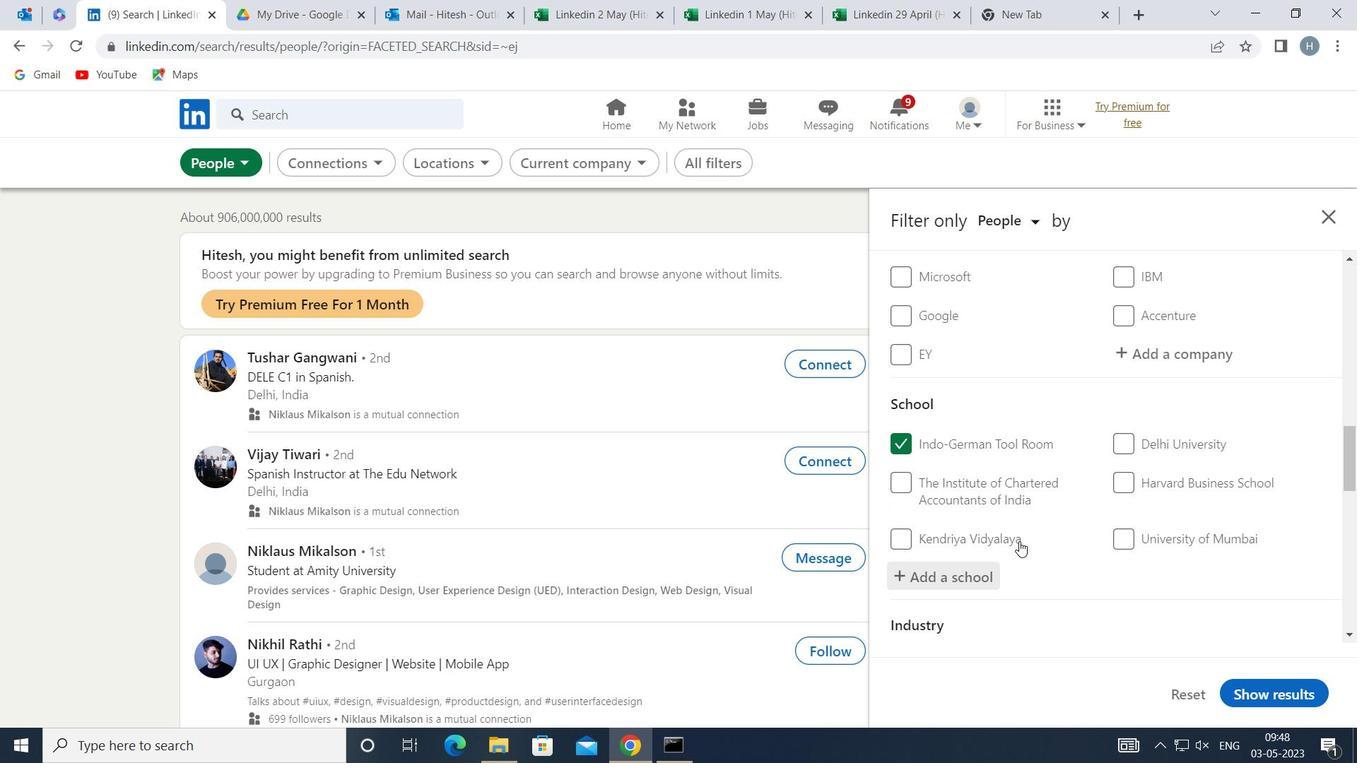 
Action: Mouse scrolled (1018, 538) with delta (0, 0)
Screenshot: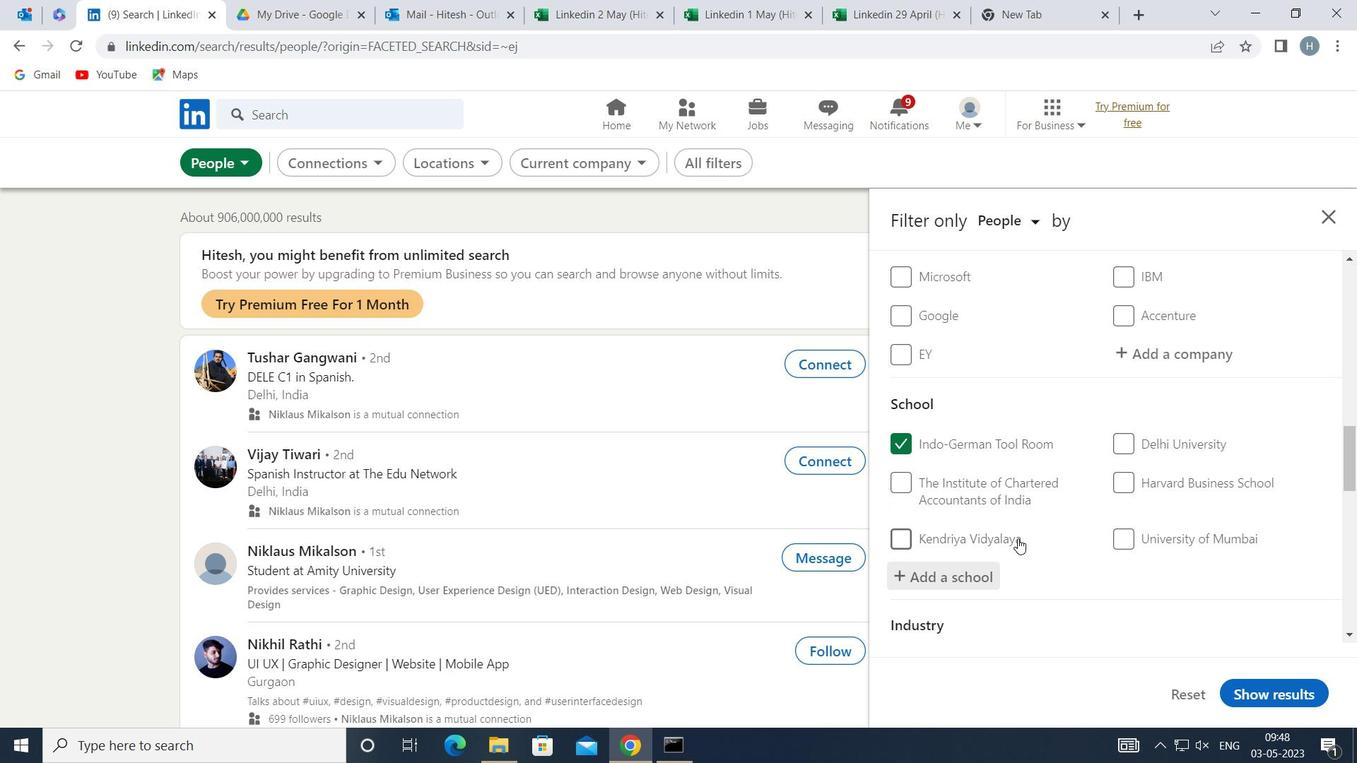 
Action: Mouse scrolled (1018, 538) with delta (0, 0)
Screenshot: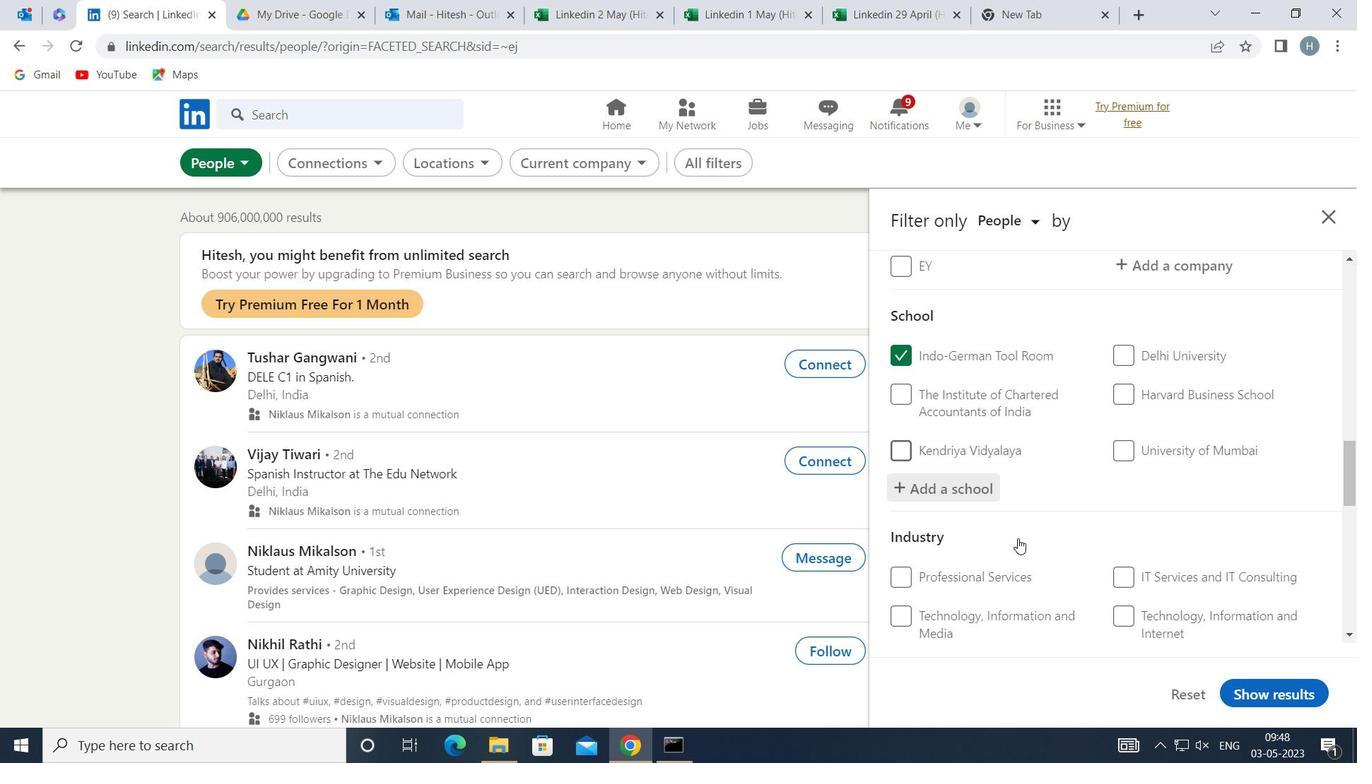
Action: Mouse moved to (1174, 583)
Screenshot: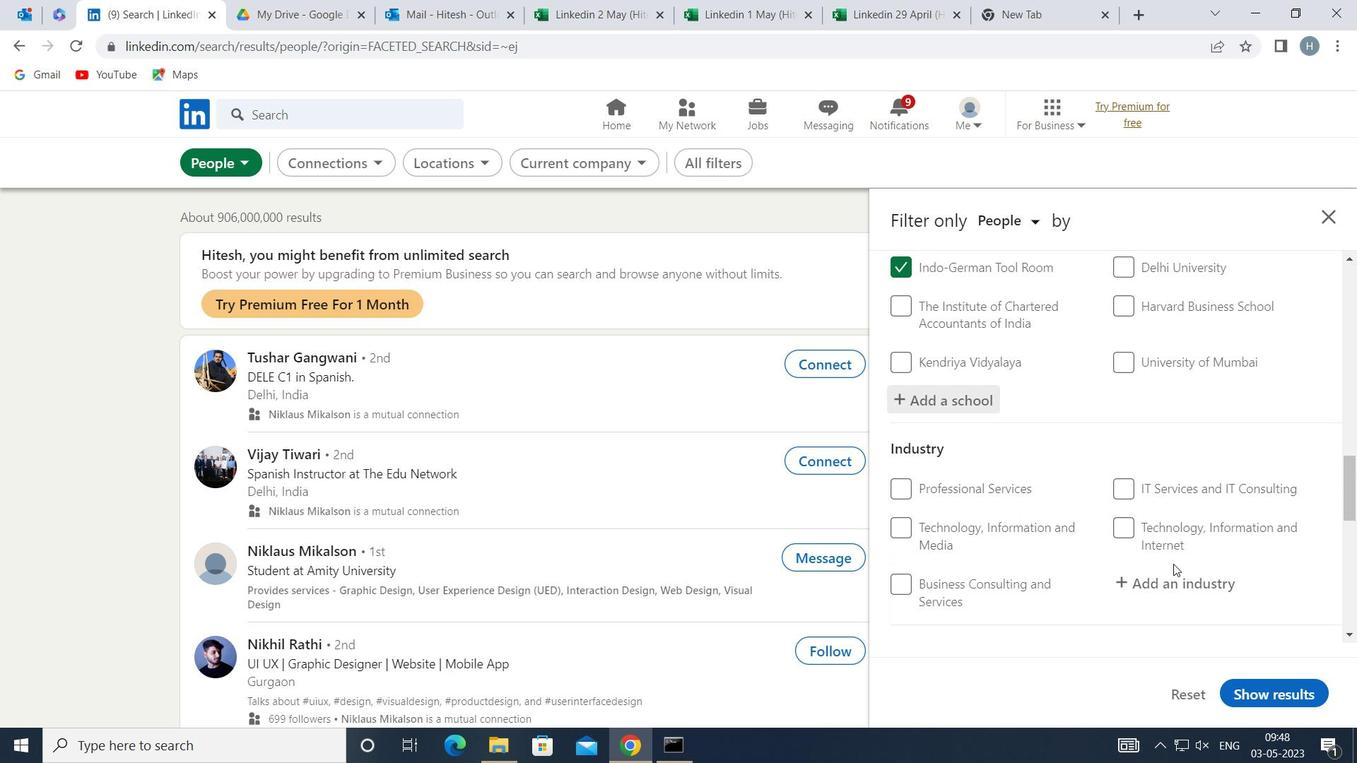
Action: Mouse pressed left at (1174, 583)
Screenshot: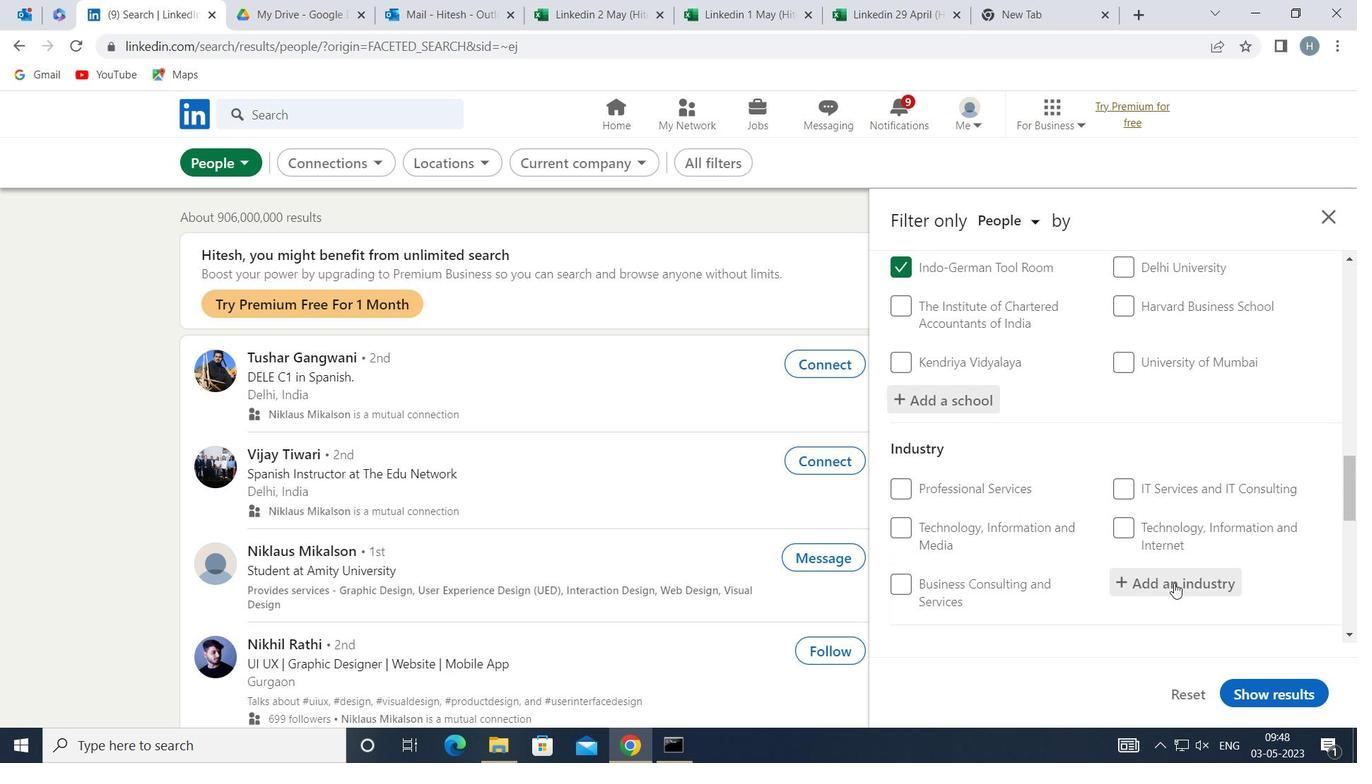 
Action: Key pressed <Key.shift>ONLINE<Key.space><Key.shift>A
Screenshot: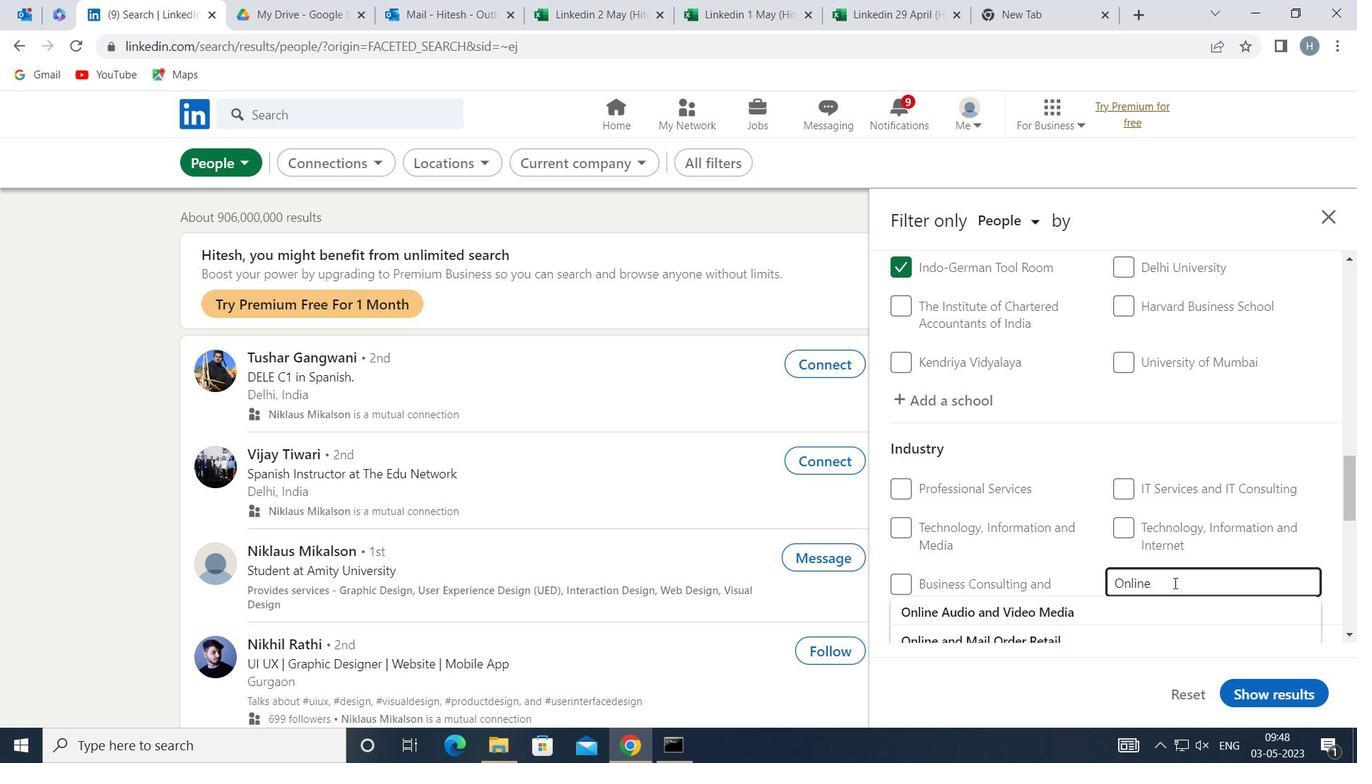 
Action: Mouse moved to (1100, 612)
Screenshot: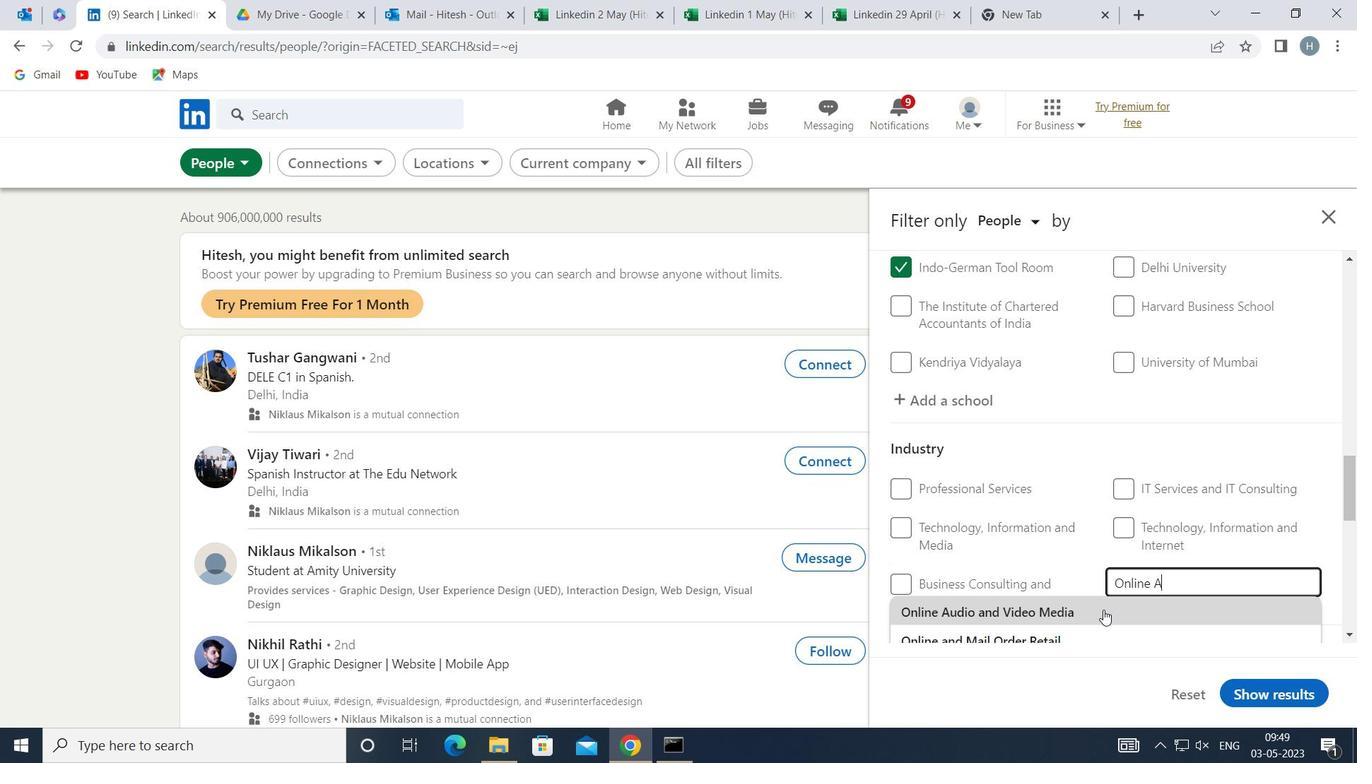
Action: Mouse pressed left at (1100, 612)
Screenshot: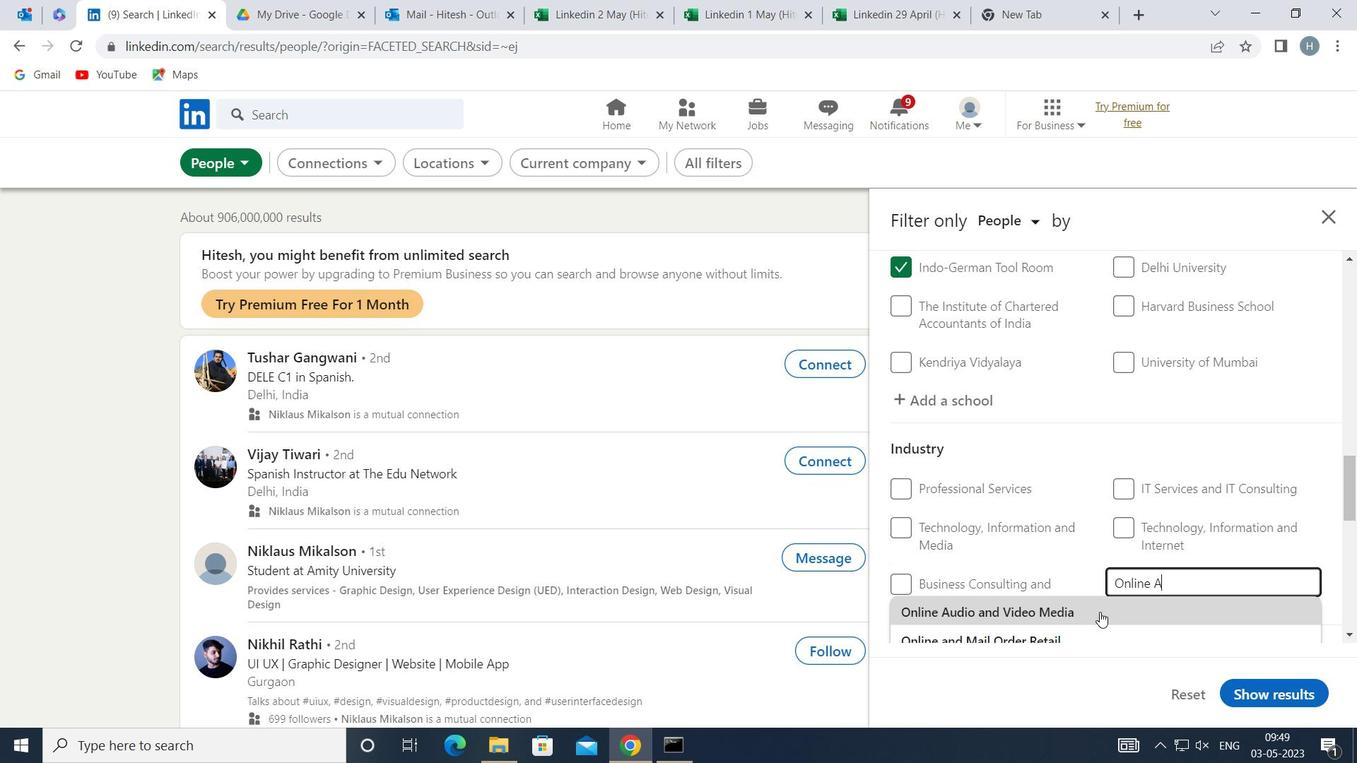 
Action: Mouse moved to (1068, 567)
Screenshot: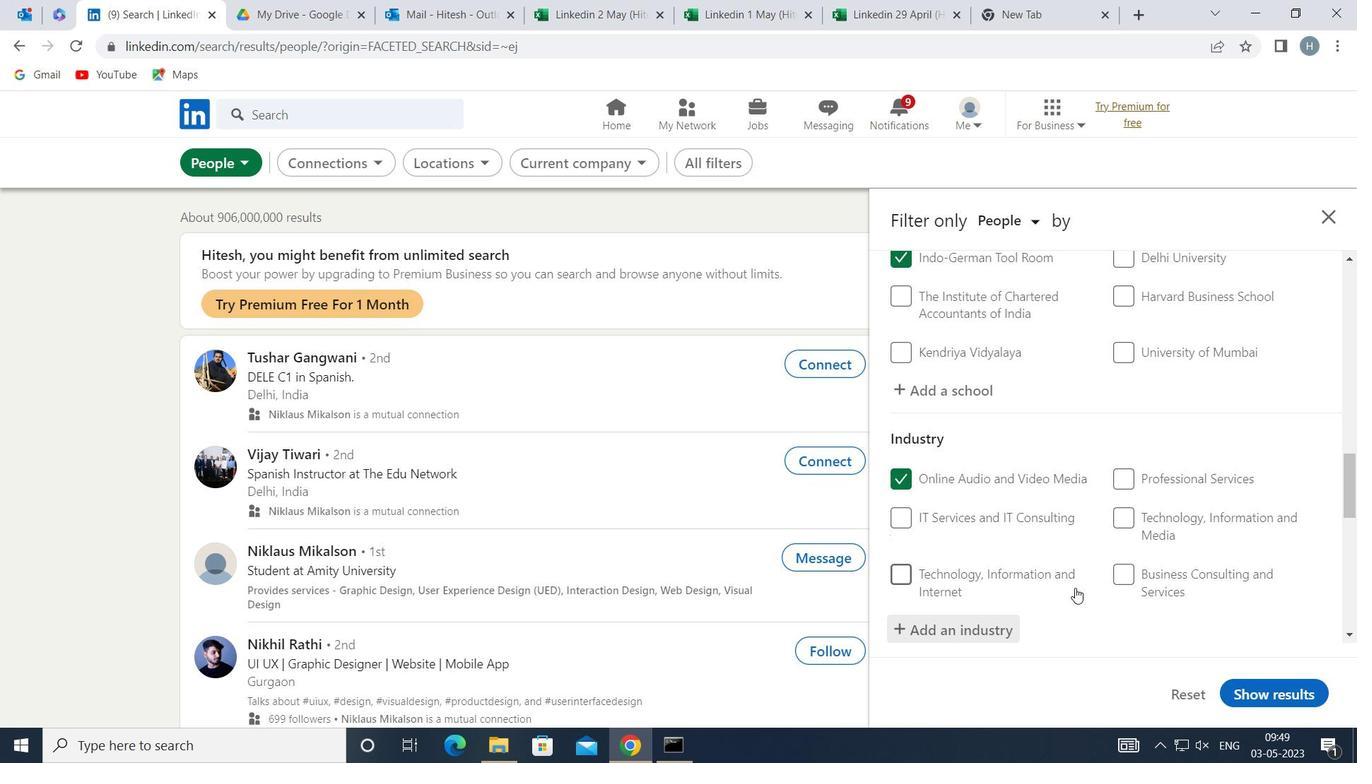 
Action: Mouse scrolled (1068, 567) with delta (0, 0)
Screenshot: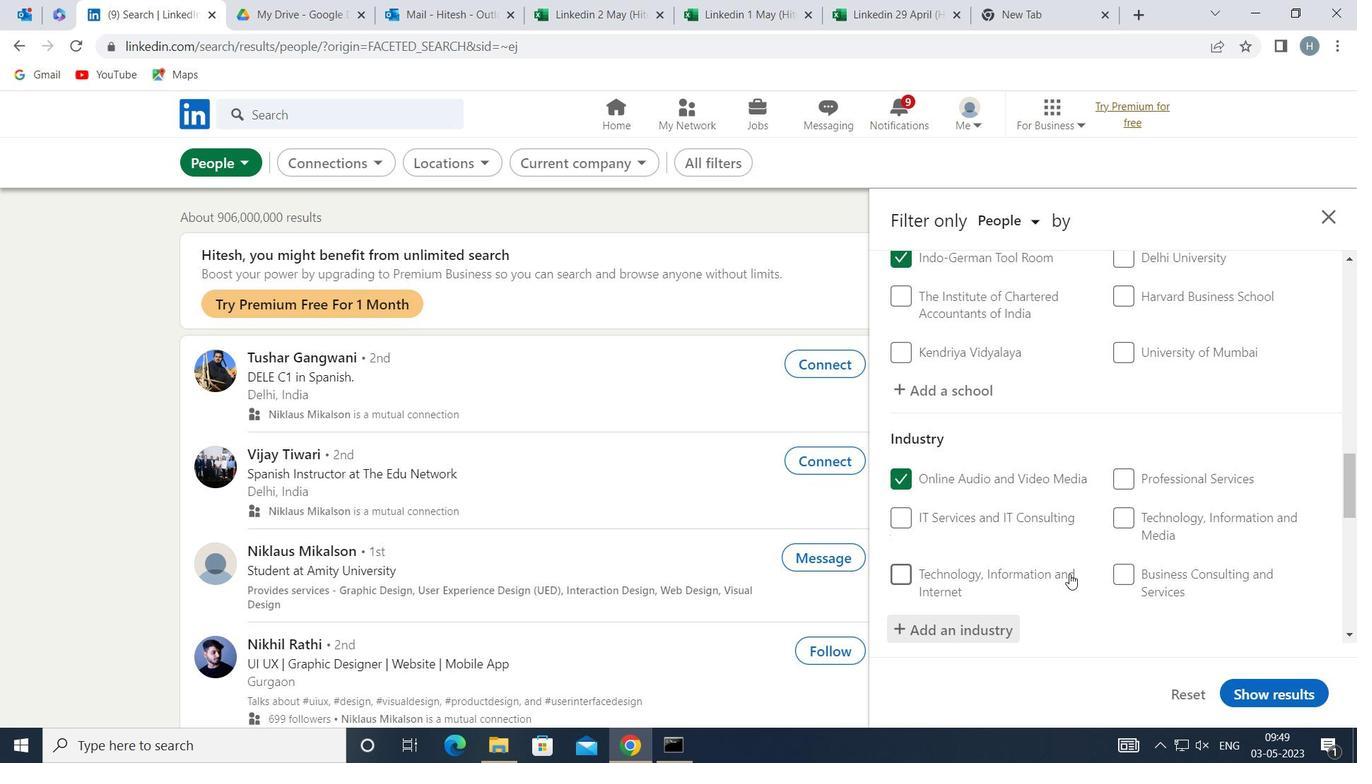 
Action: Mouse scrolled (1068, 567) with delta (0, 0)
Screenshot: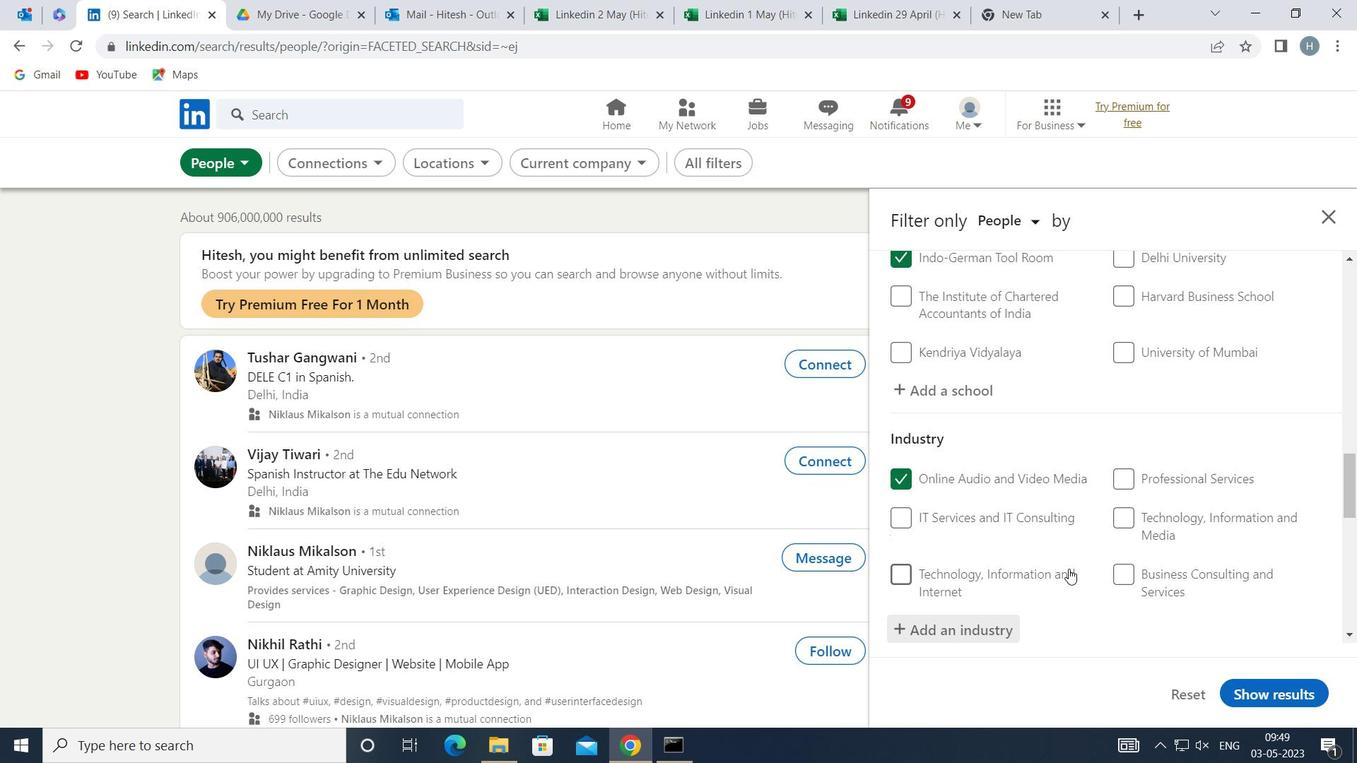
Action: Mouse moved to (1066, 562)
Screenshot: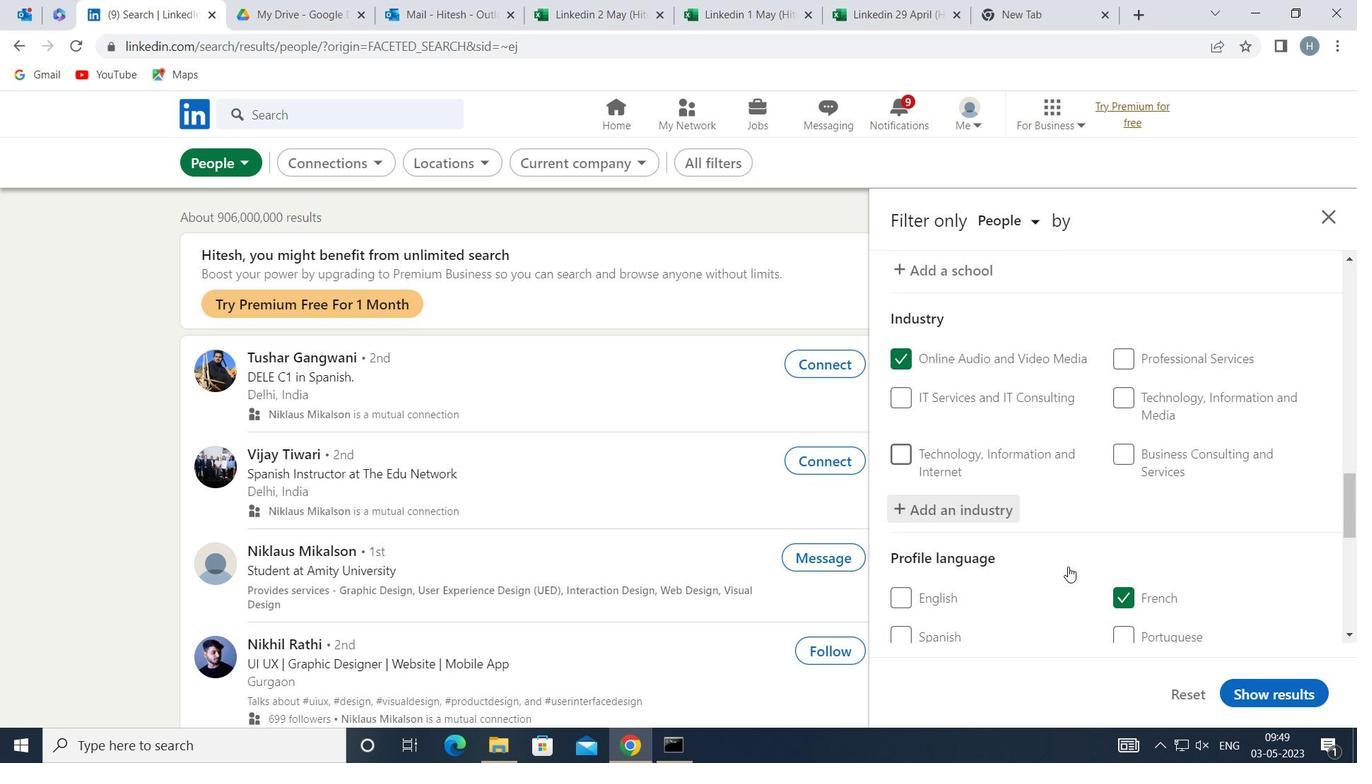 
Action: Mouse scrolled (1066, 561) with delta (0, 0)
Screenshot: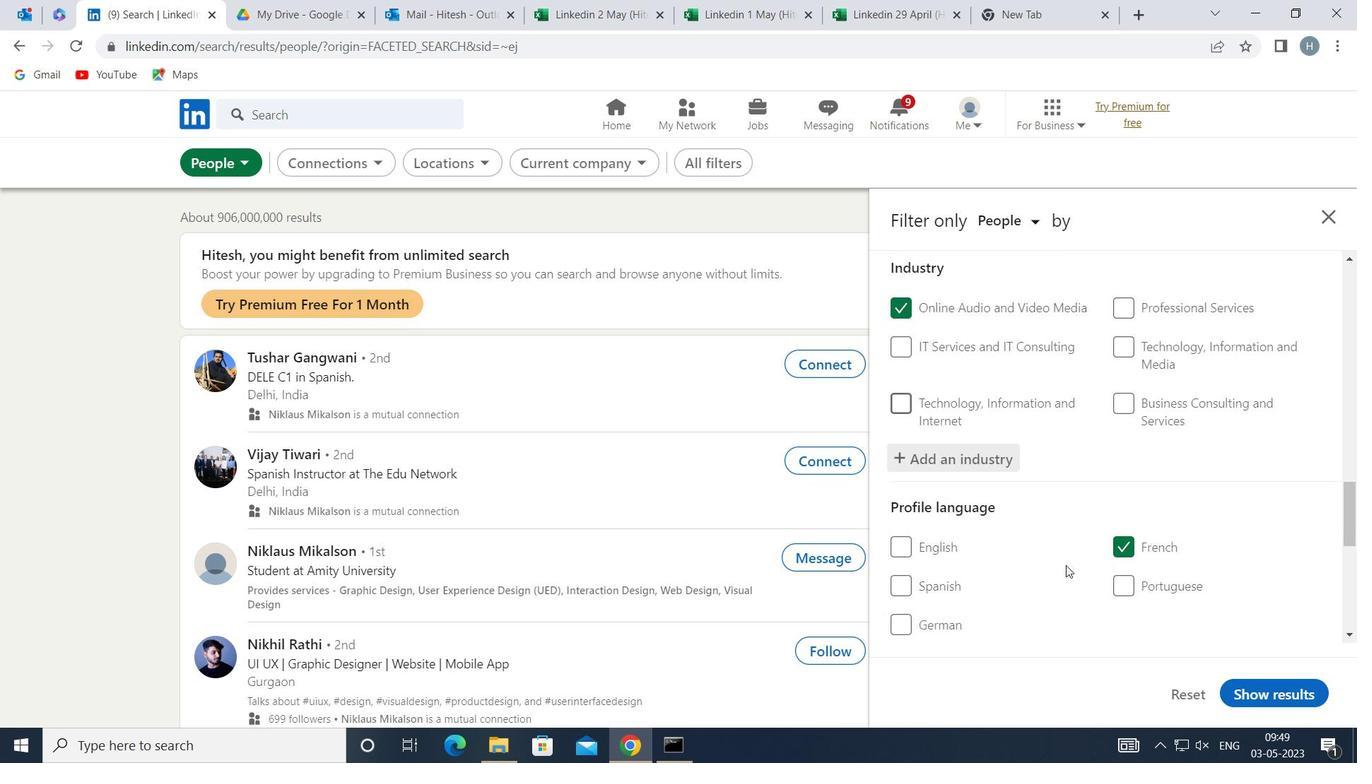 
Action: Mouse scrolled (1066, 561) with delta (0, 0)
Screenshot: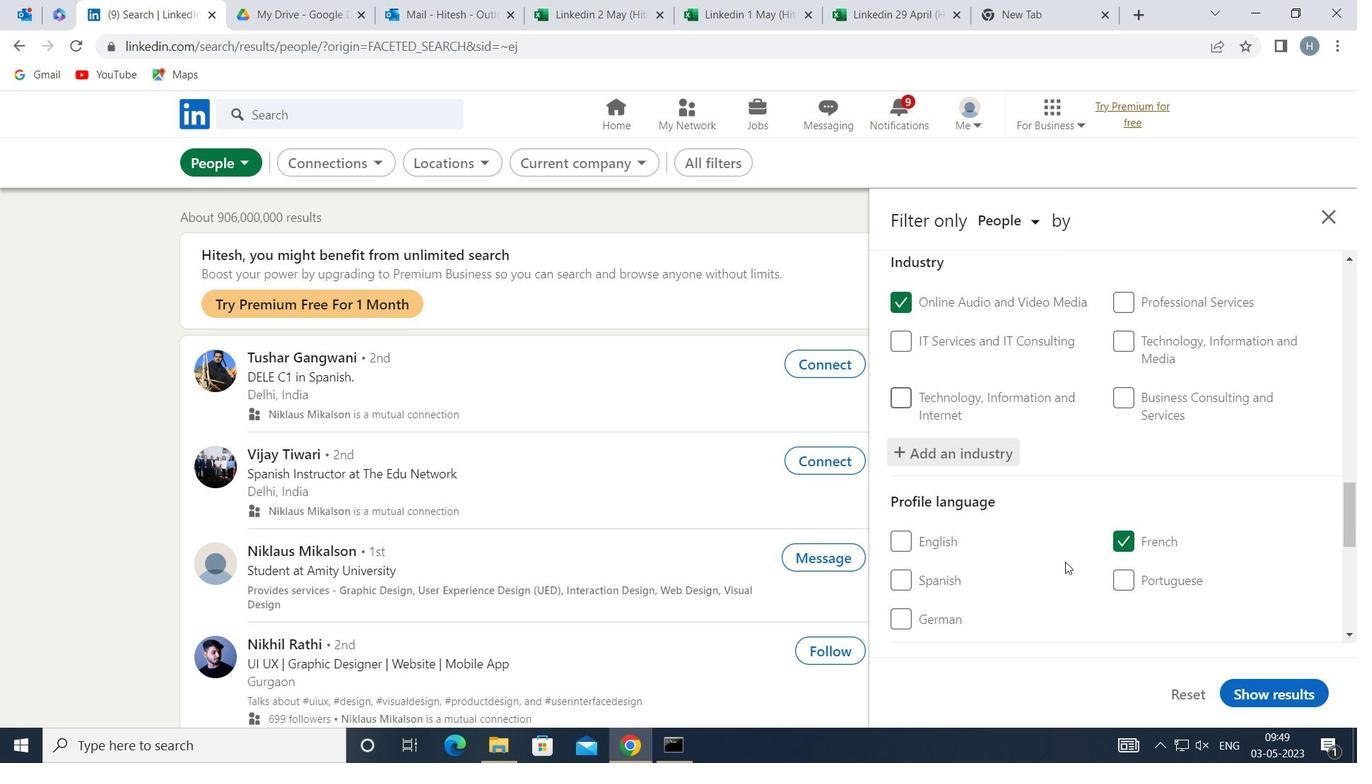 
Action: Mouse scrolled (1066, 561) with delta (0, 0)
Screenshot: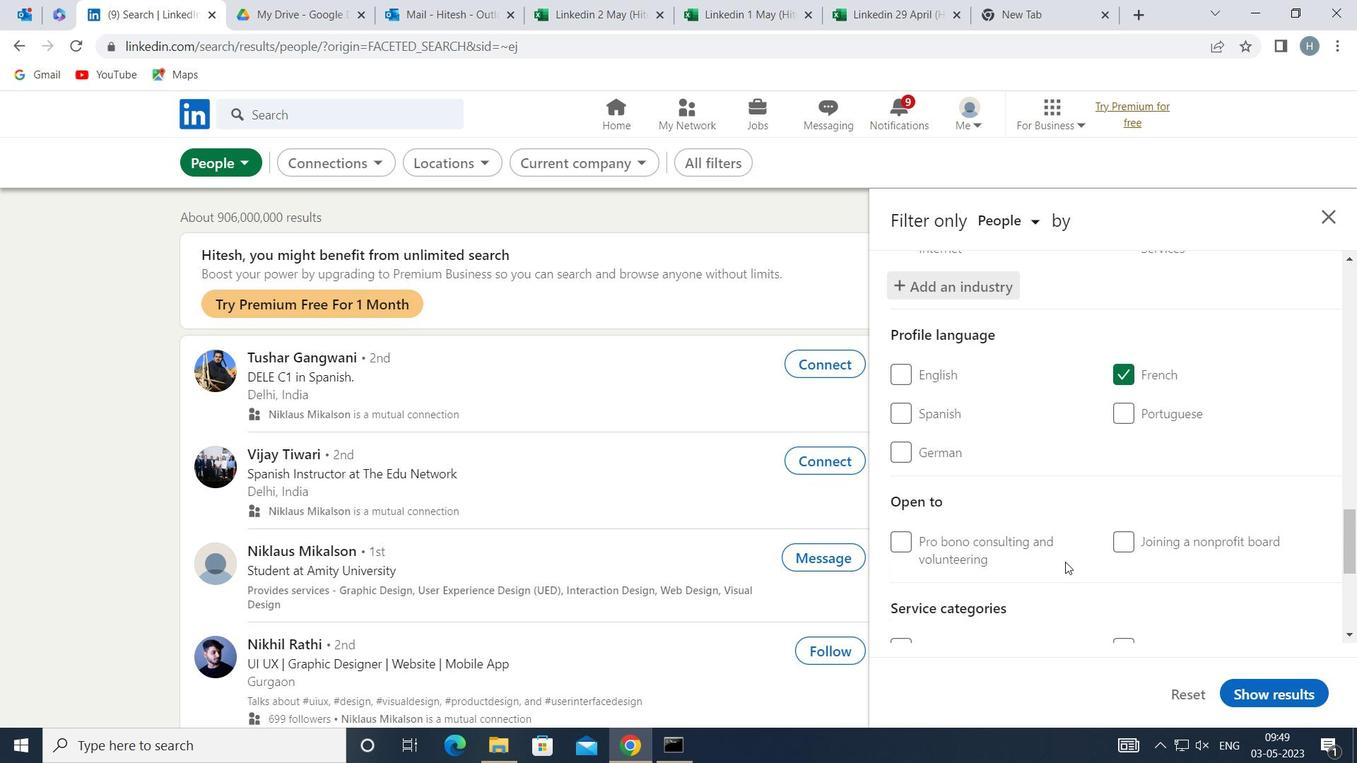 
Action: Mouse moved to (1068, 560)
Screenshot: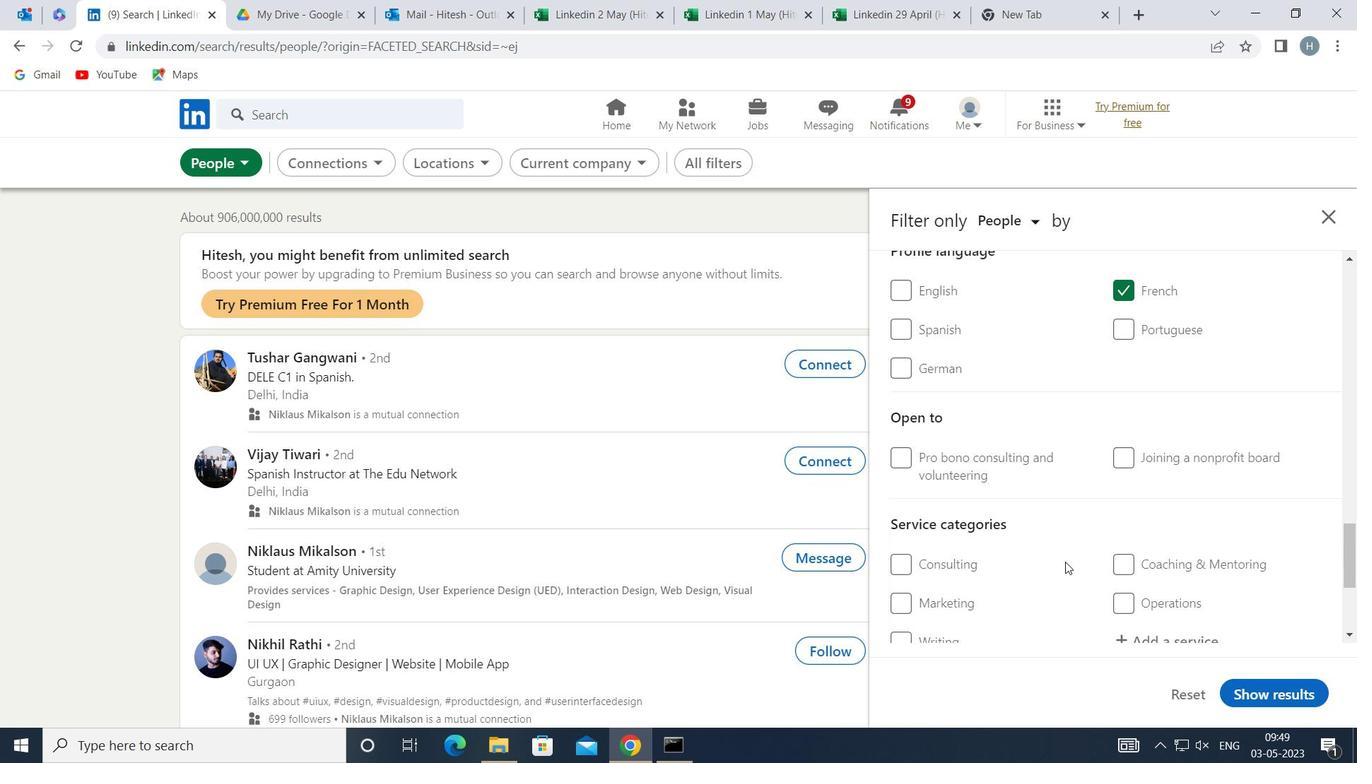 
Action: Mouse scrolled (1068, 559) with delta (0, 0)
Screenshot: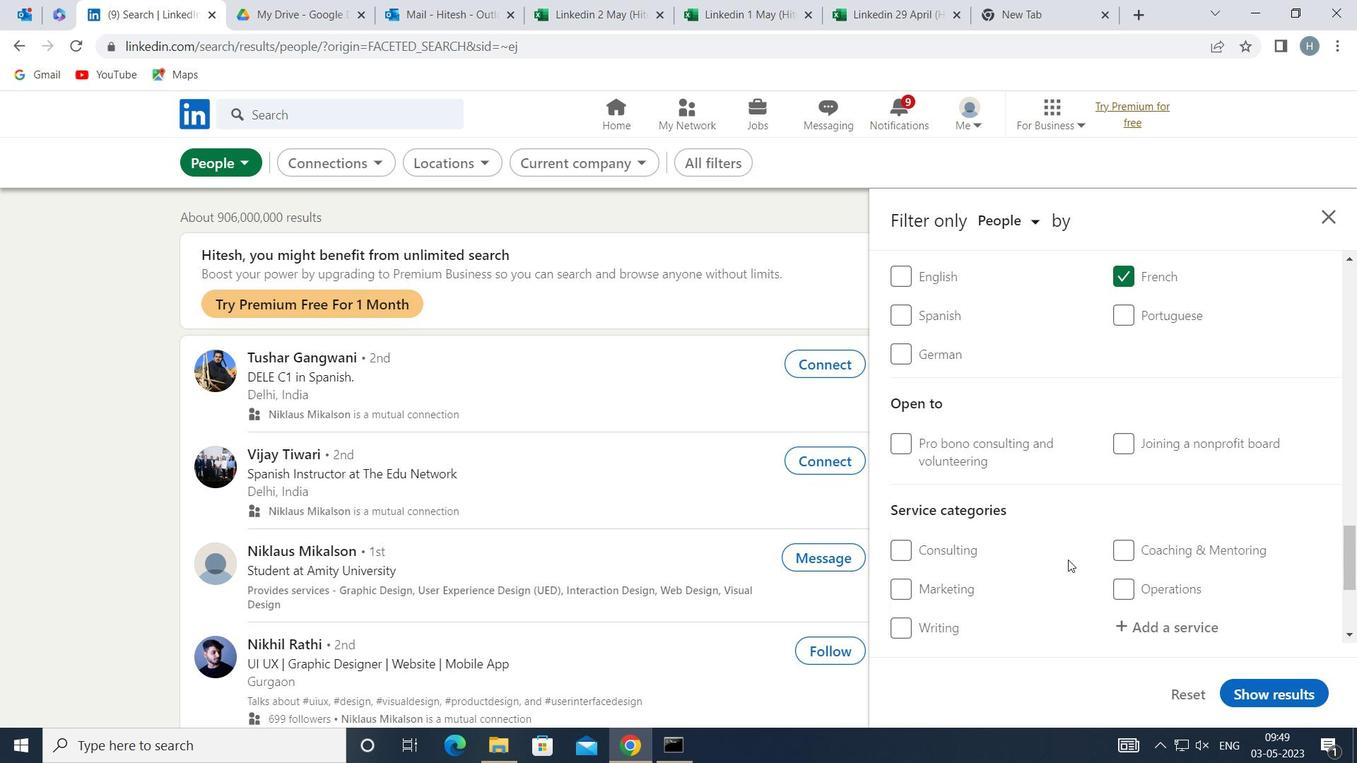 
Action: Mouse moved to (1166, 535)
Screenshot: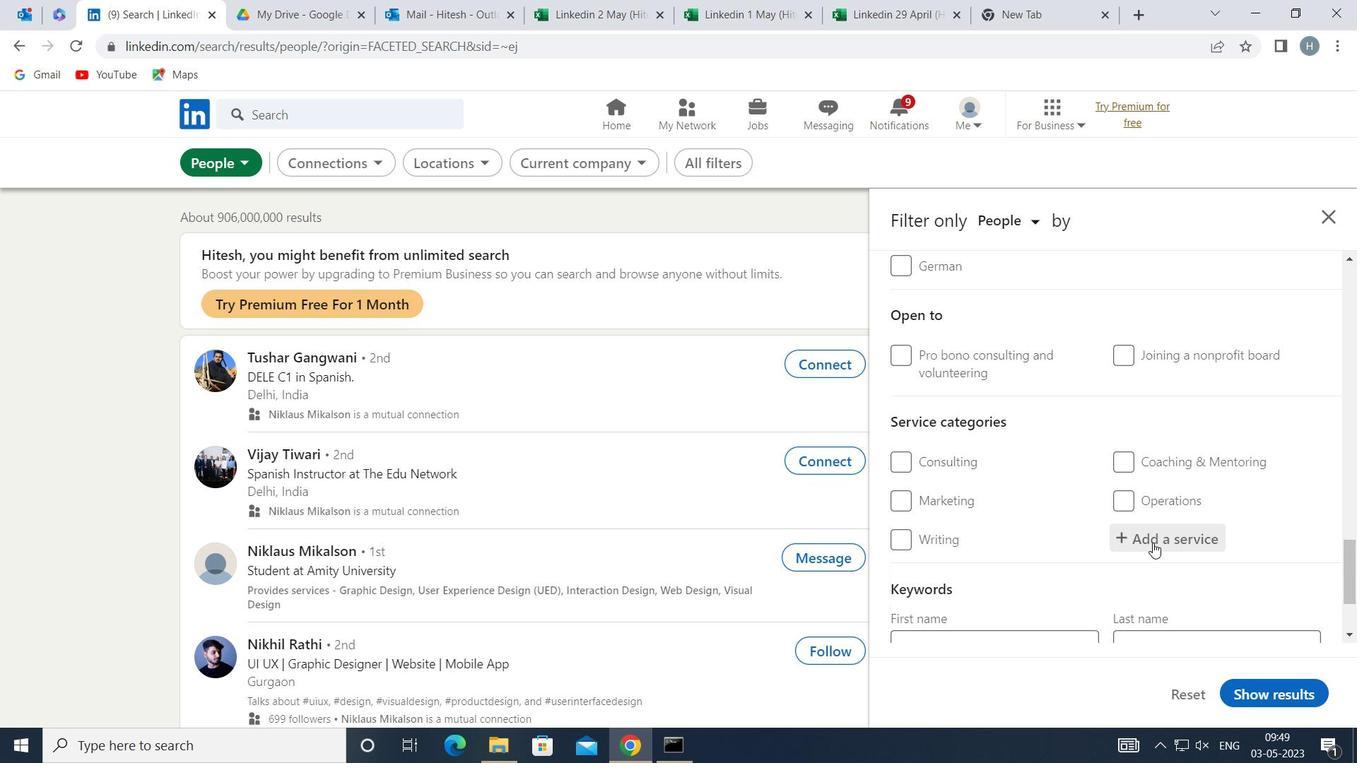 
Action: Mouse pressed left at (1166, 535)
Screenshot: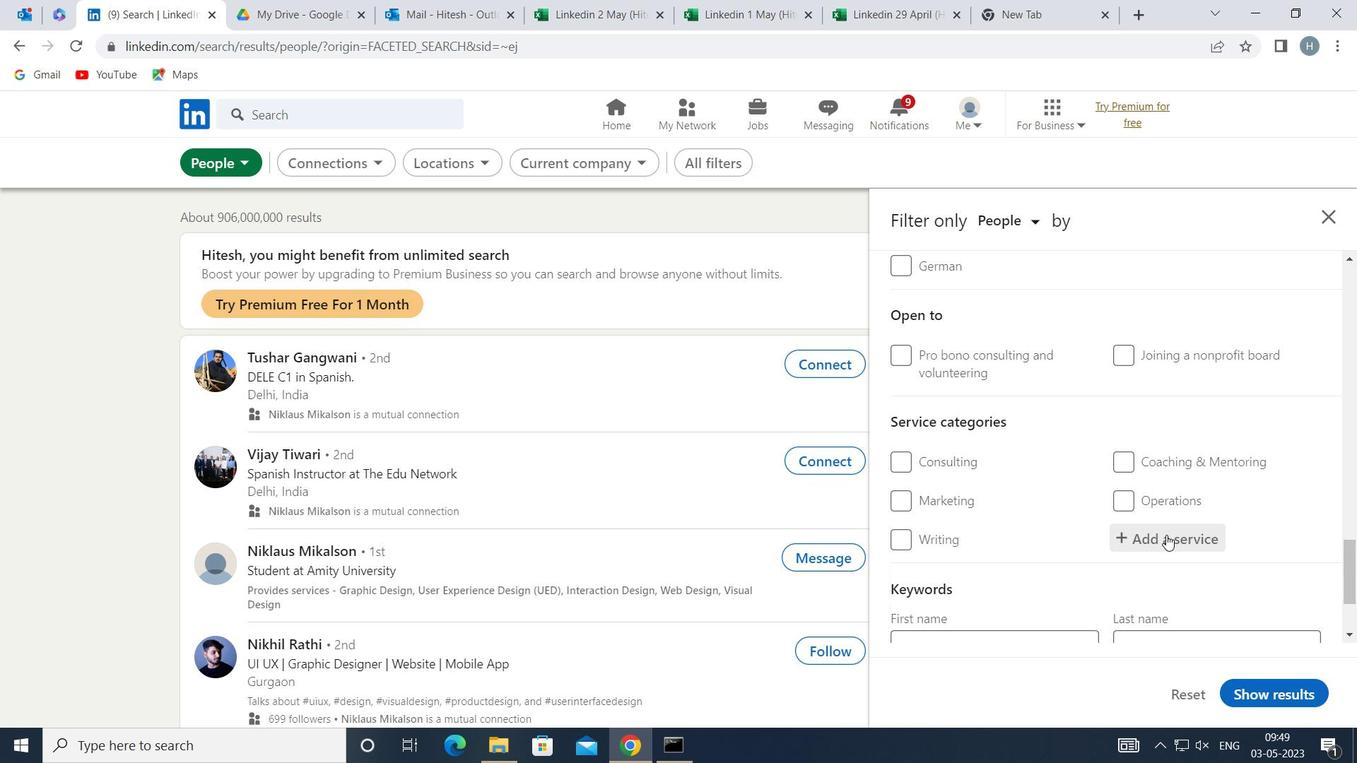 
Action: Key pressed <Key.shift>CYBERSECURITY
Screenshot: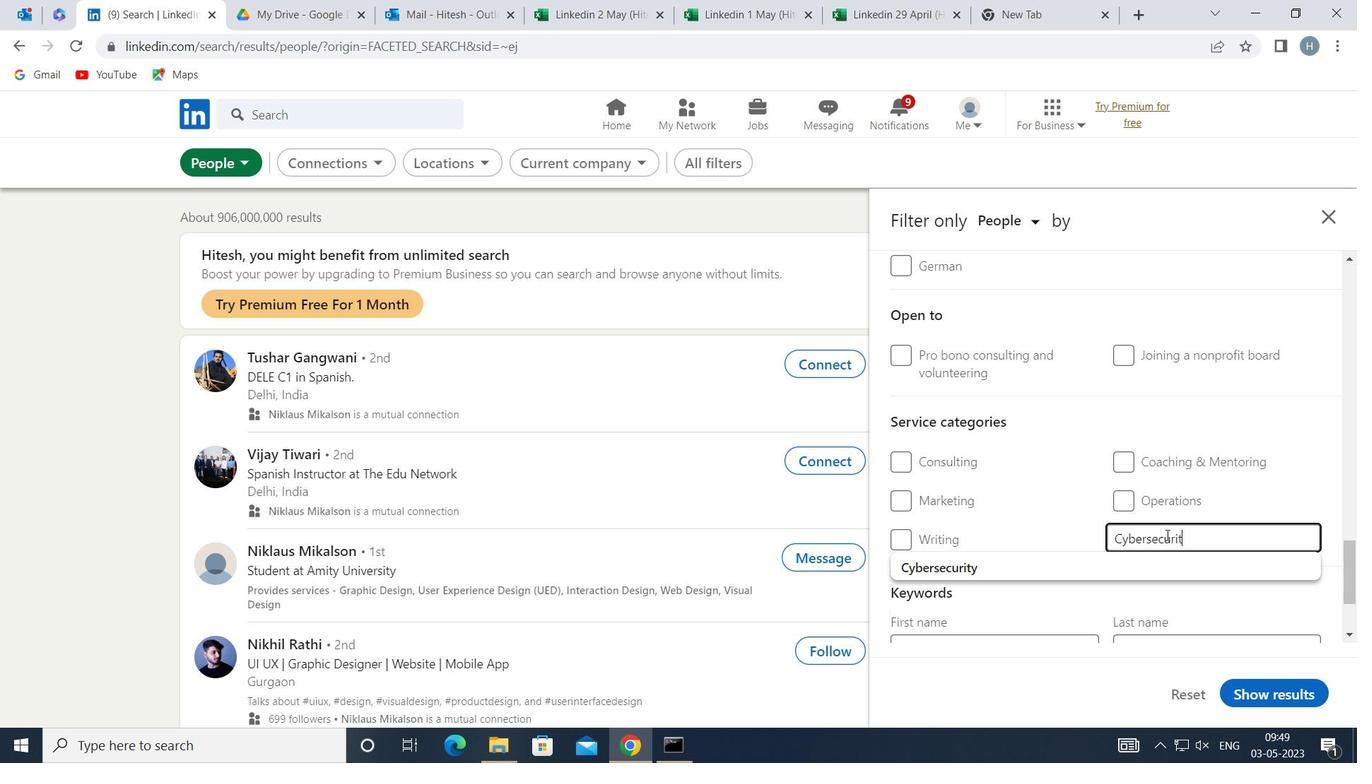 
Action: Mouse moved to (1107, 559)
Screenshot: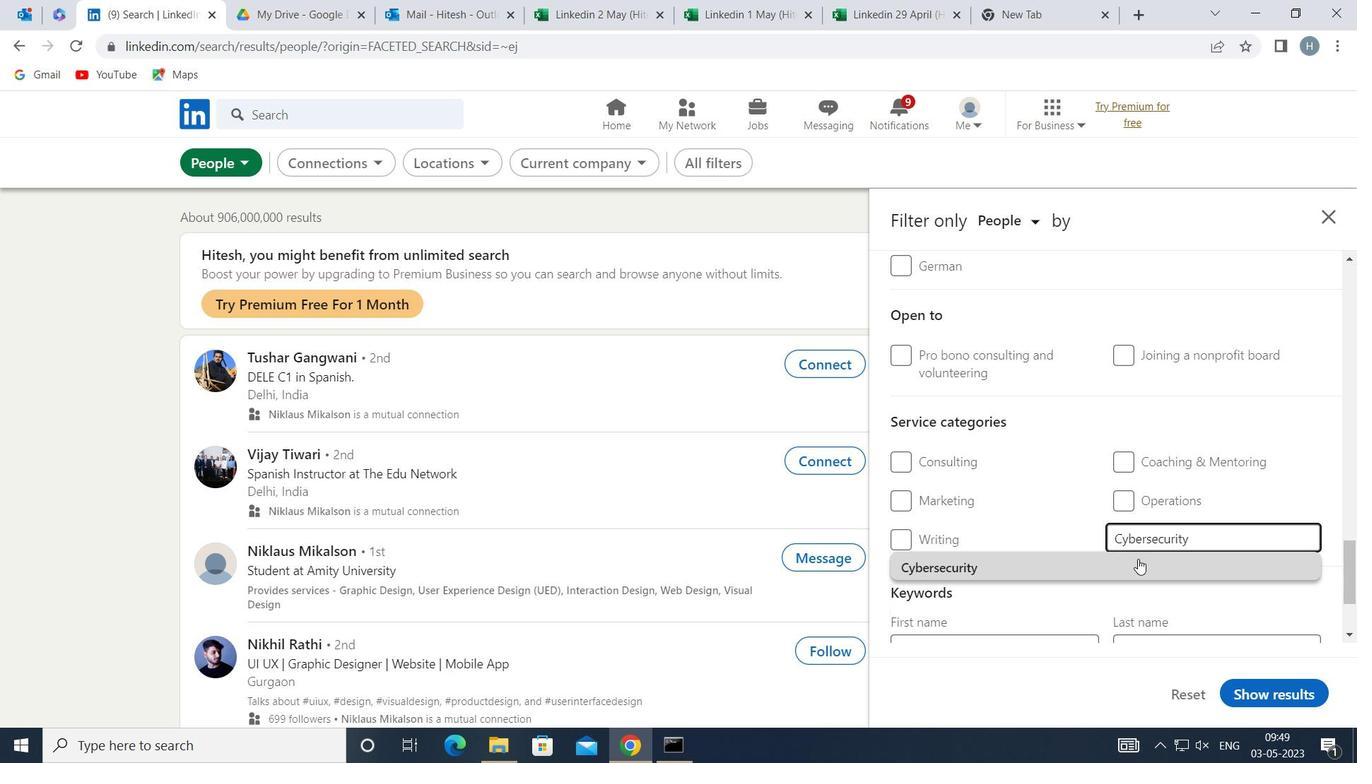 
Action: Mouse pressed left at (1107, 559)
Screenshot: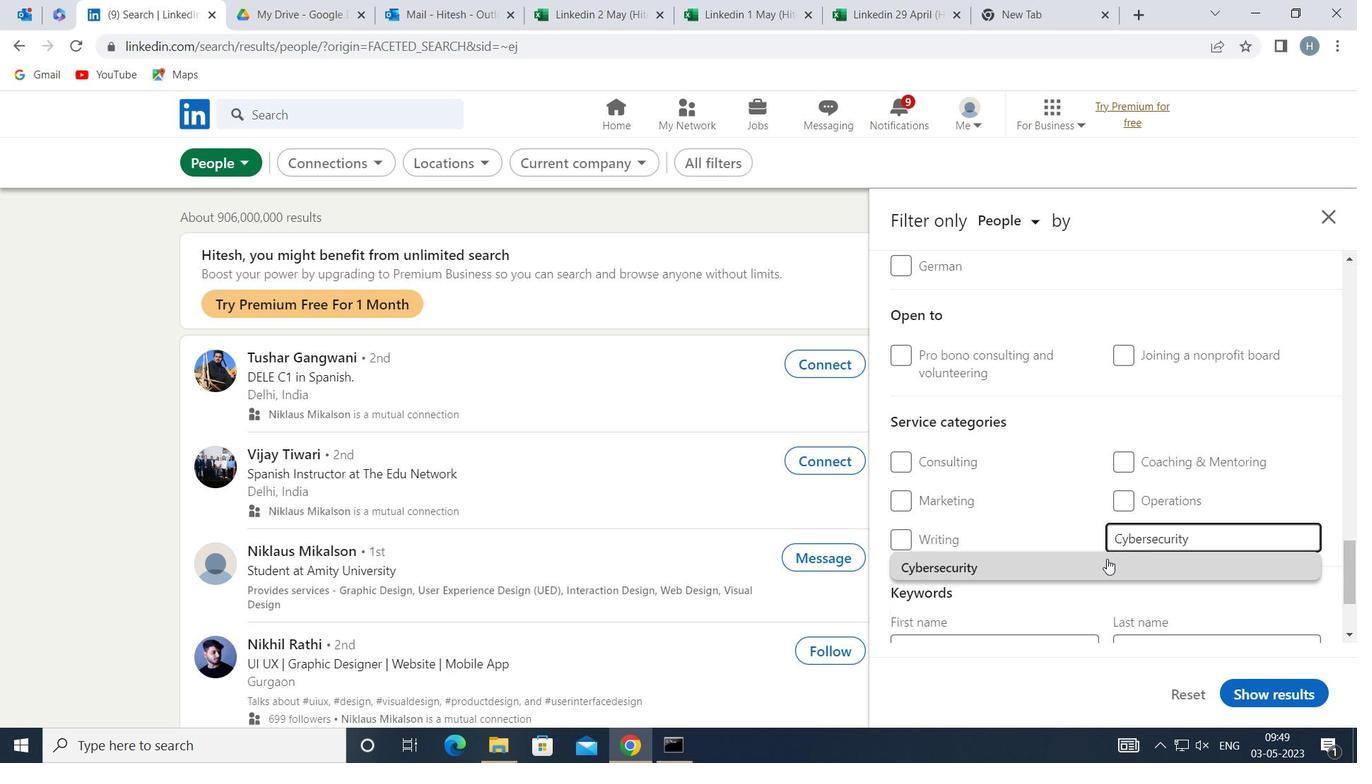 
Action: Mouse moved to (1041, 558)
Screenshot: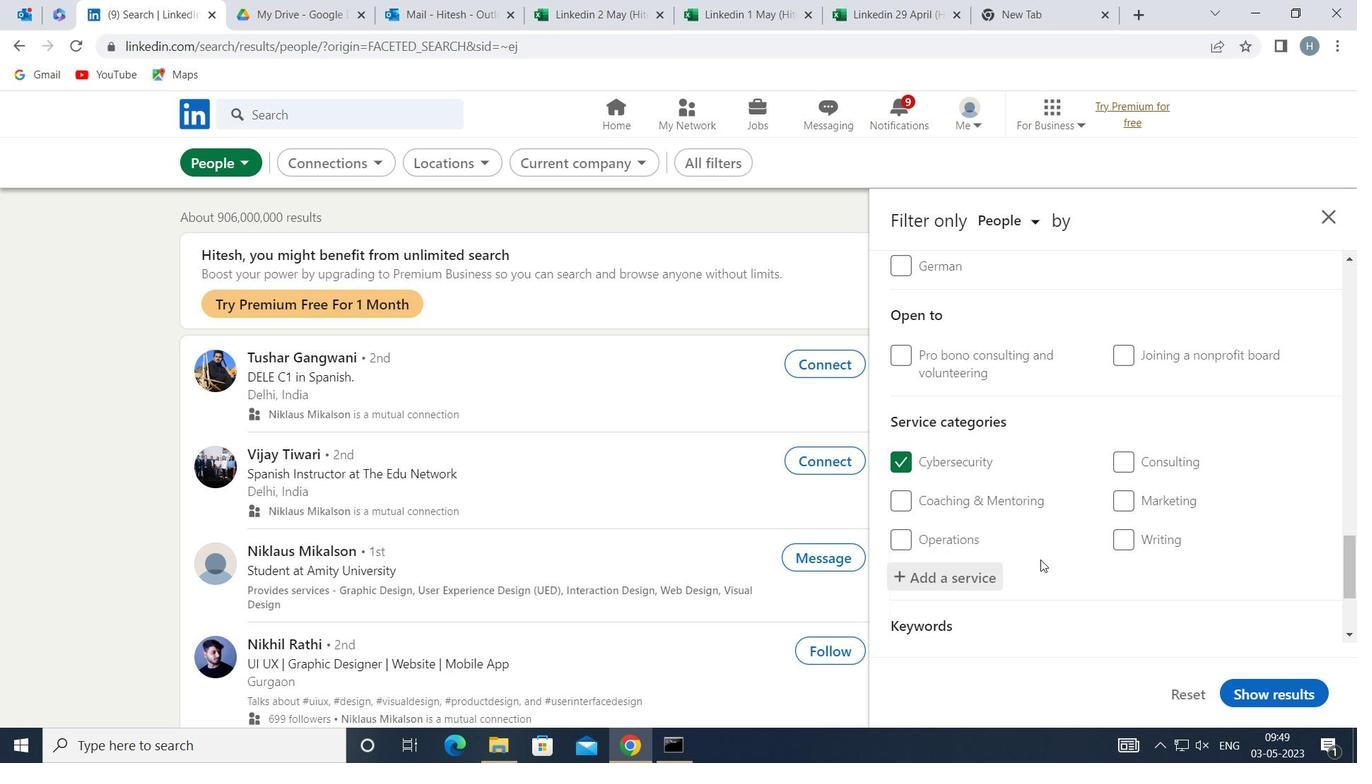 
Action: Mouse scrolled (1041, 557) with delta (0, 0)
Screenshot: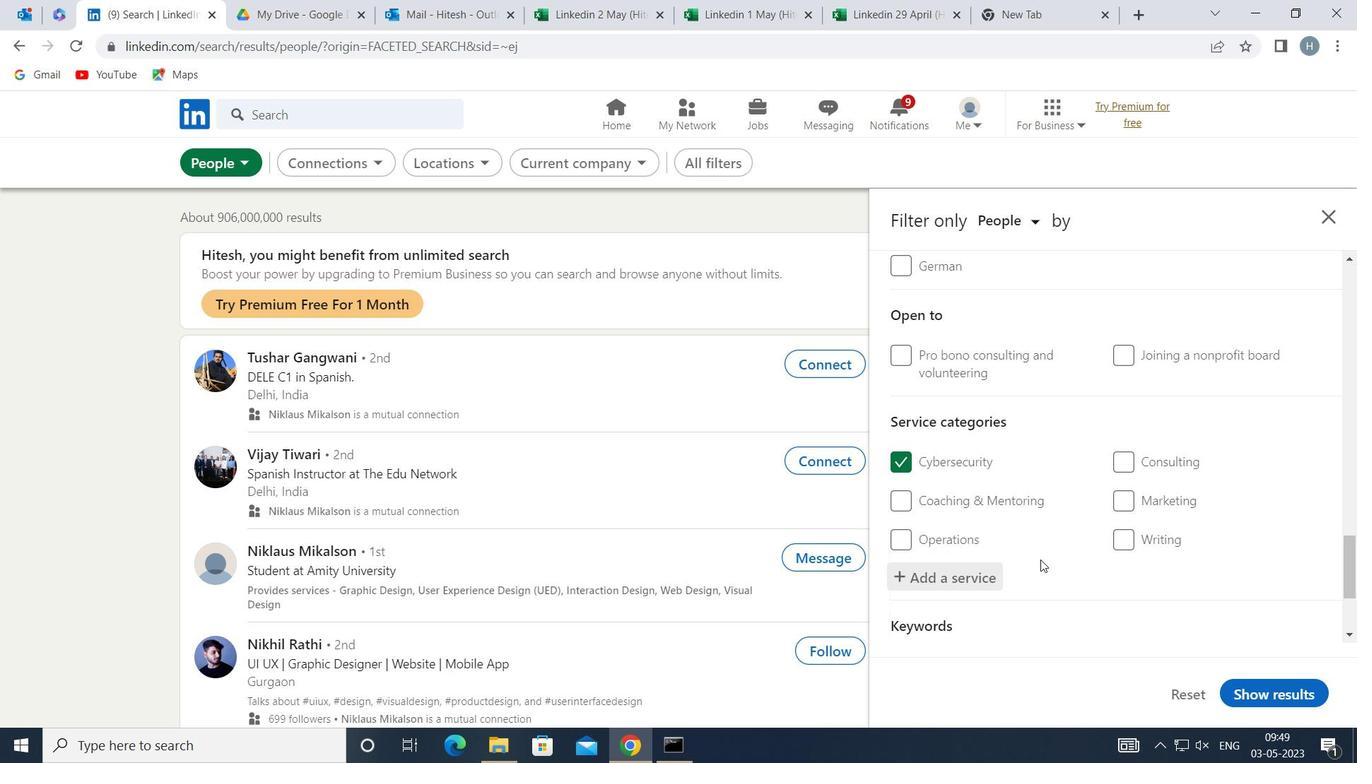 
Action: Mouse scrolled (1041, 557) with delta (0, 0)
Screenshot: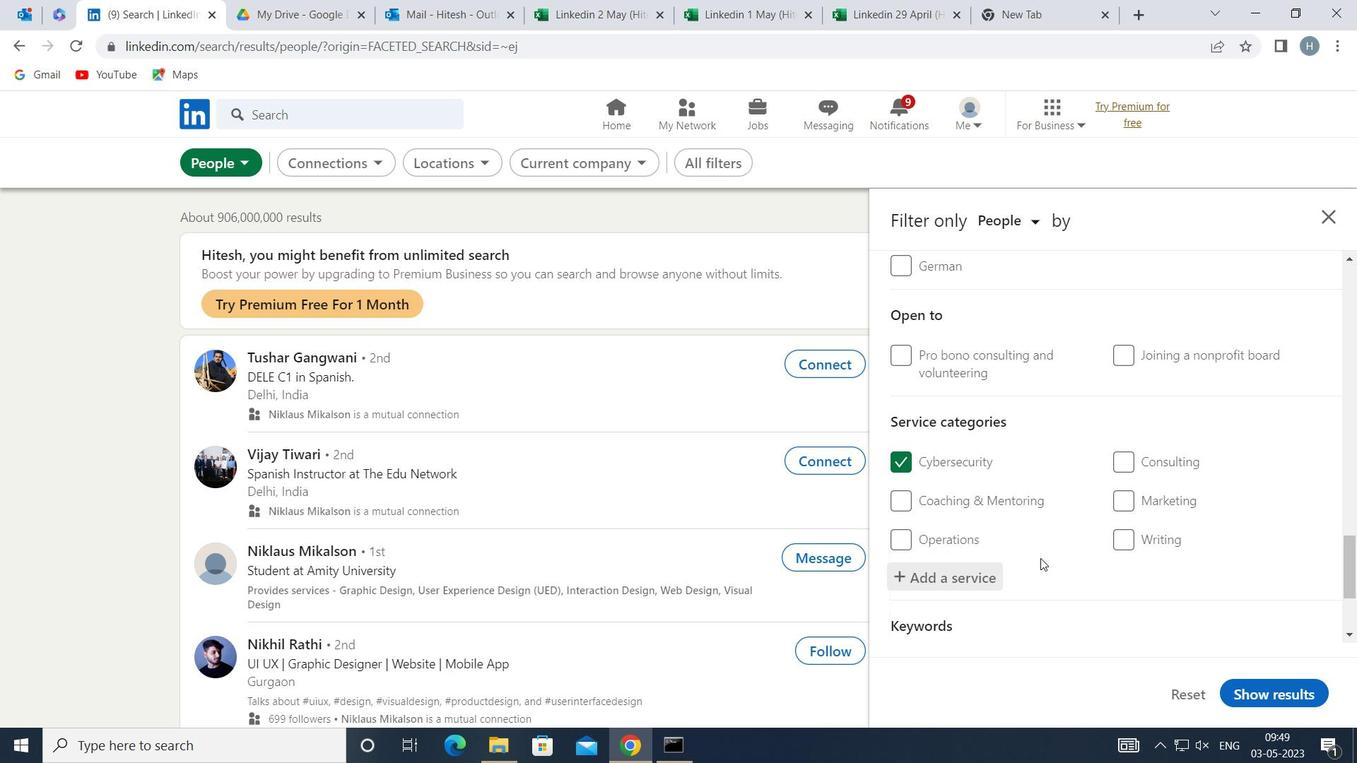 
Action: Mouse scrolled (1041, 557) with delta (0, 0)
Screenshot: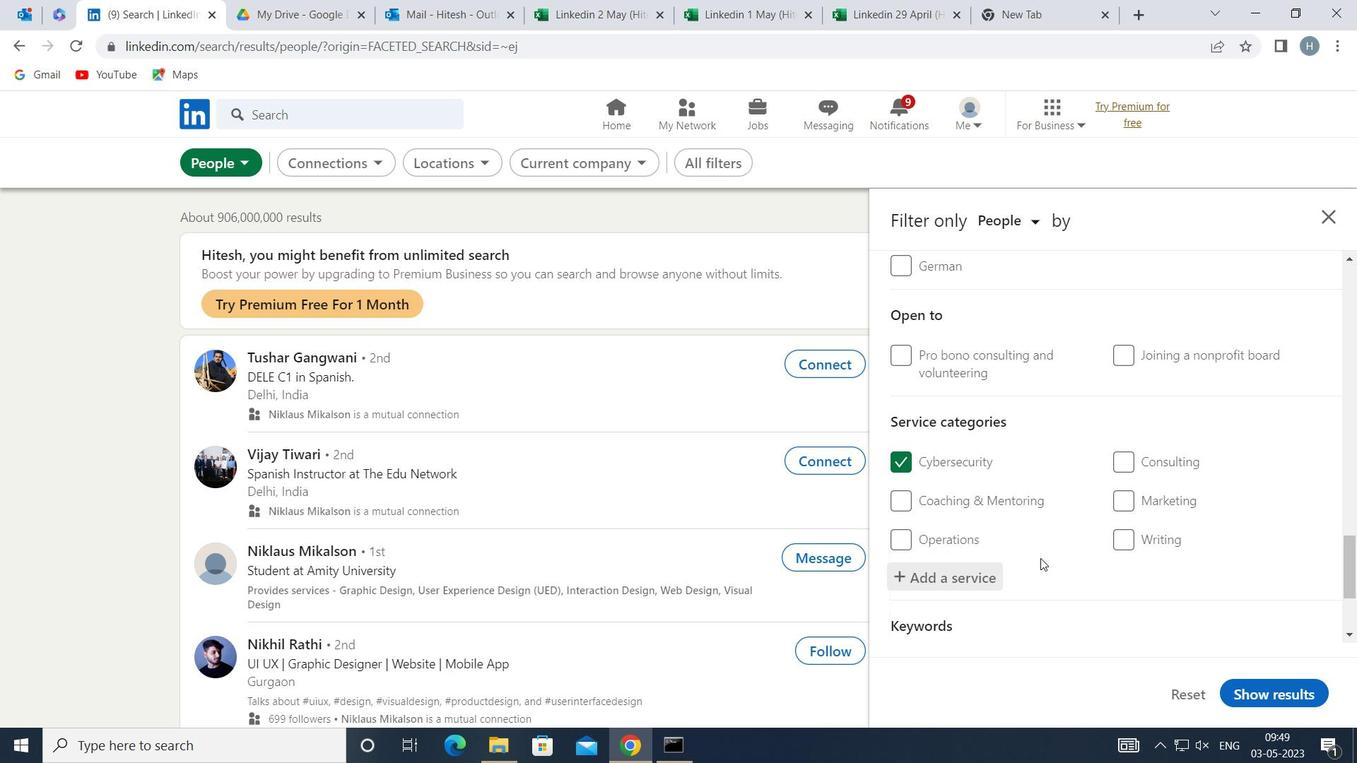 
Action: Mouse moved to (1049, 542)
Screenshot: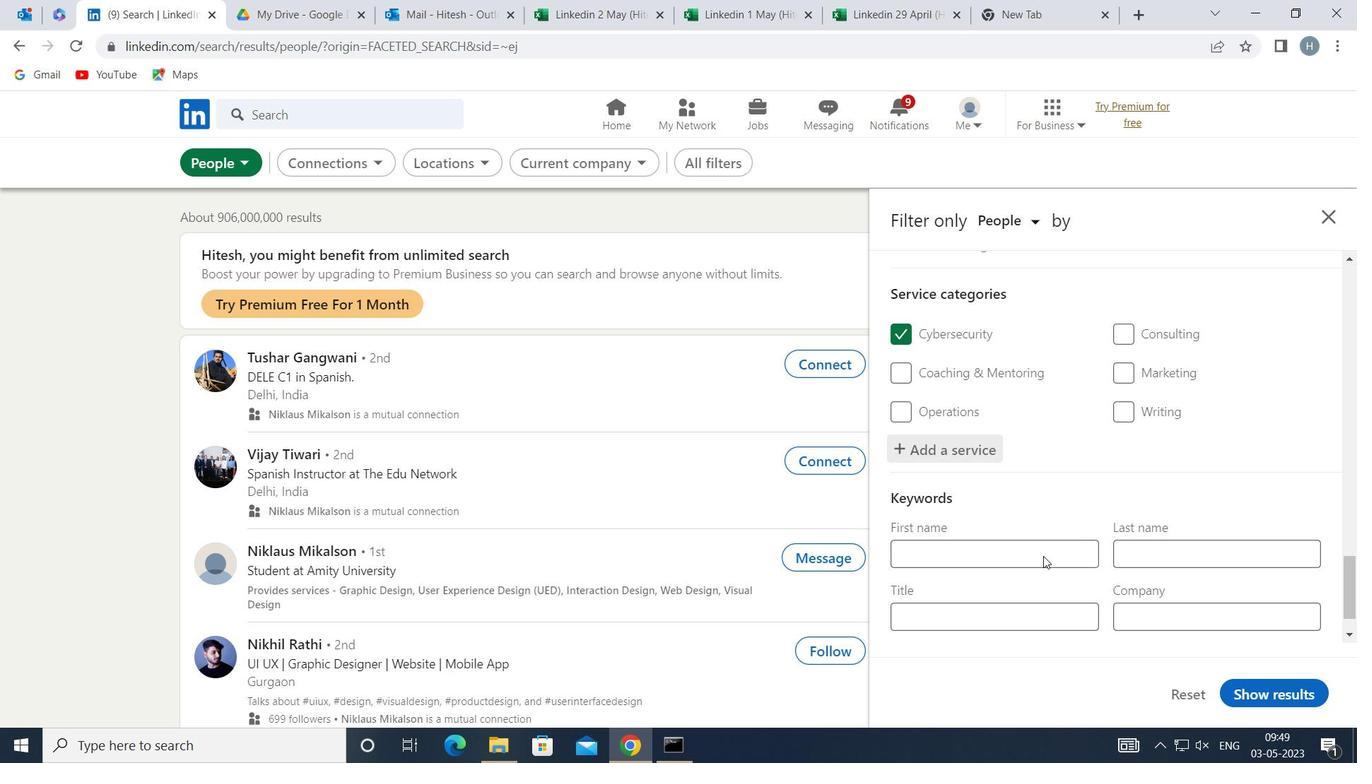 
Action: Mouse scrolled (1049, 542) with delta (0, 0)
Screenshot: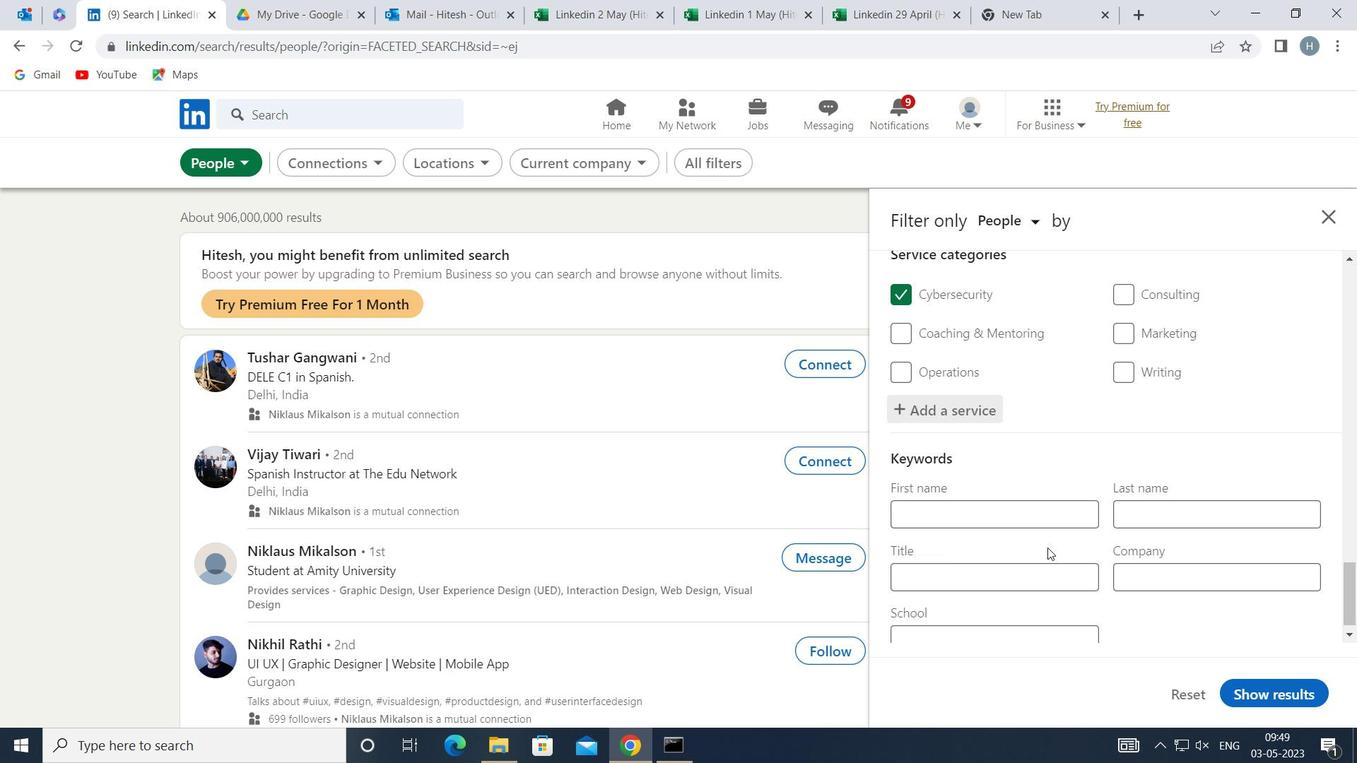 
Action: Mouse moved to (1044, 564)
Screenshot: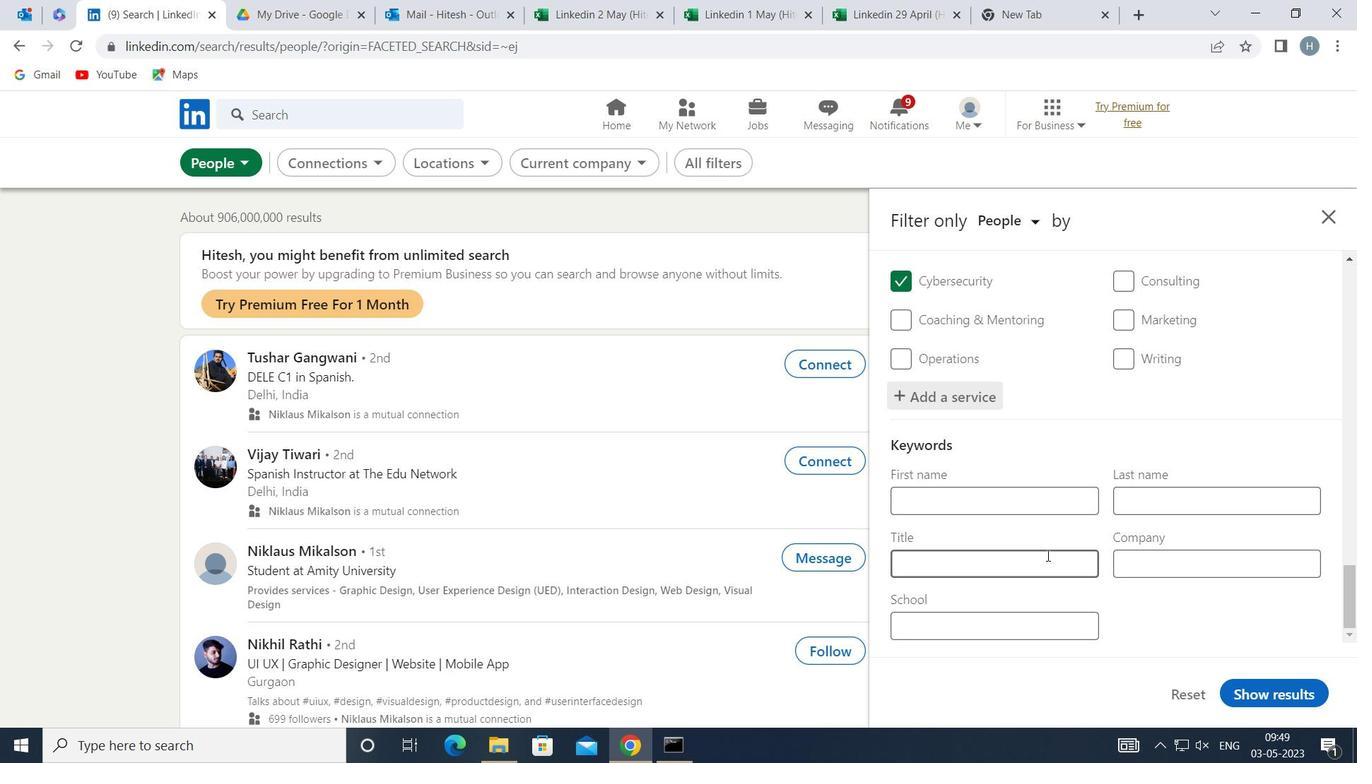 
Action: Mouse pressed left at (1044, 564)
Screenshot: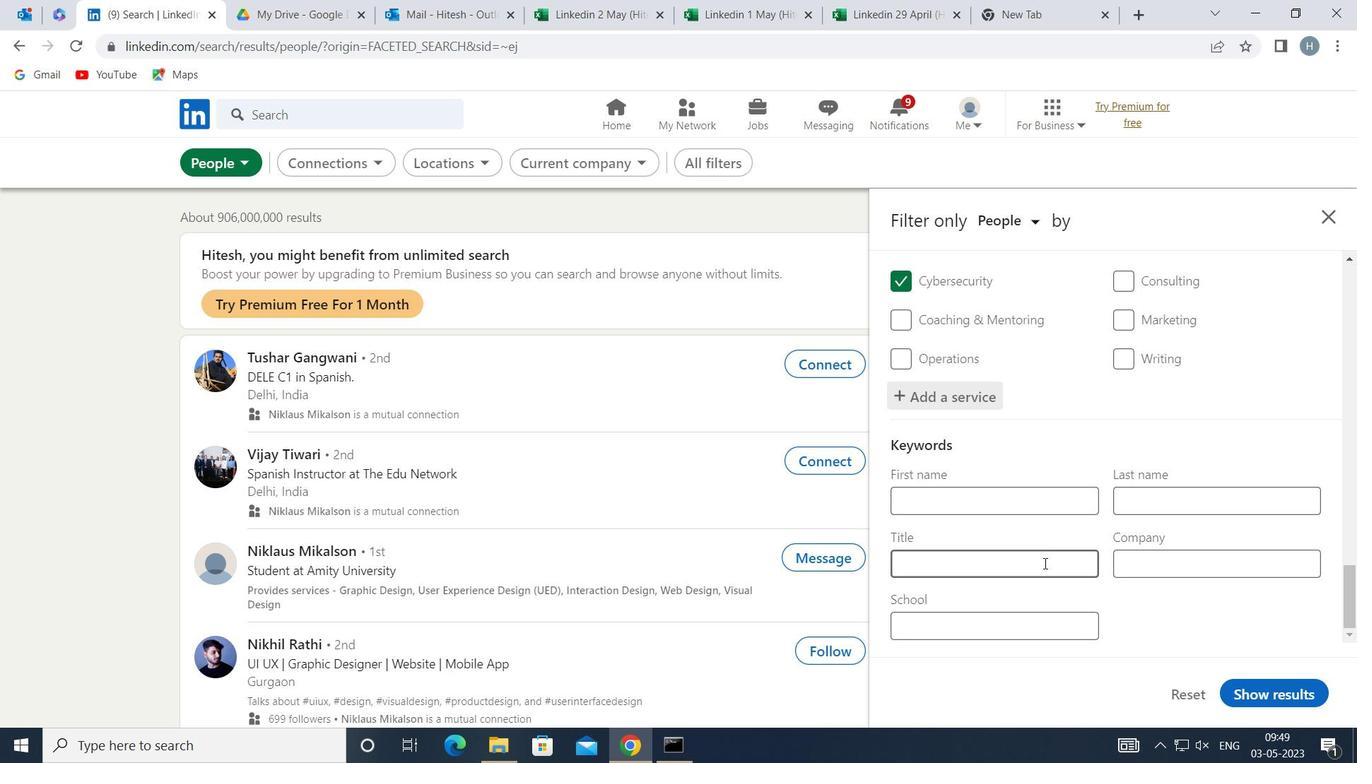 
Action: Mouse moved to (1033, 562)
Screenshot: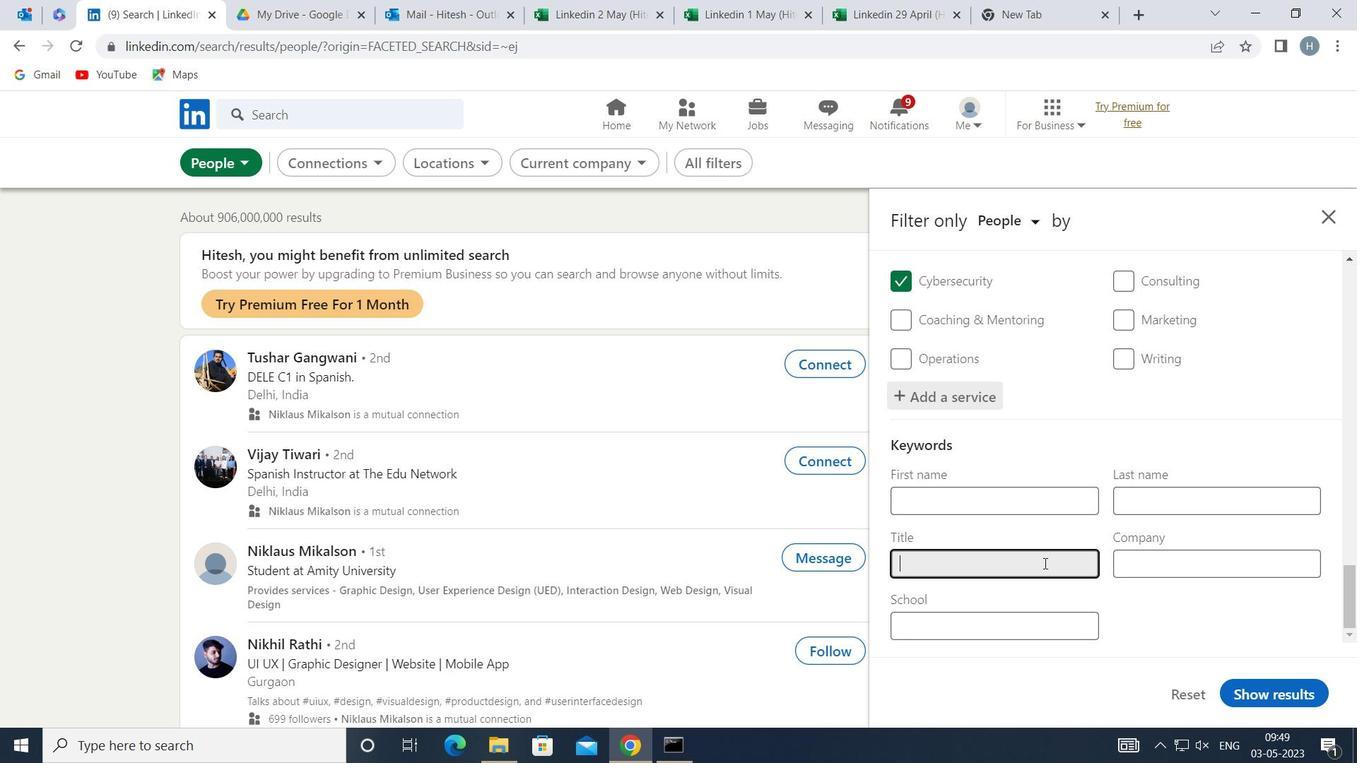
Action: Key pressed <Key.shift>MANAGER
Screenshot: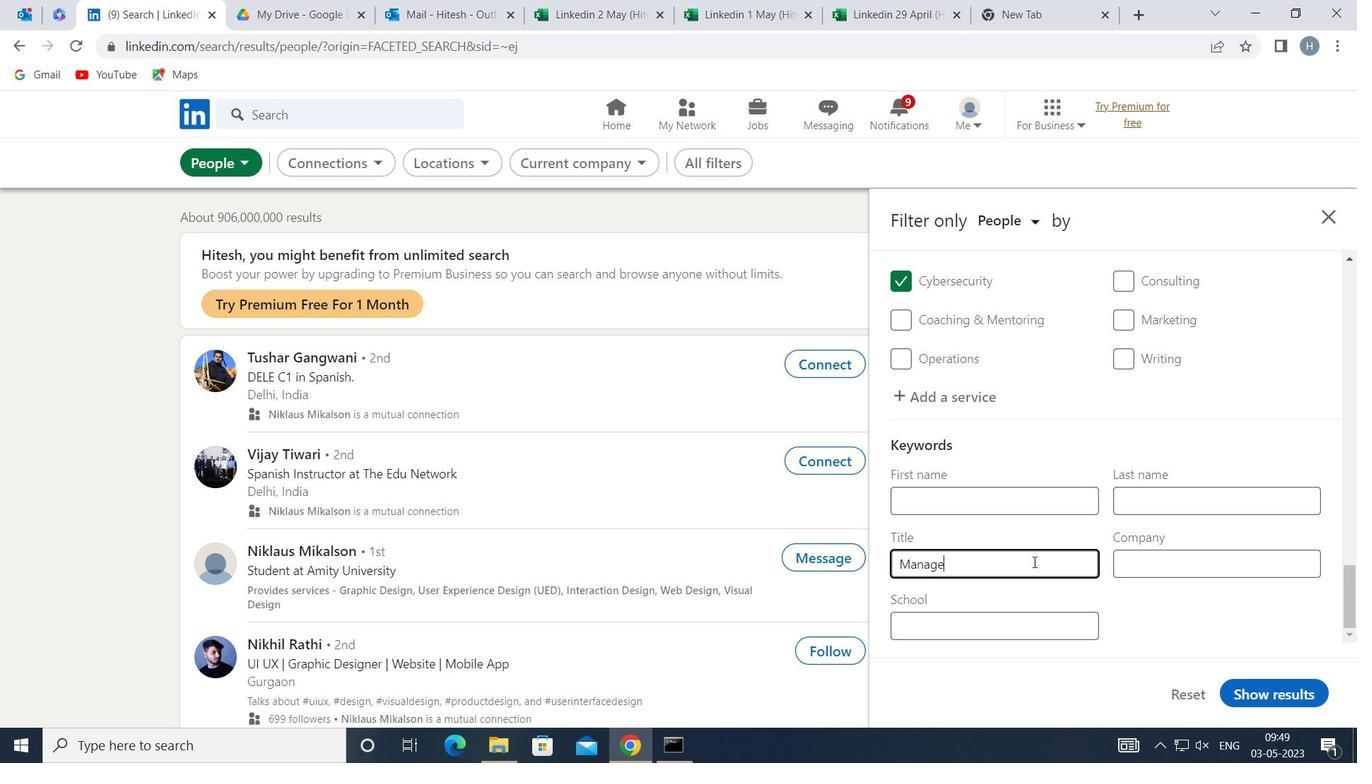 
Action: Mouse moved to (1271, 690)
Screenshot: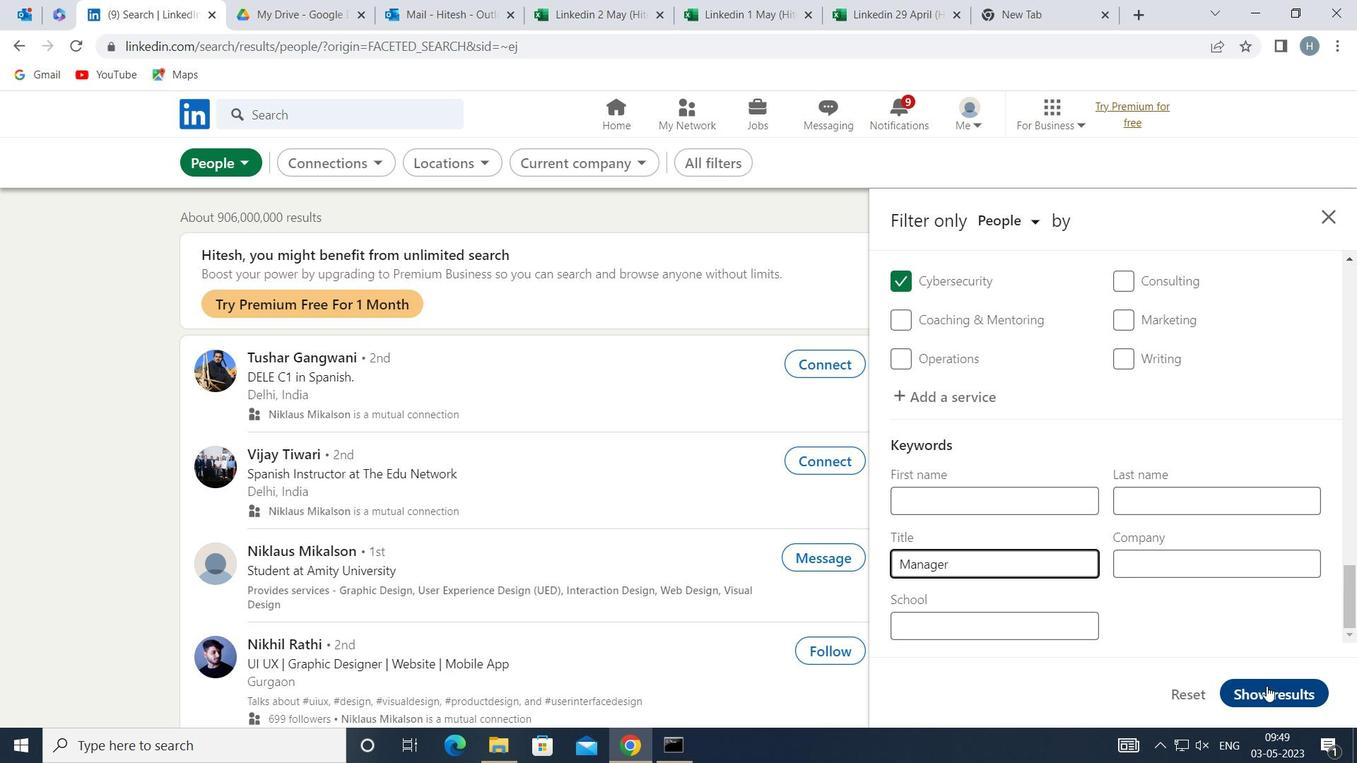 
Action: Mouse pressed left at (1271, 690)
Screenshot: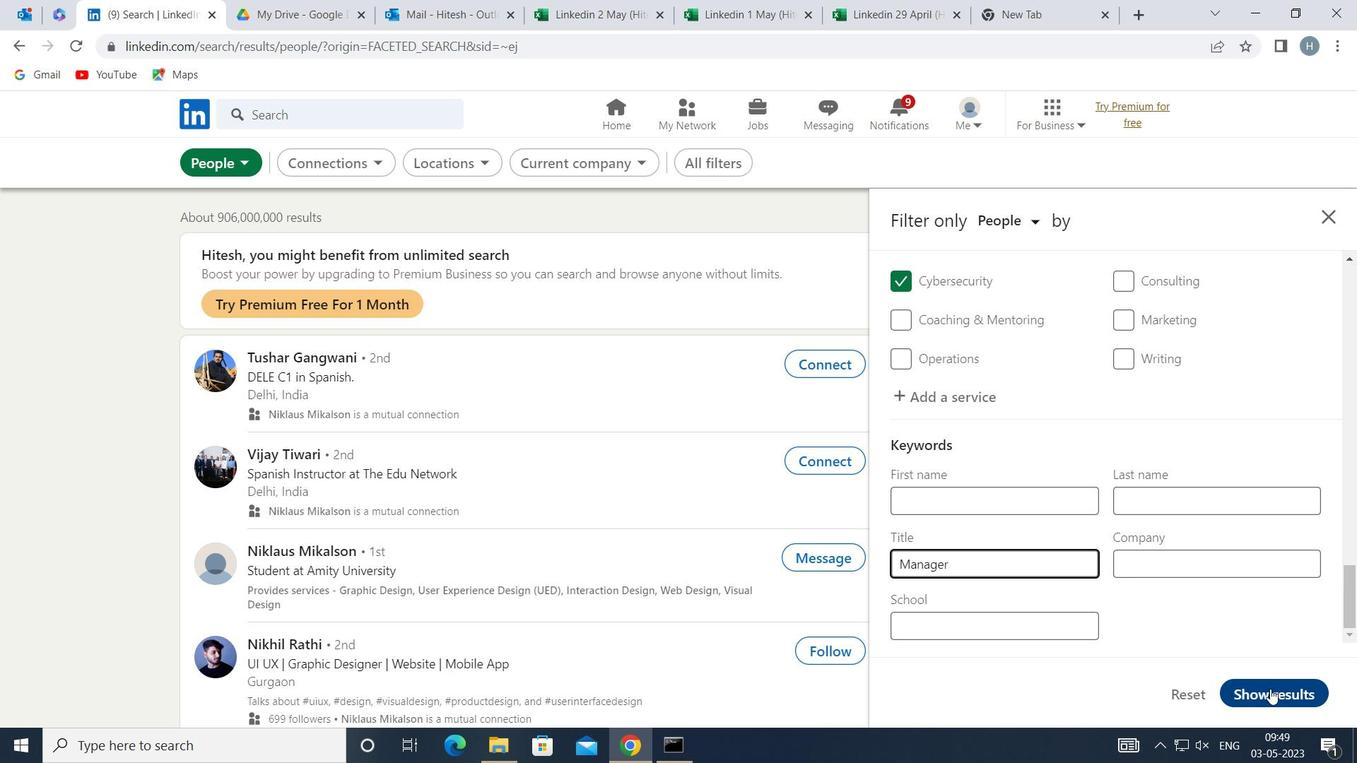 
Action: Mouse moved to (1047, 552)
Screenshot: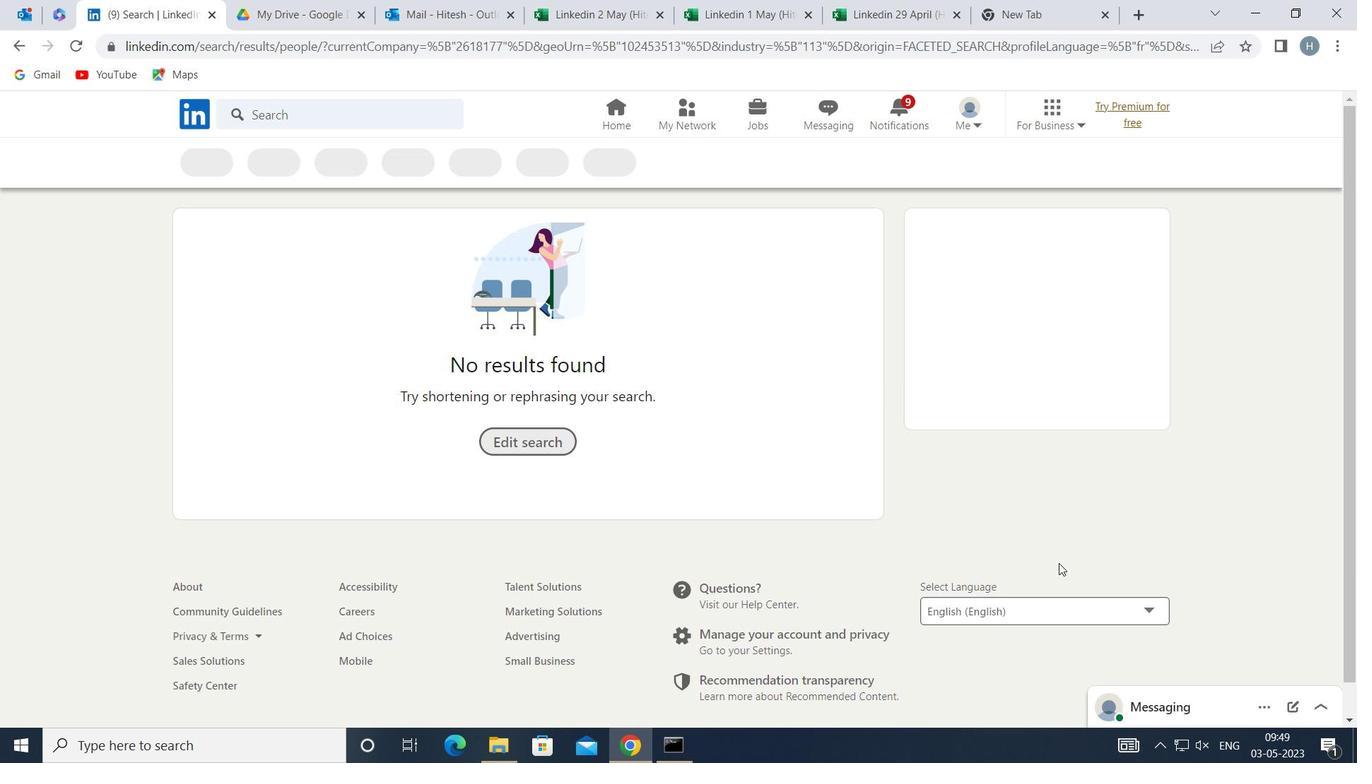 
